 Task: Look for One-way flight tickets for 2 adults, in First from Abu Rudeis to Jerusalem to travel on 20-Nov-2023.  Stops: Any number of stops. Choice of flight is British Airways.  Submit feedback.
Action: Mouse moved to (385, 287)
Screenshot: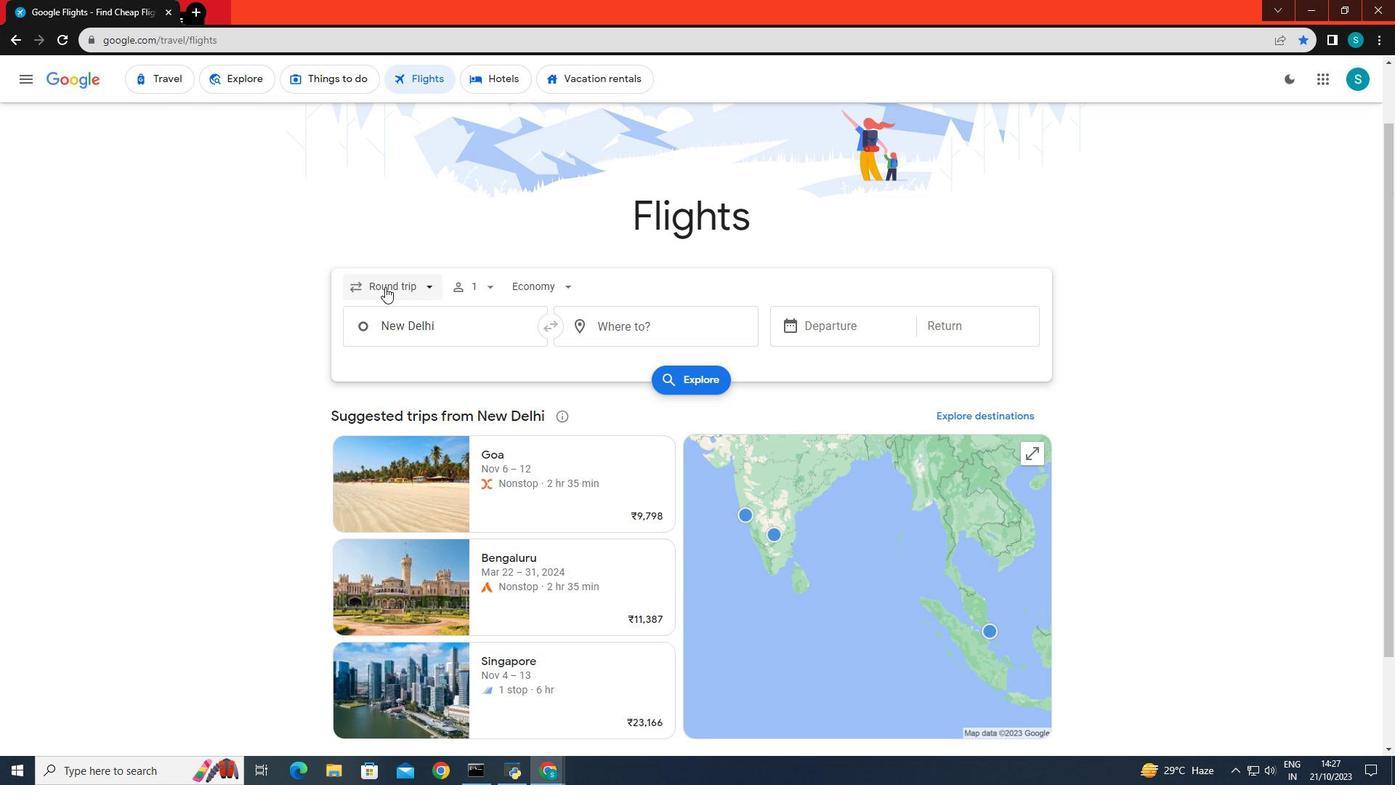 
Action: Mouse pressed left at (385, 287)
Screenshot: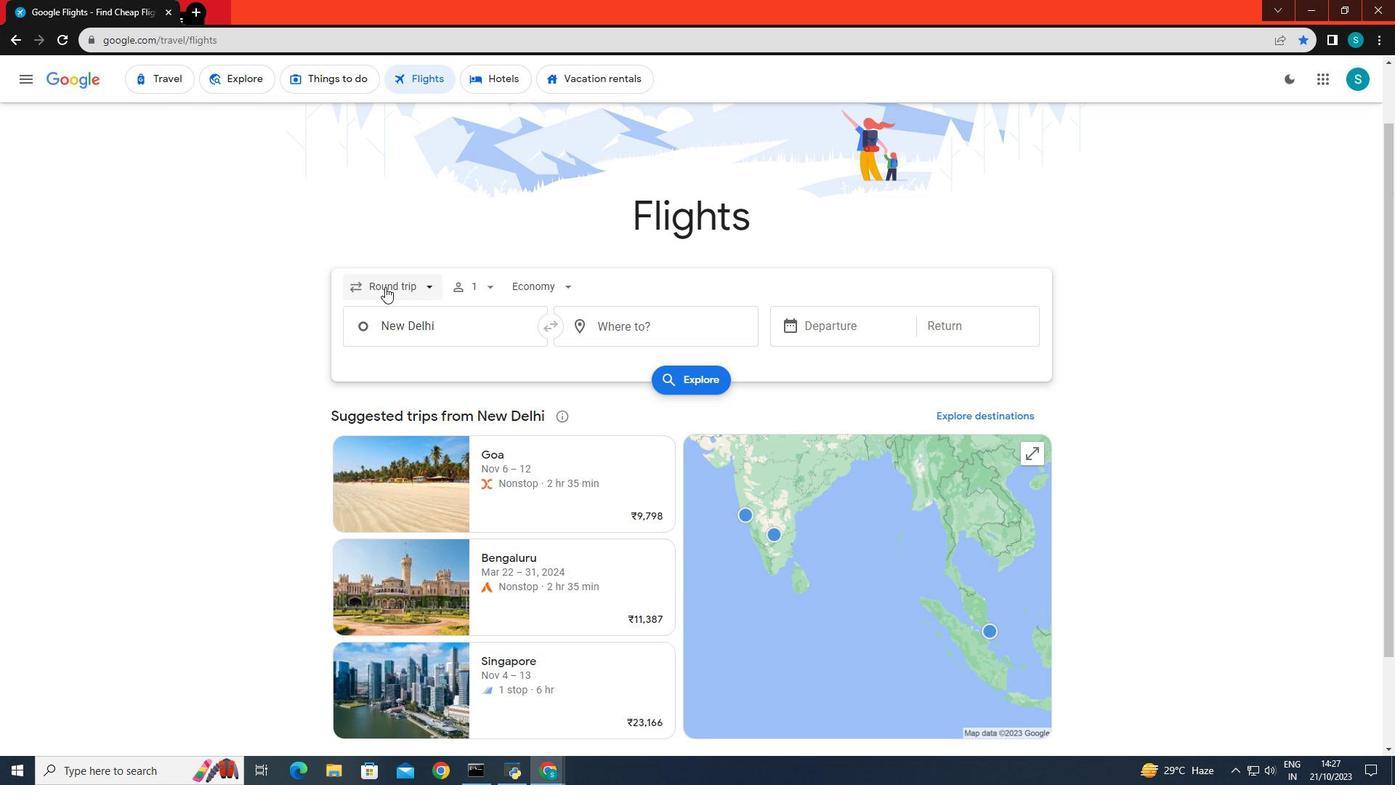 
Action: Mouse moved to (395, 359)
Screenshot: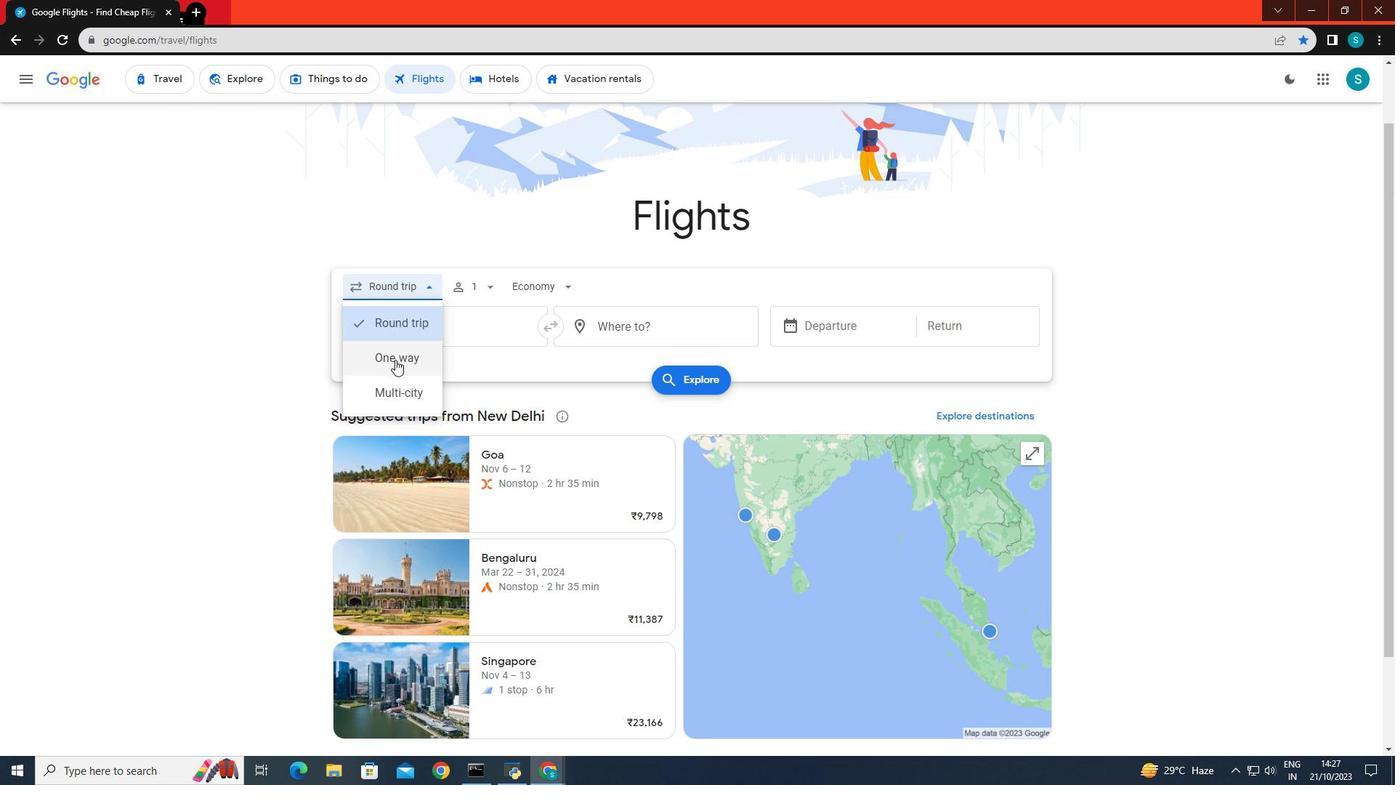 
Action: Mouse pressed left at (395, 359)
Screenshot: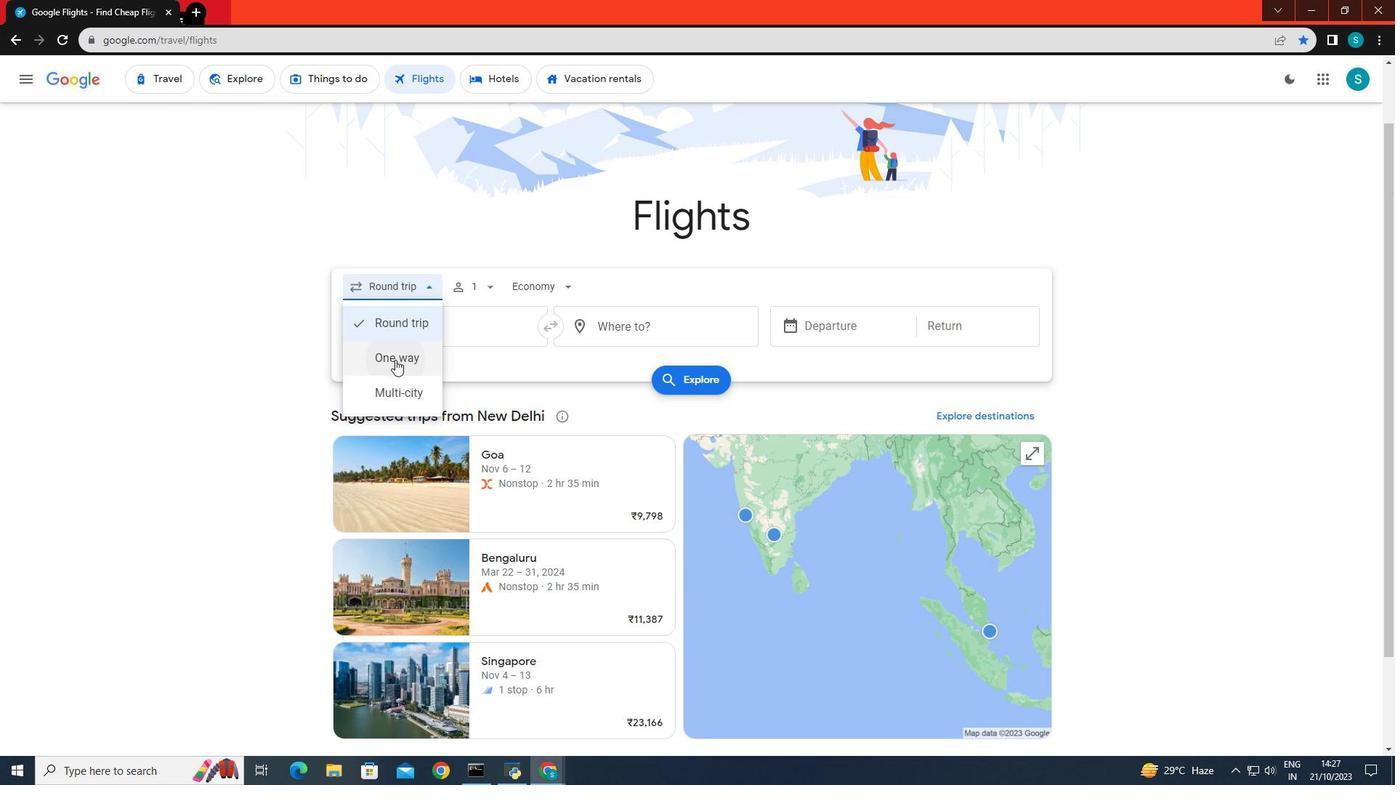 
Action: Mouse moved to (458, 288)
Screenshot: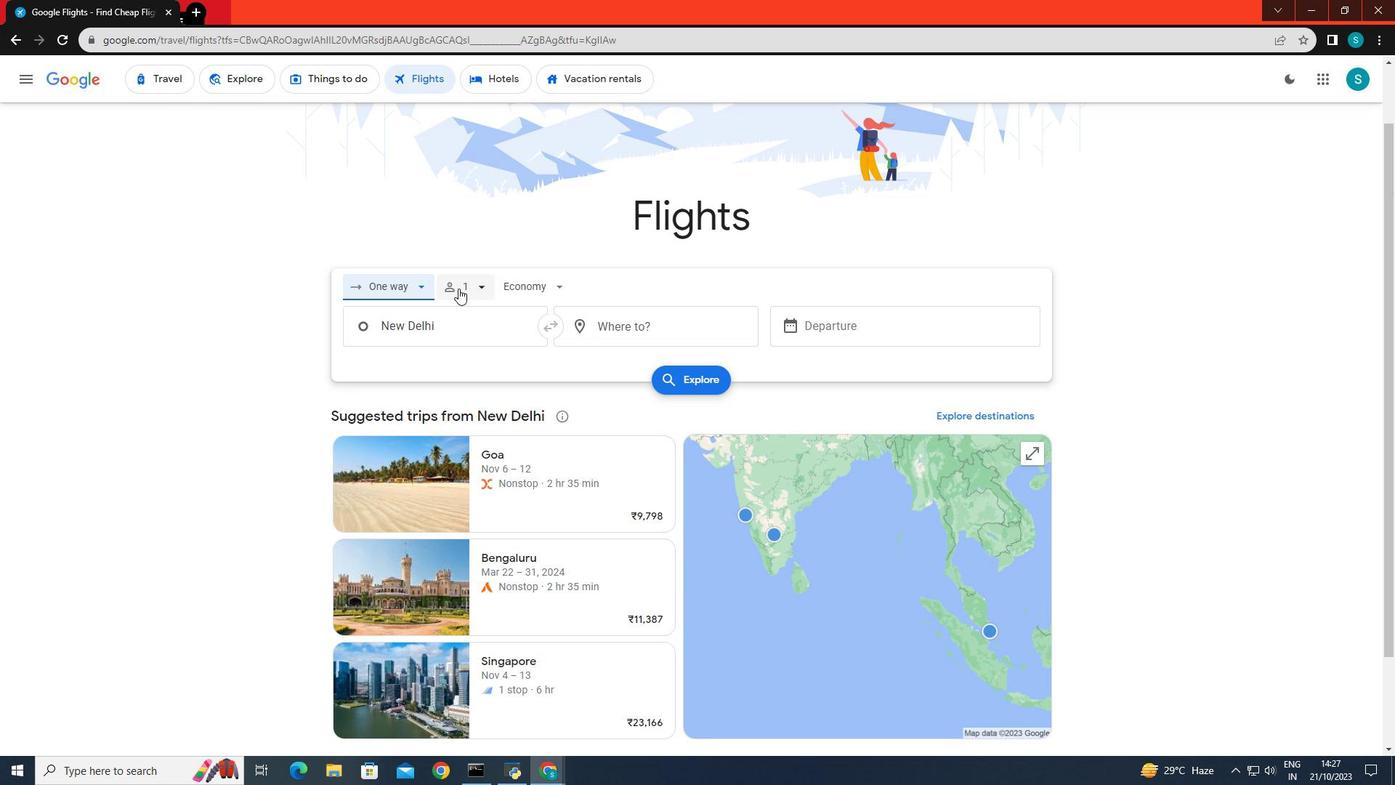 
Action: Mouse pressed left at (458, 288)
Screenshot: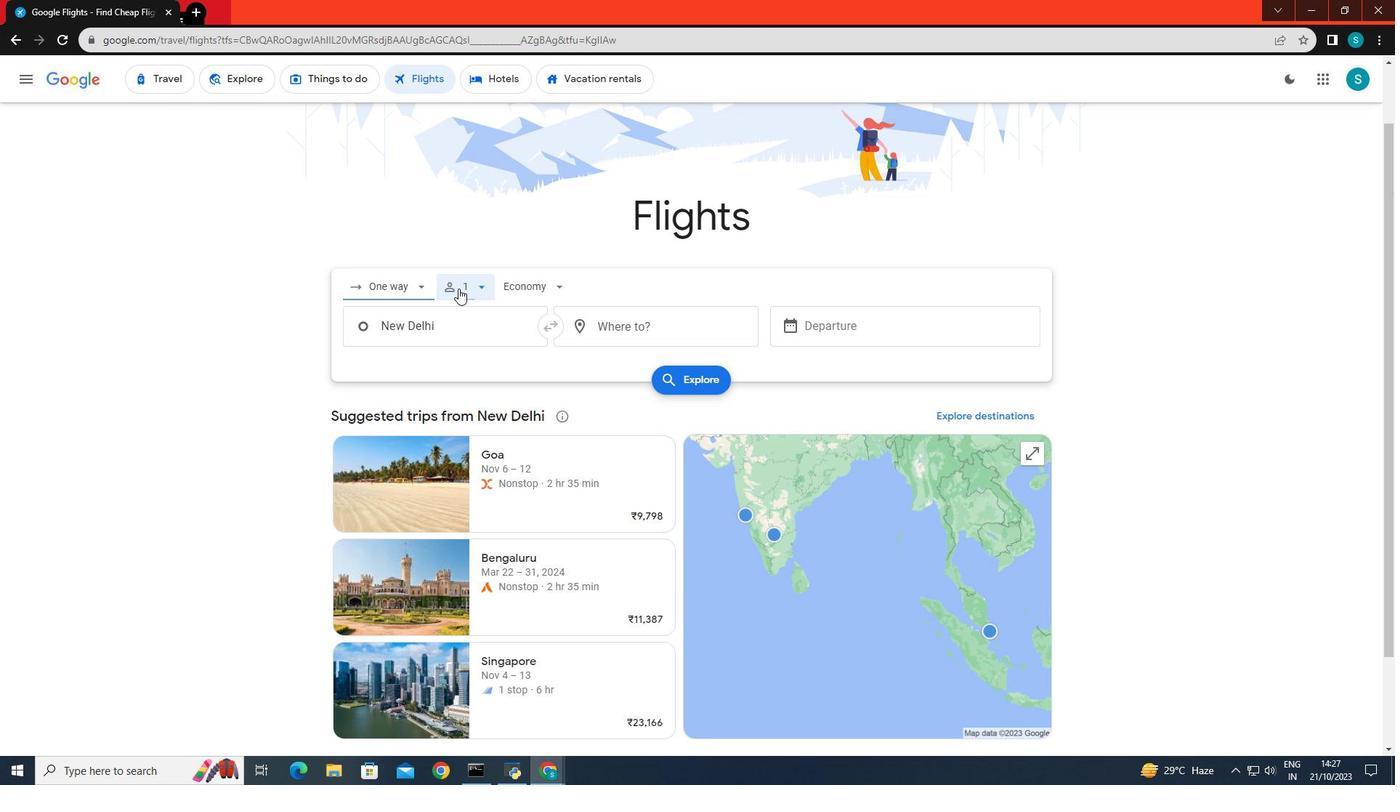 
Action: Mouse moved to (579, 323)
Screenshot: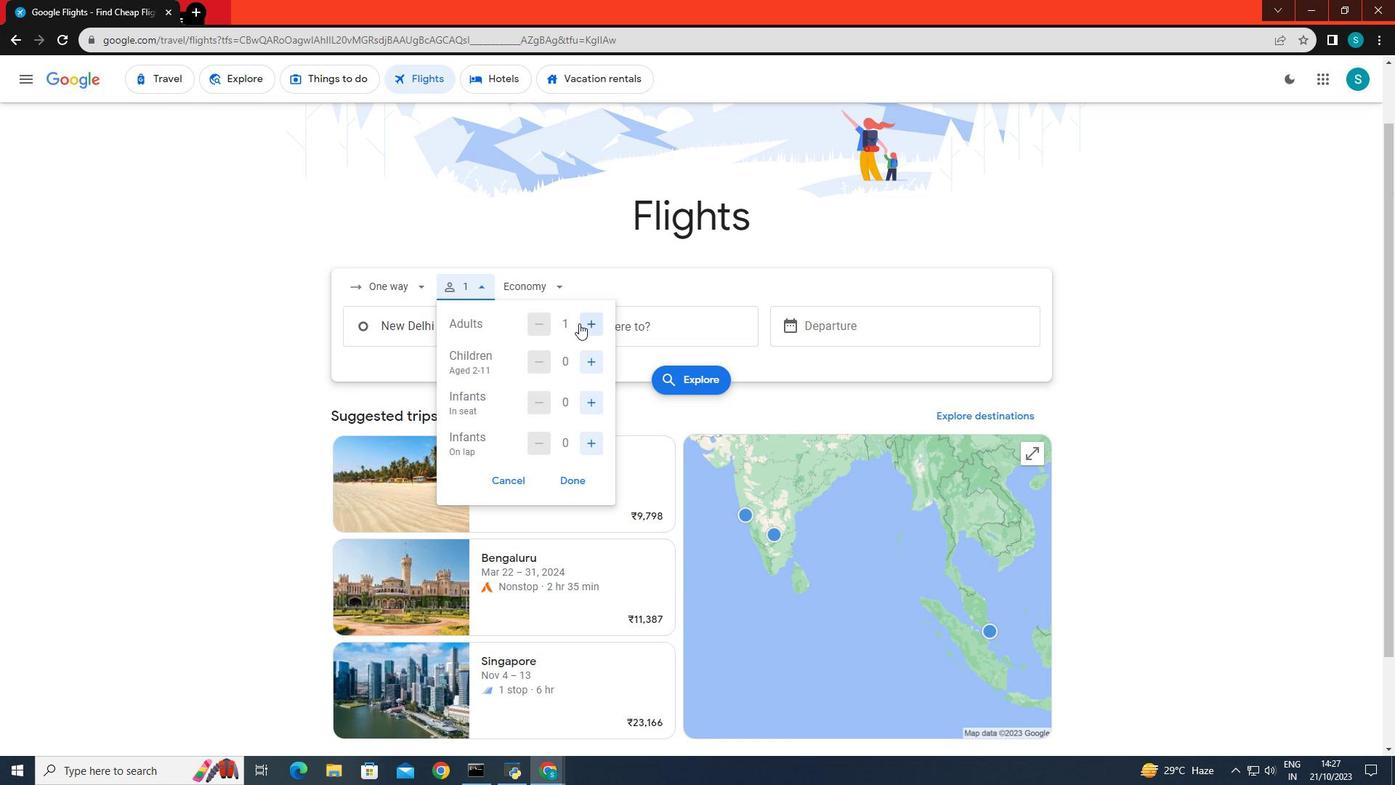 
Action: Mouse pressed left at (579, 323)
Screenshot: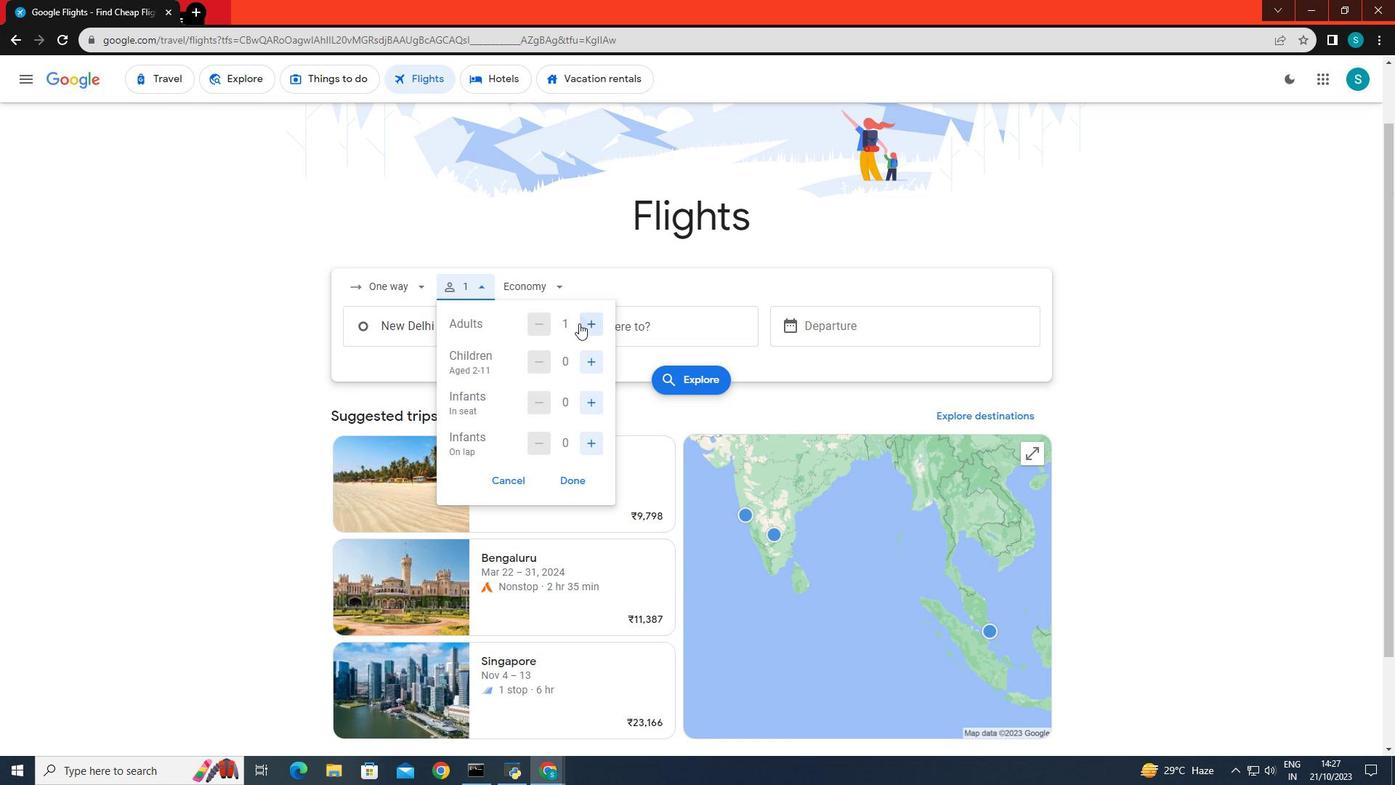 
Action: Mouse moved to (585, 479)
Screenshot: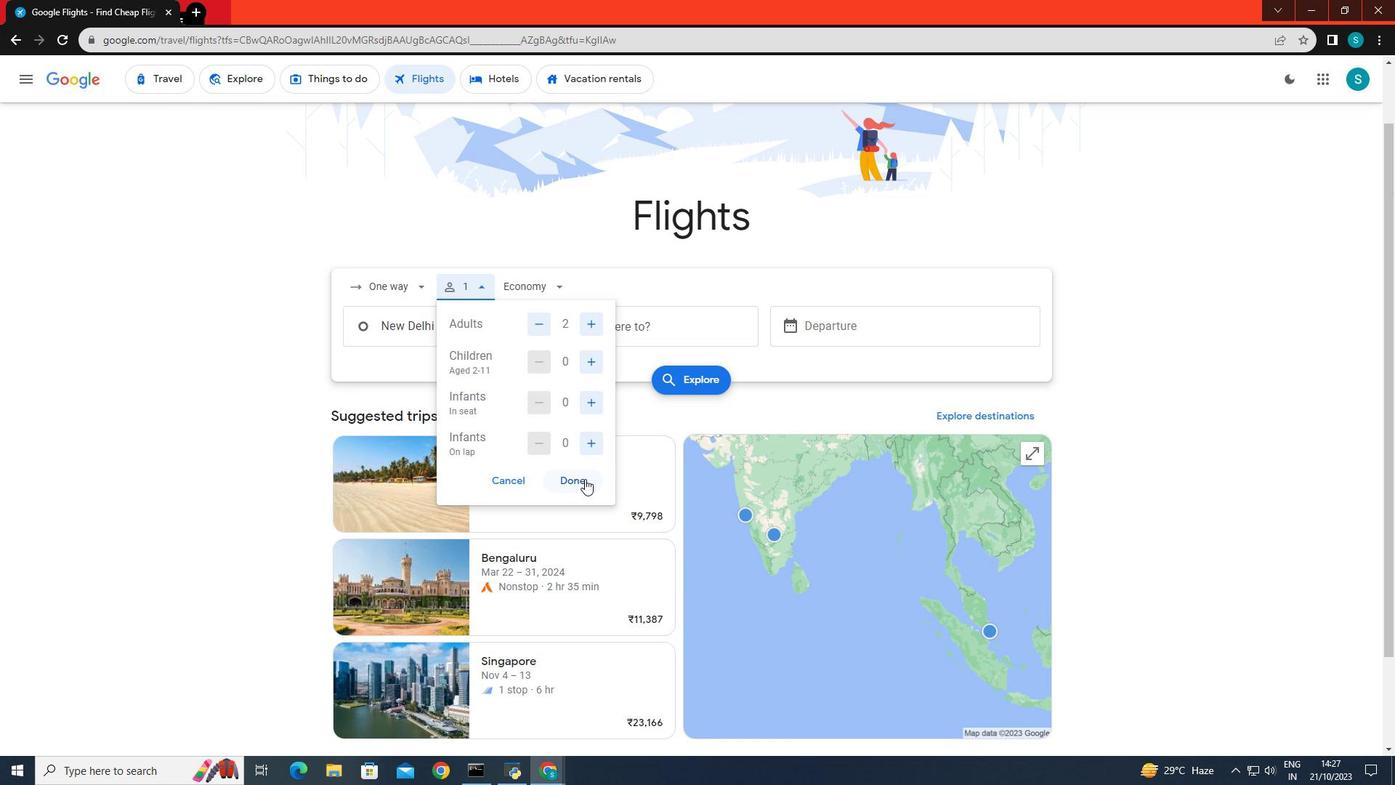 
Action: Mouse pressed left at (585, 479)
Screenshot: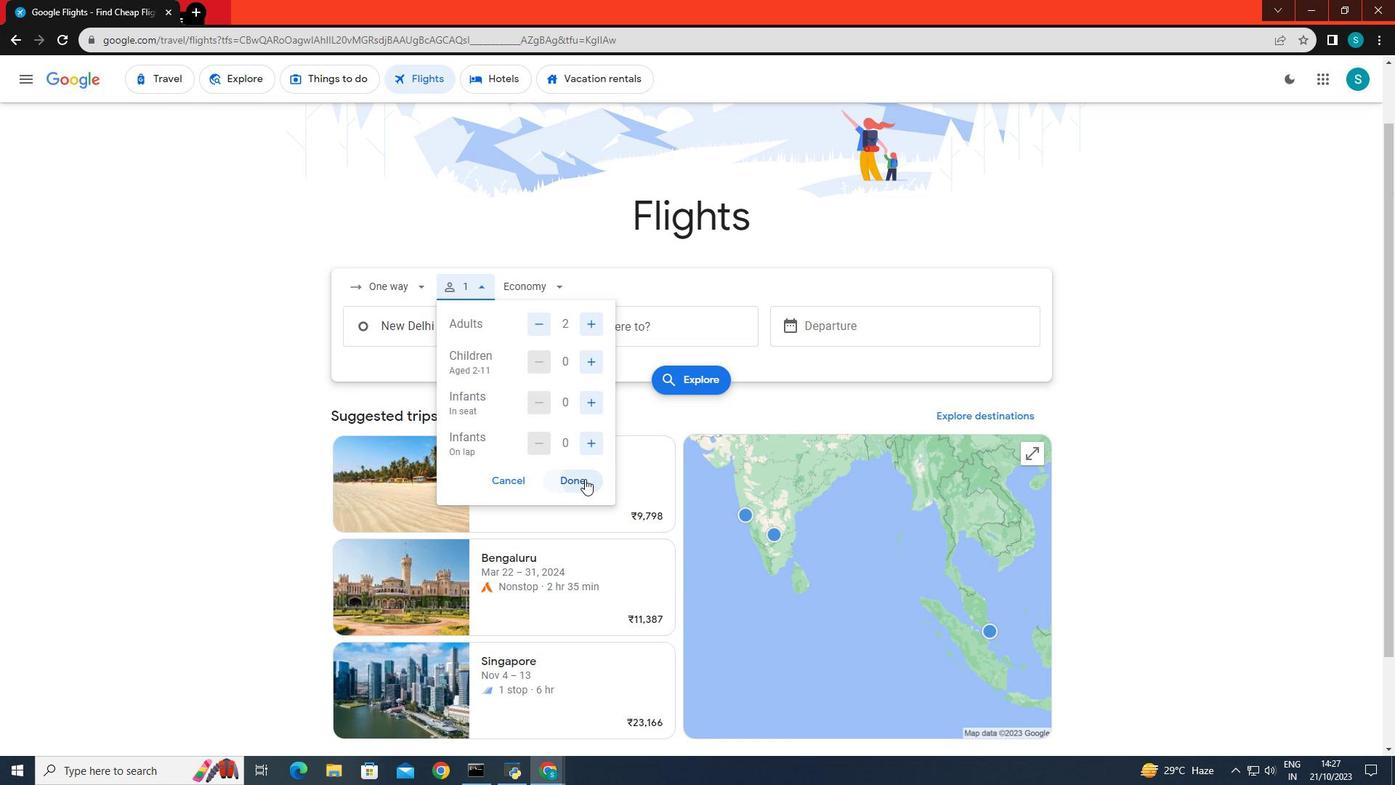 
Action: Mouse moved to (531, 287)
Screenshot: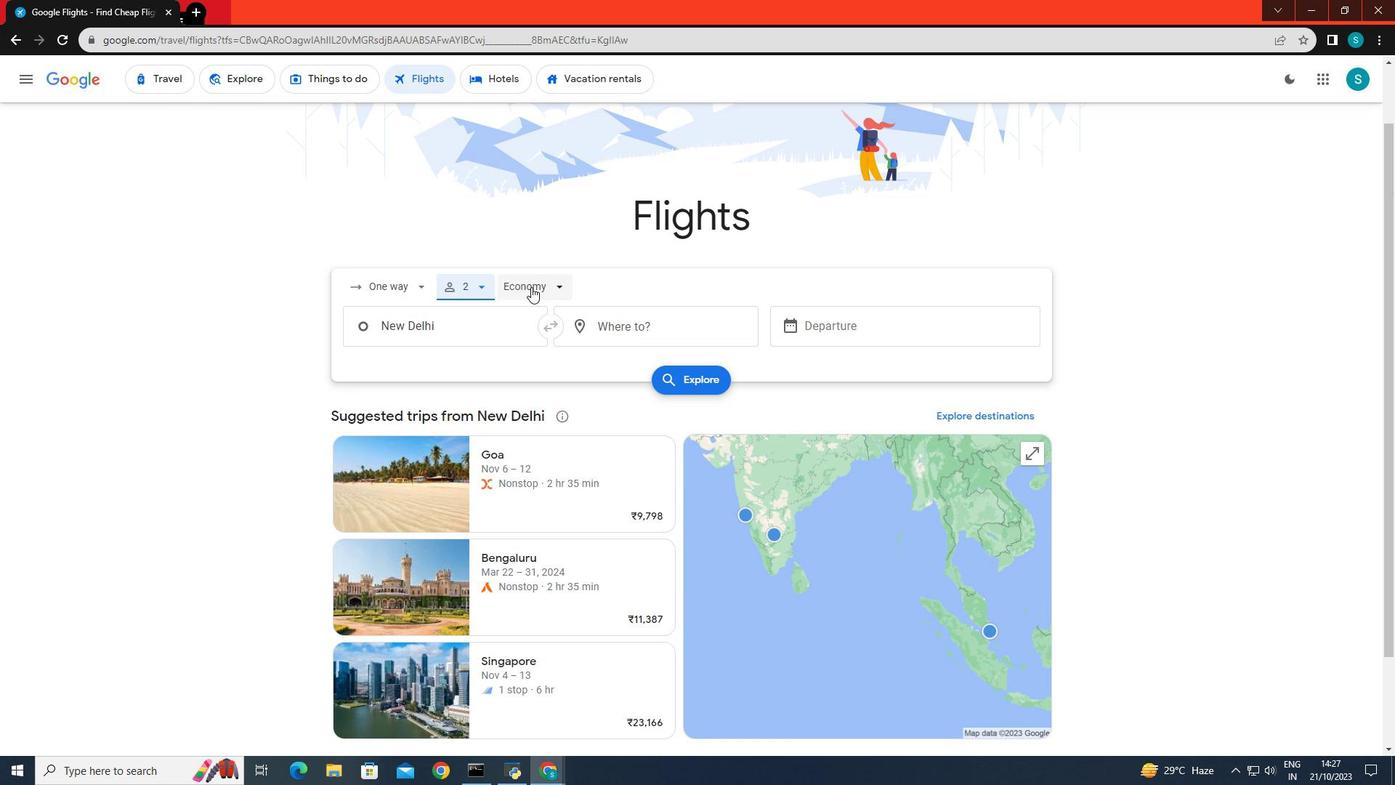 
Action: Mouse pressed left at (531, 287)
Screenshot: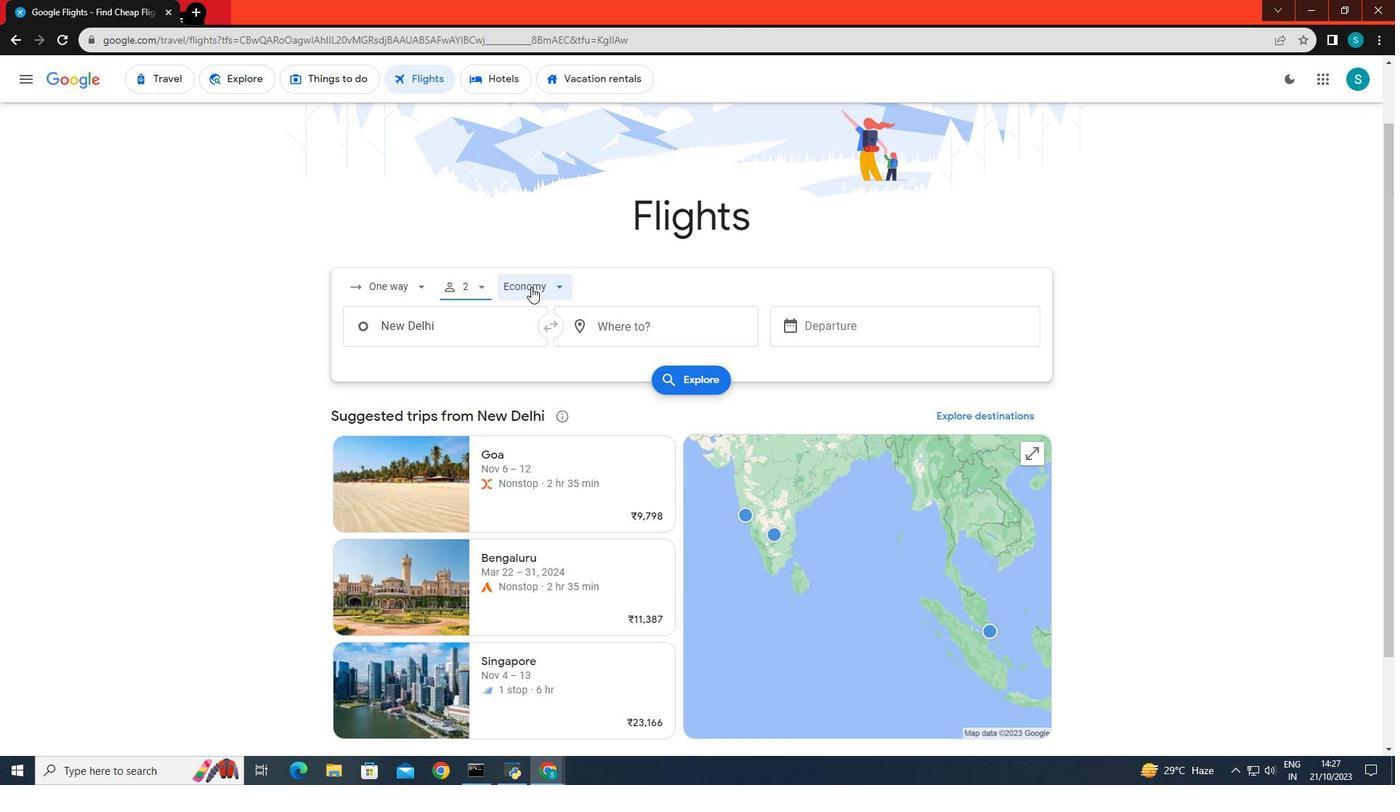 
Action: Mouse moved to (551, 431)
Screenshot: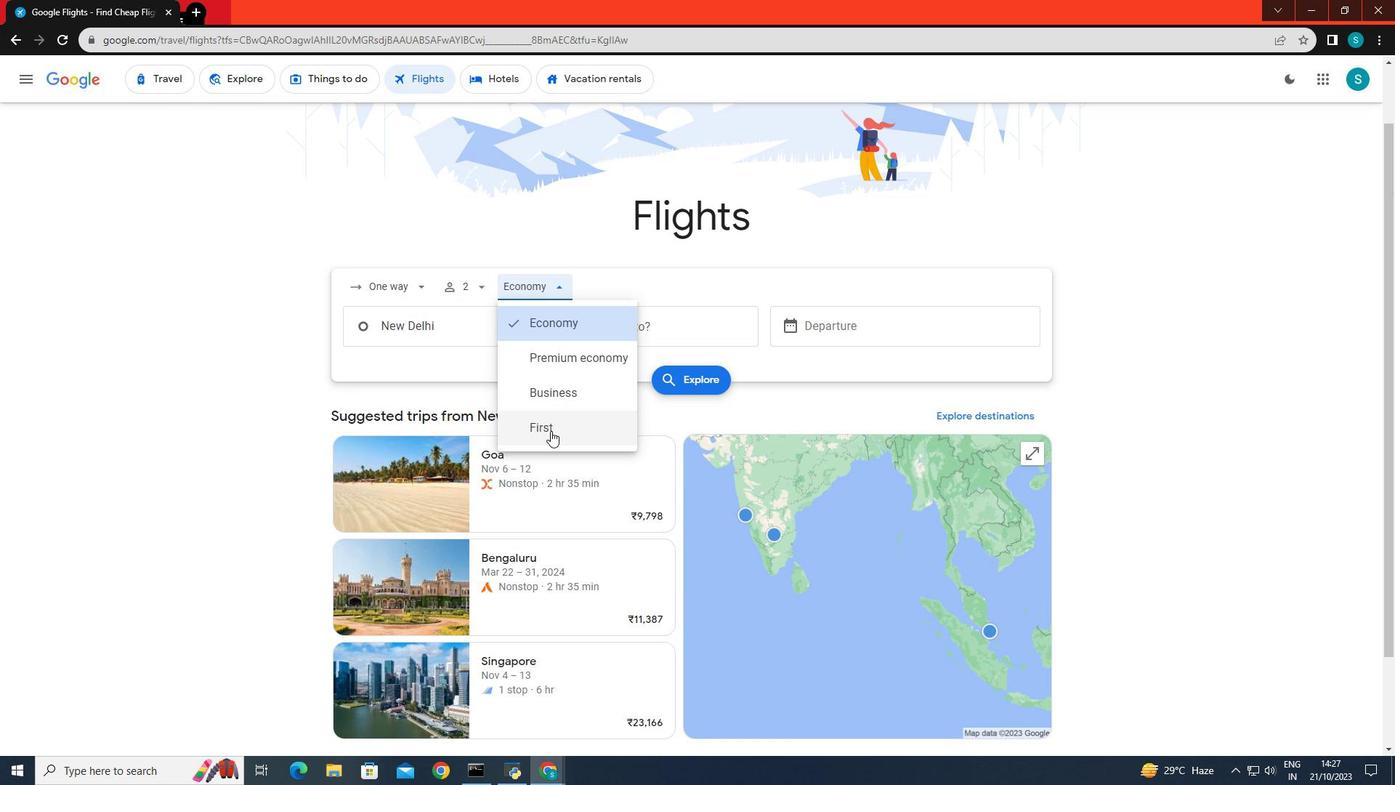 
Action: Mouse pressed left at (551, 431)
Screenshot: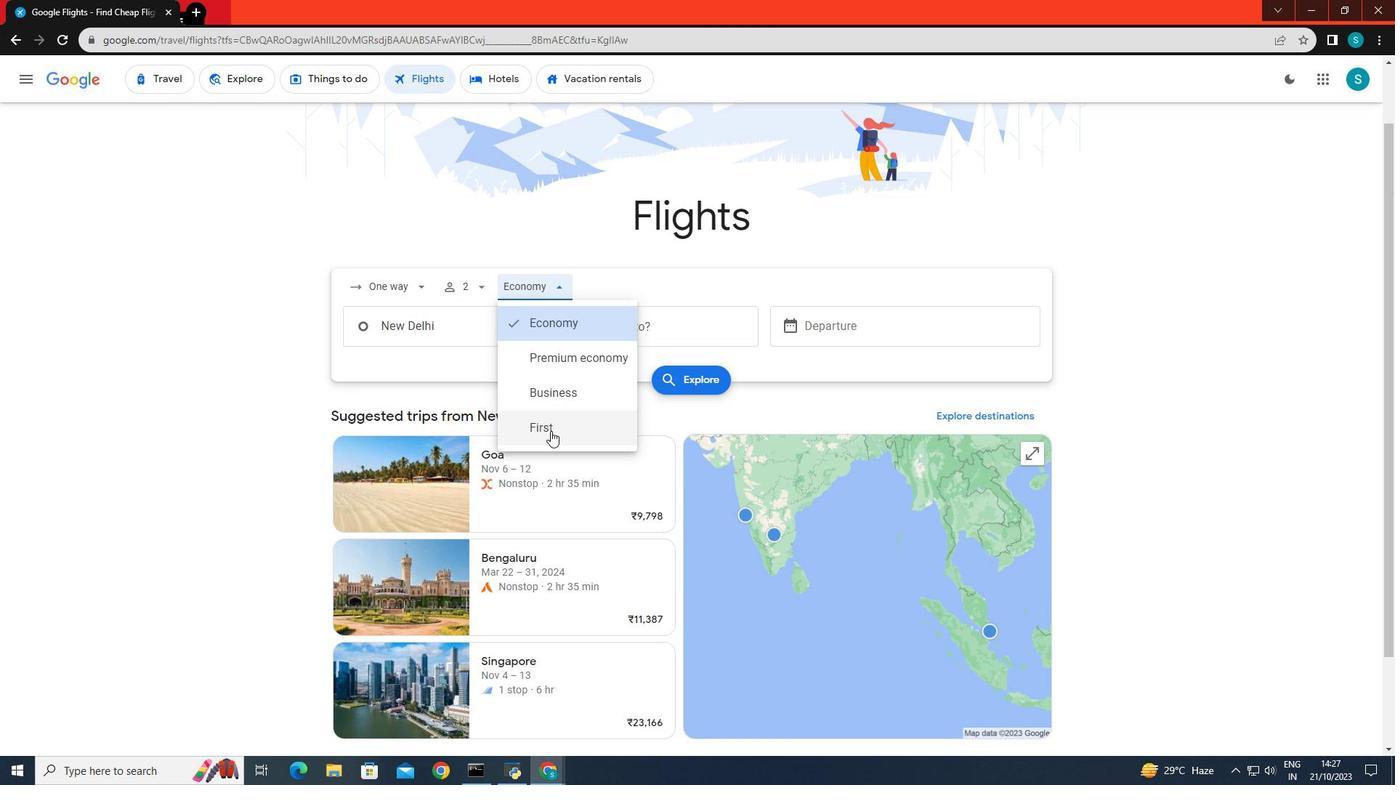 
Action: Mouse moved to (450, 323)
Screenshot: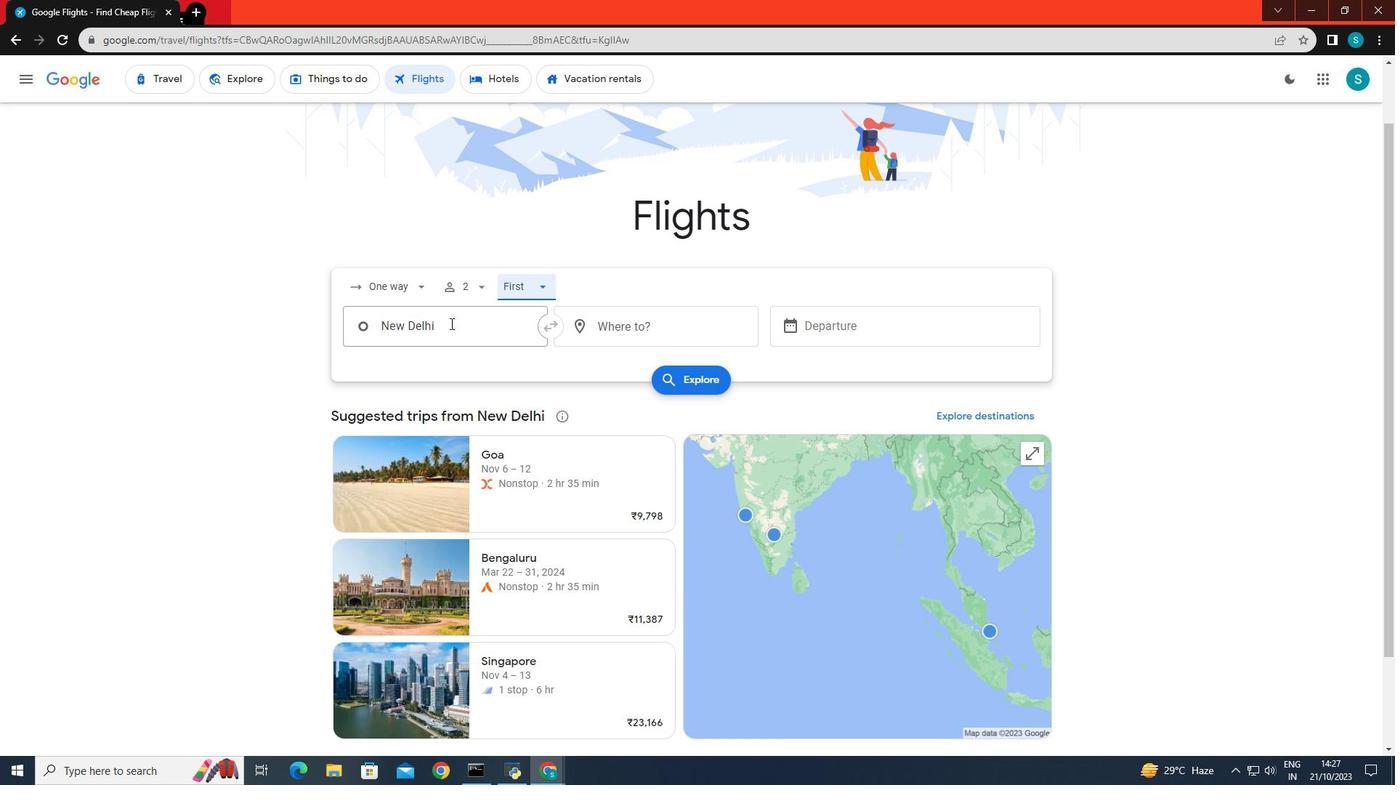 
Action: Mouse pressed left at (450, 323)
Screenshot: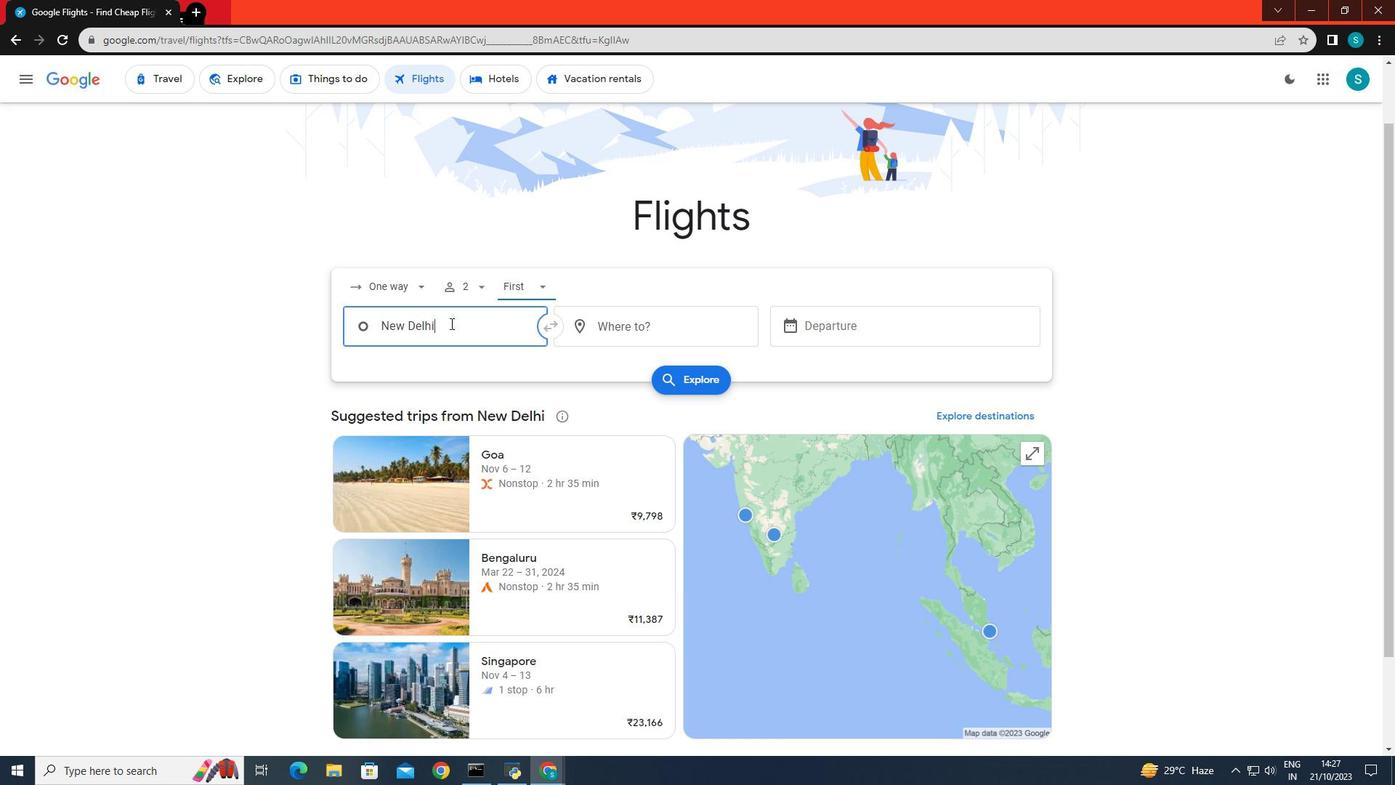 
Action: Key pressed <Key.backspace><Key.caps_lock>A<Key.caps_lock>bu<Key.space><Key.caps_lock>RU<Key.caps_lock><Key.backspace><Key.caps_lock>U<Key.backspace><Key.caps_lock>udes<Key.backspace>is
Screenshot: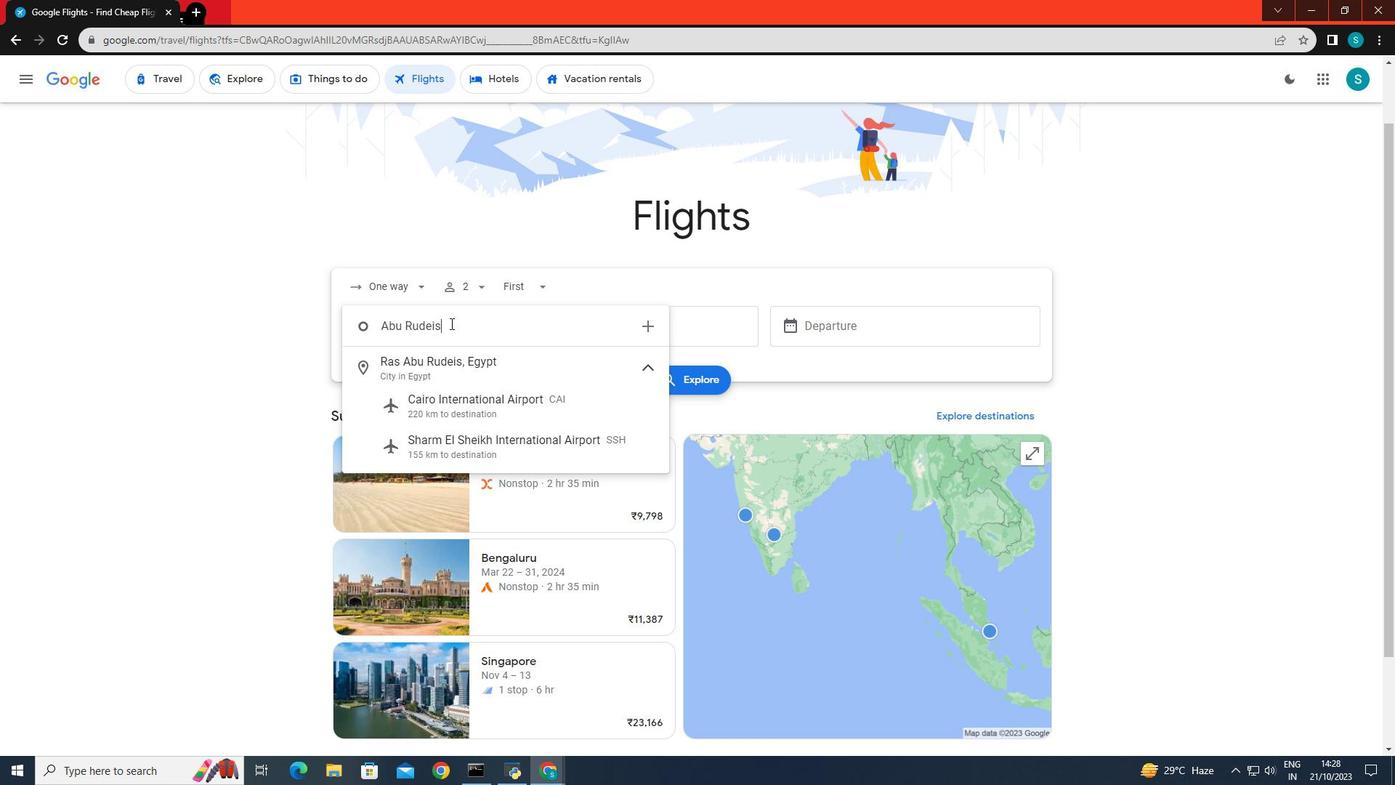 
Action: Mouse moved to (445, 441)
Screenshot: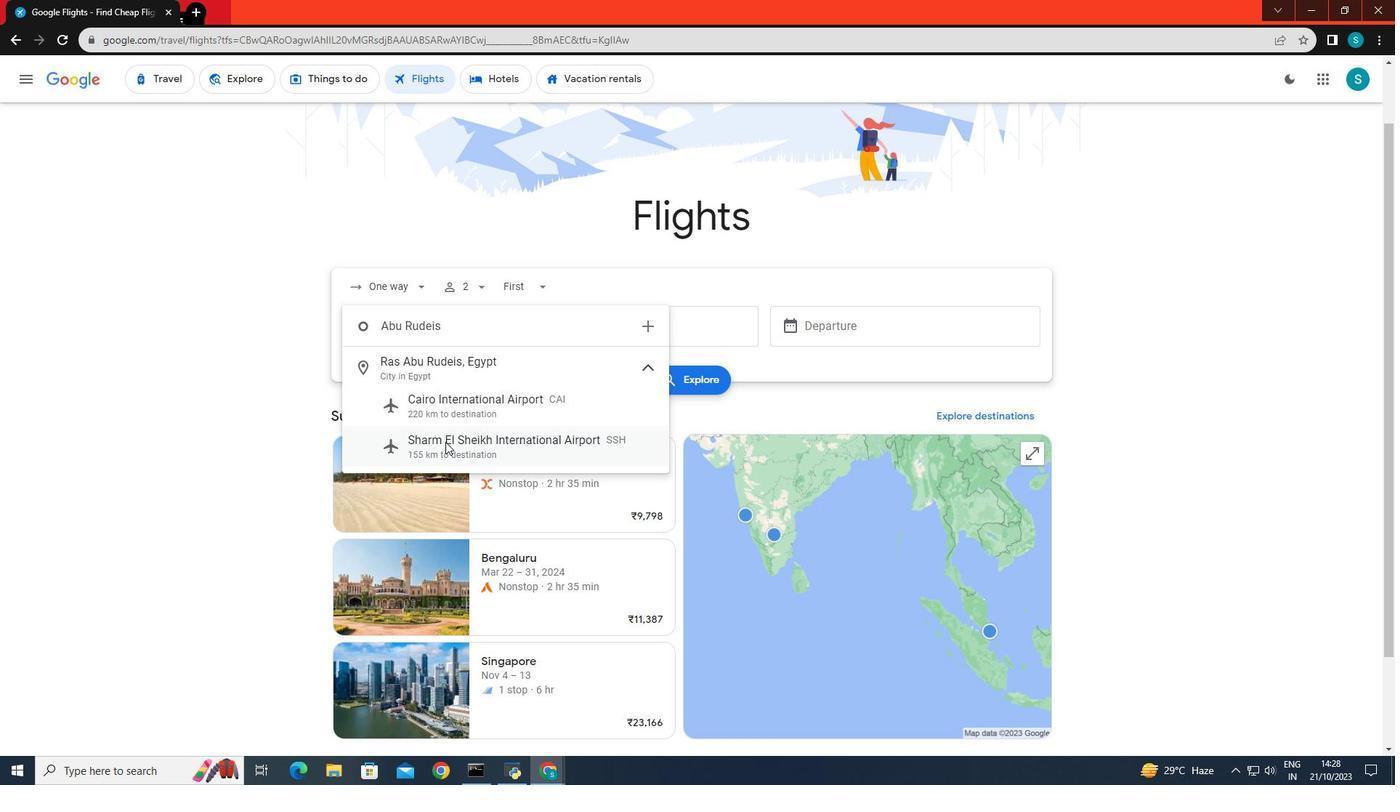 
Action: Mouse pressed left at (445, 441)
Screenshot: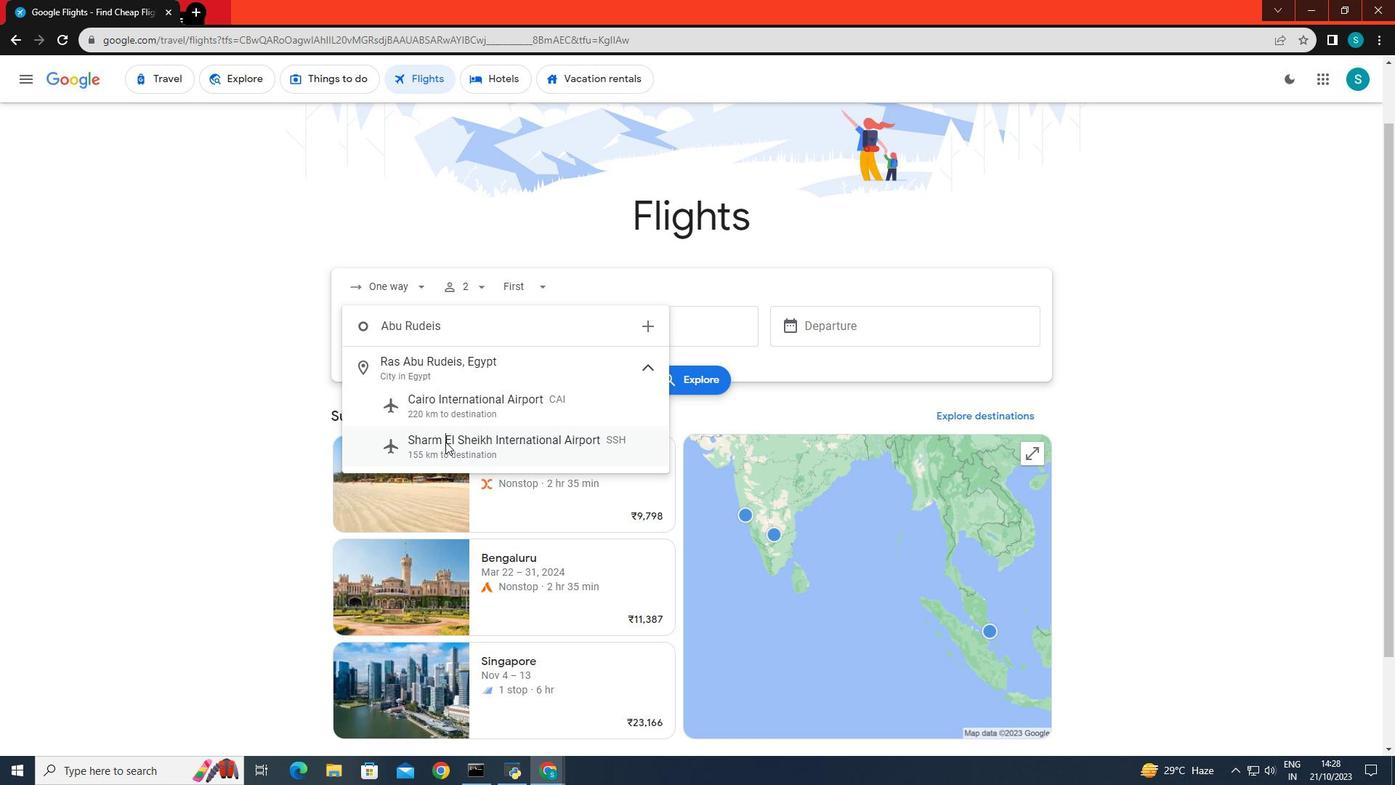 
Action: Mouse moved to (641, 322)
Screenshot: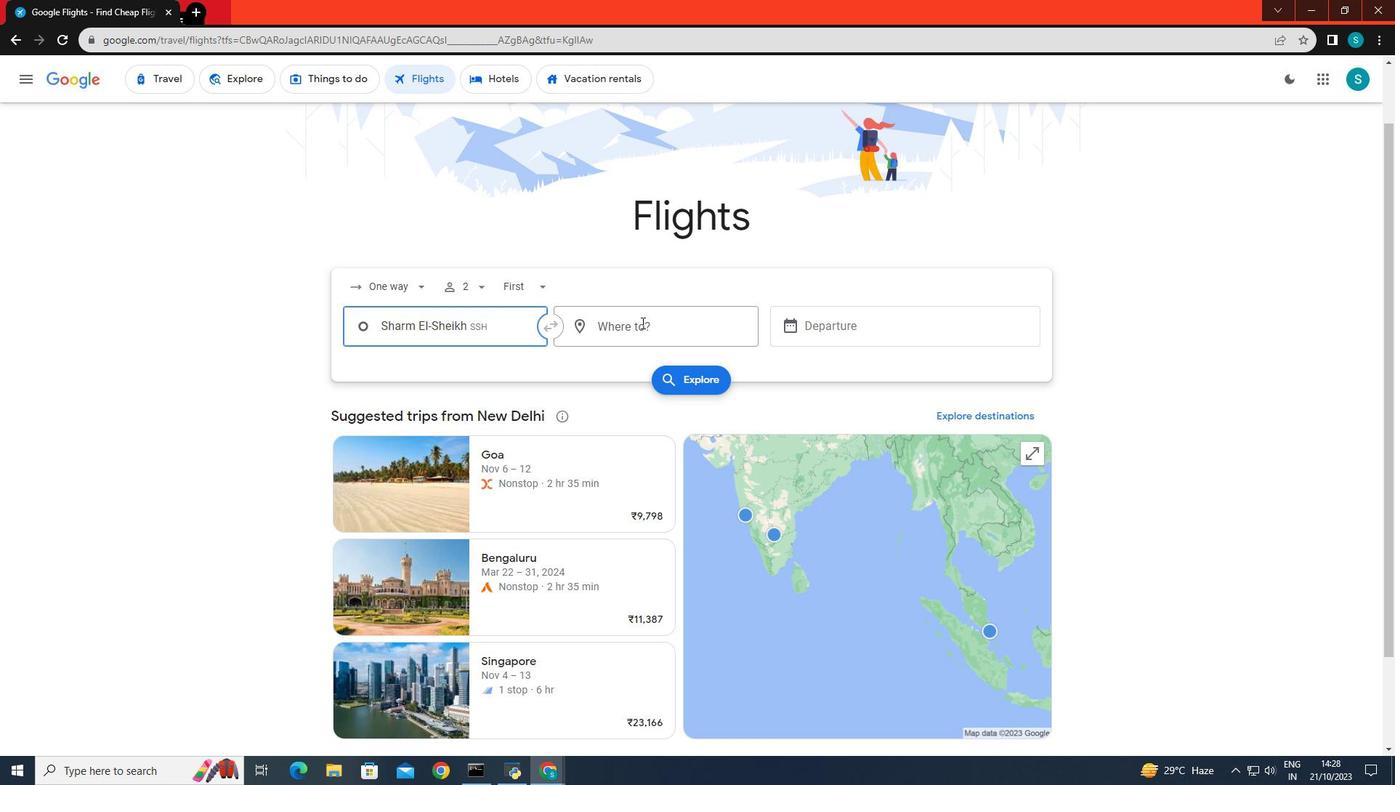 
Action: Mouse pressed left at (641, 322)
Screenshot: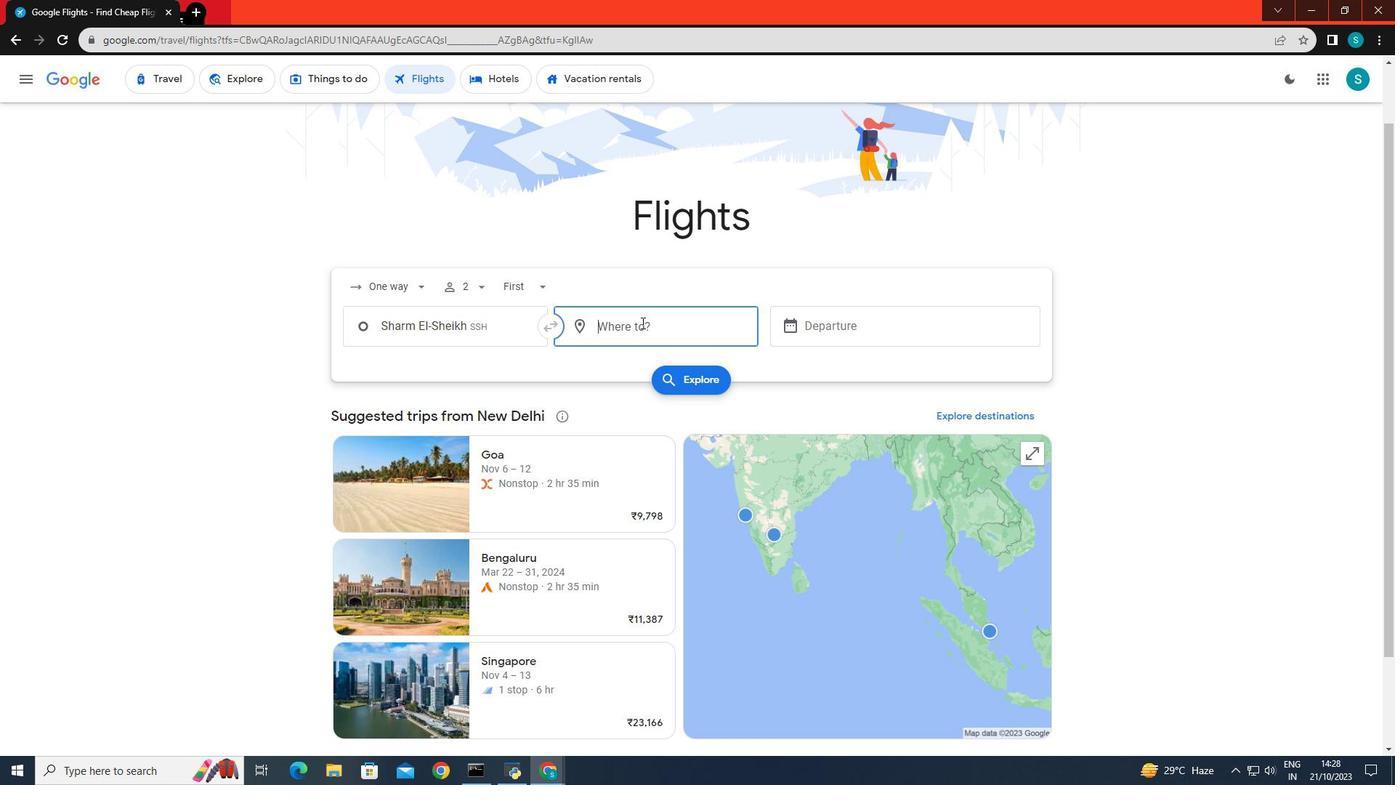 
Action: Key pressed <Key.caps_lock>J<Key.caps_lock>erusalem
Screenshot: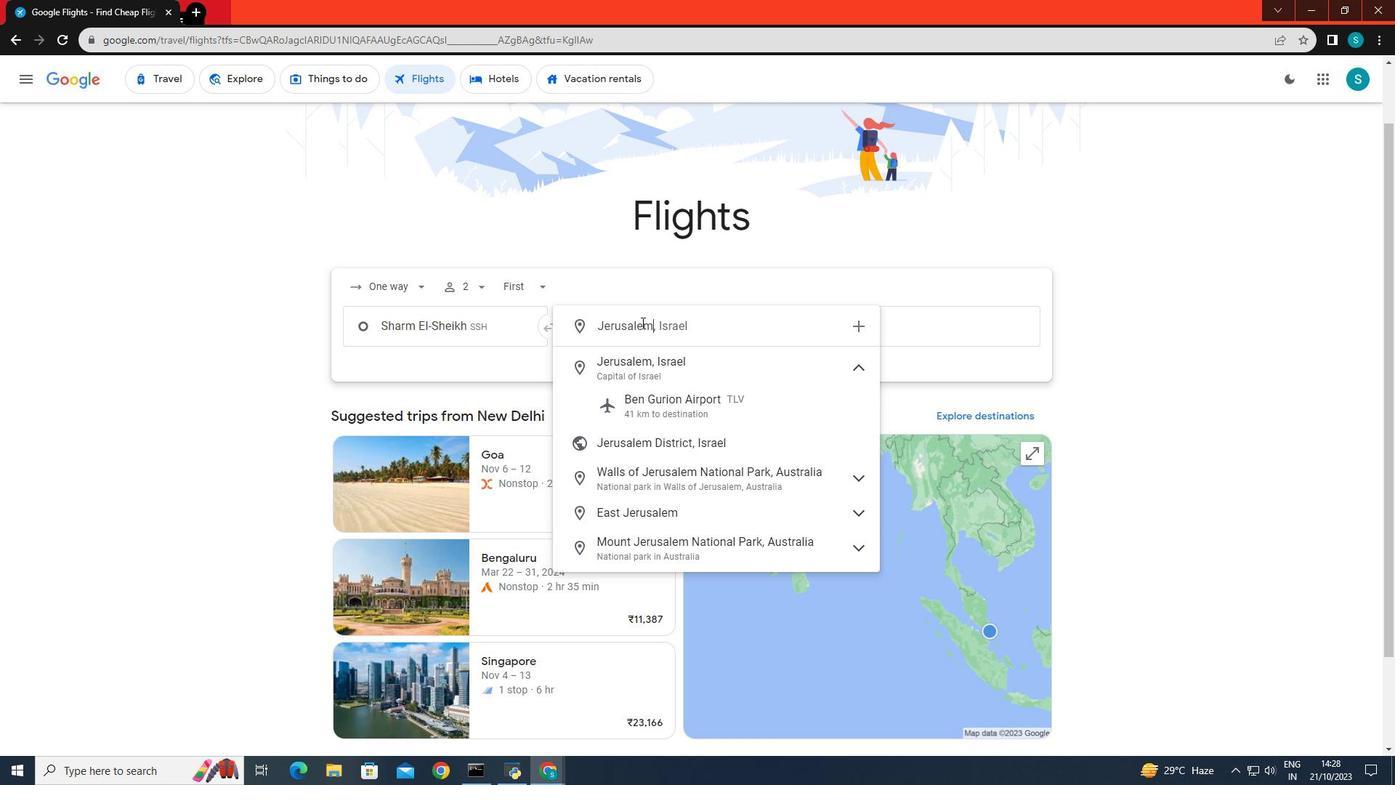 
Action: Mouse moved to (641, 398)
Screenshot: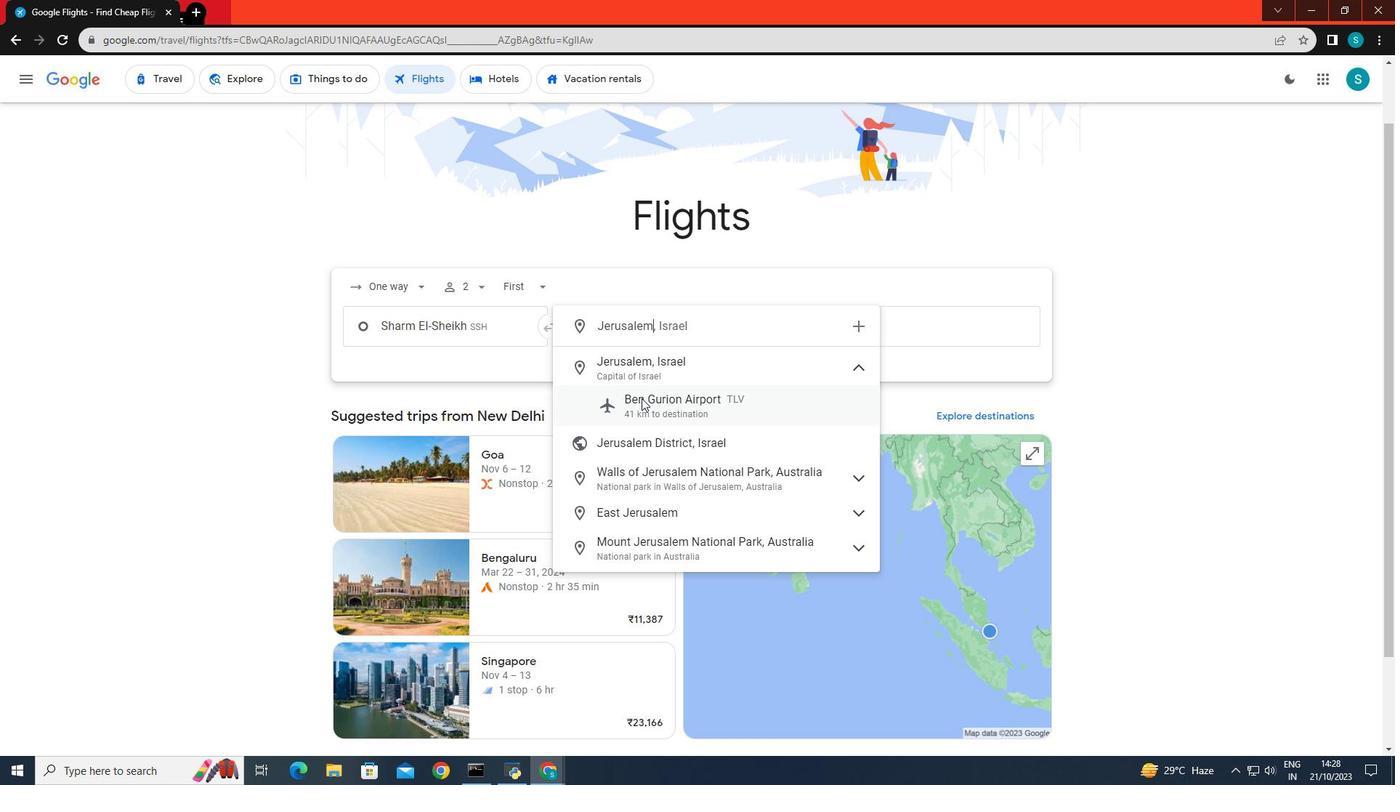 
Action: Mouse pressed left at (641, 398)
Screenshot: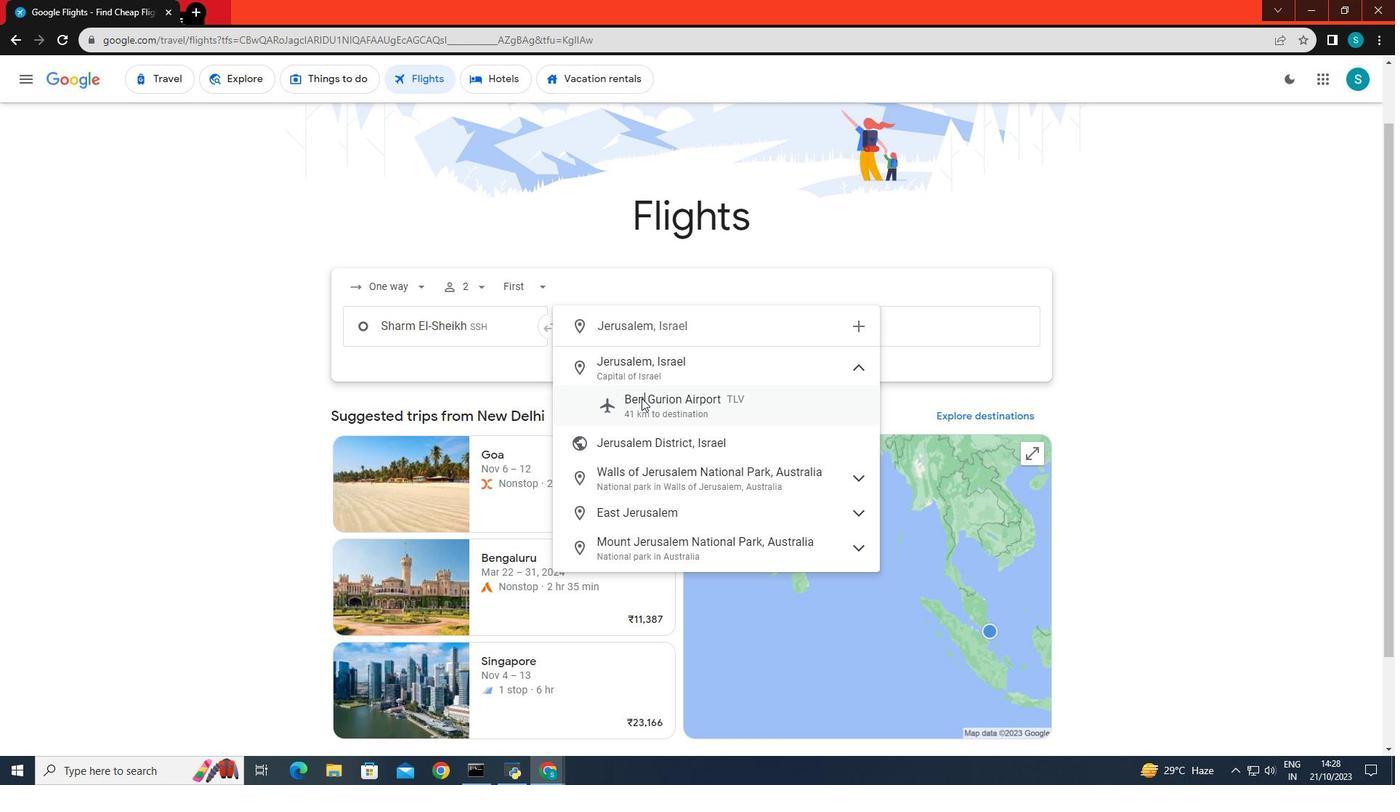 
Action: Mouse moved to (812, 330)
Screenshot: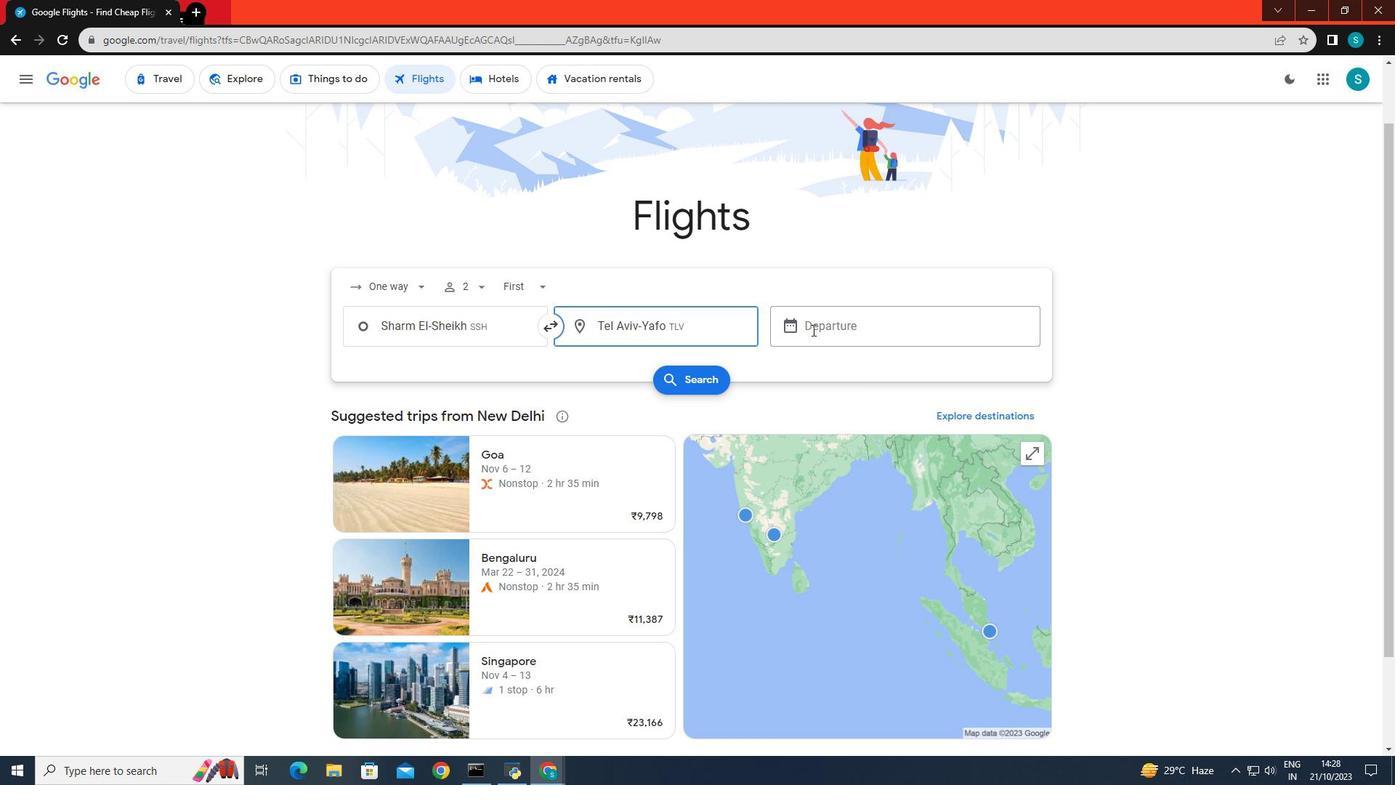 
Action: Mouse pressed left at (812, 330)
Screenshot: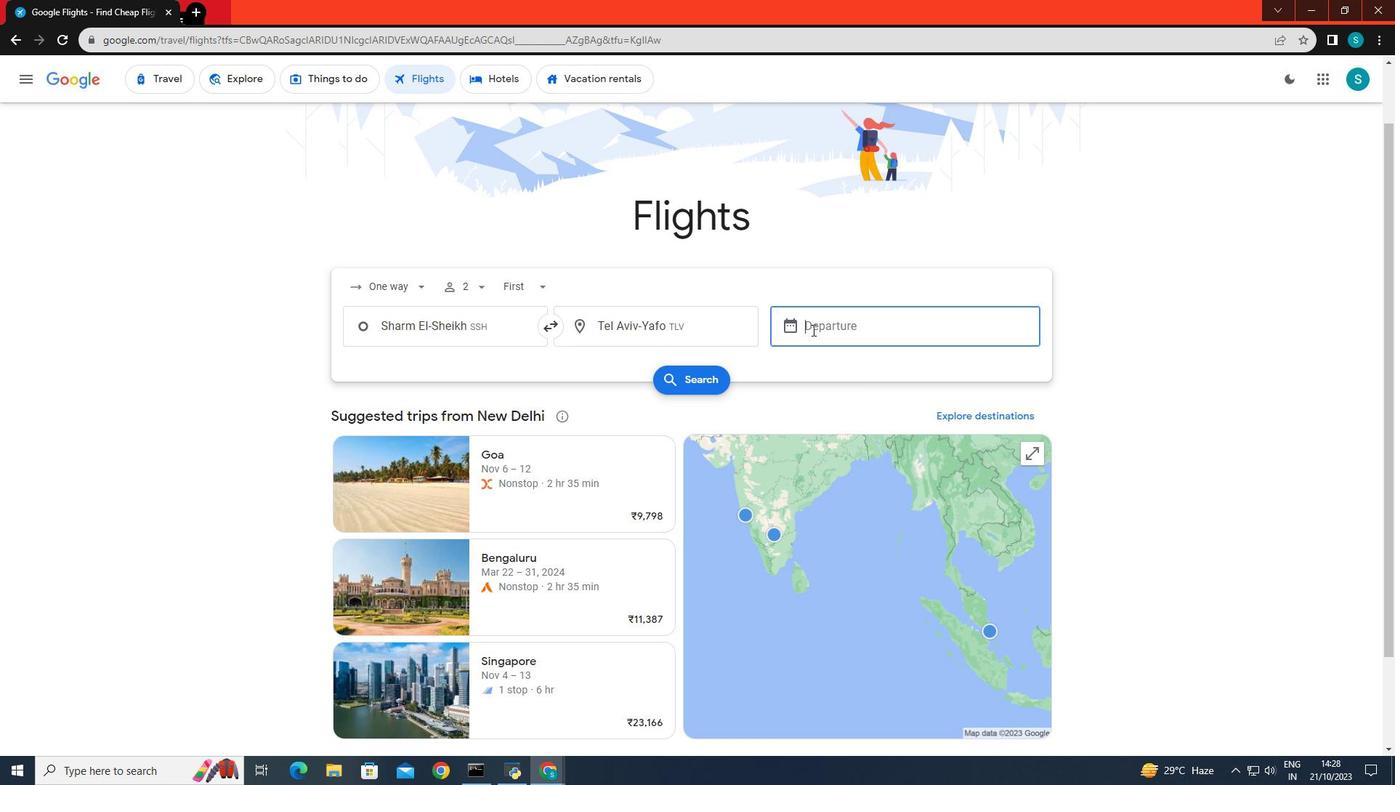 
Action: Mouse moved to (833, 556)
Screenshot: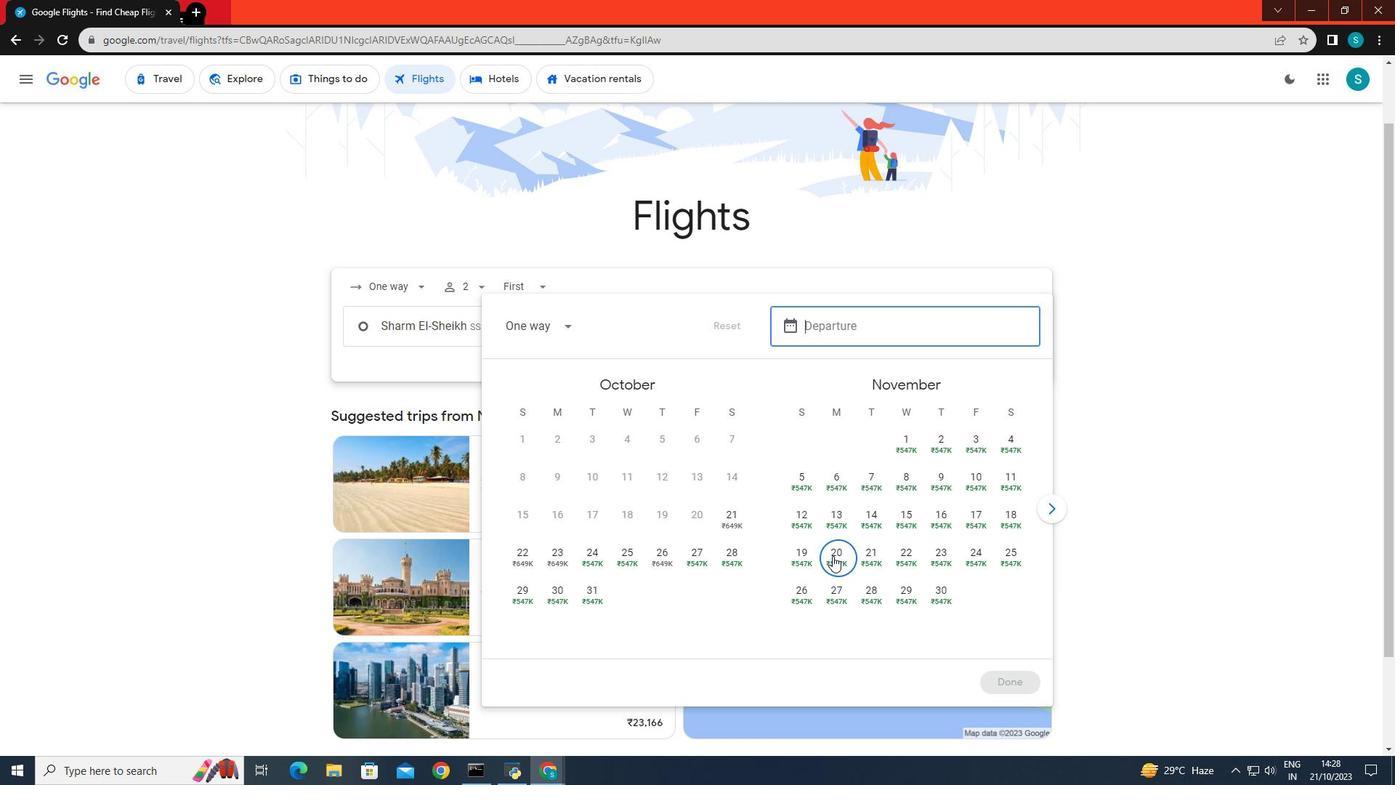 
Action: Mouse pressed left at (833, 556)
Screenshot: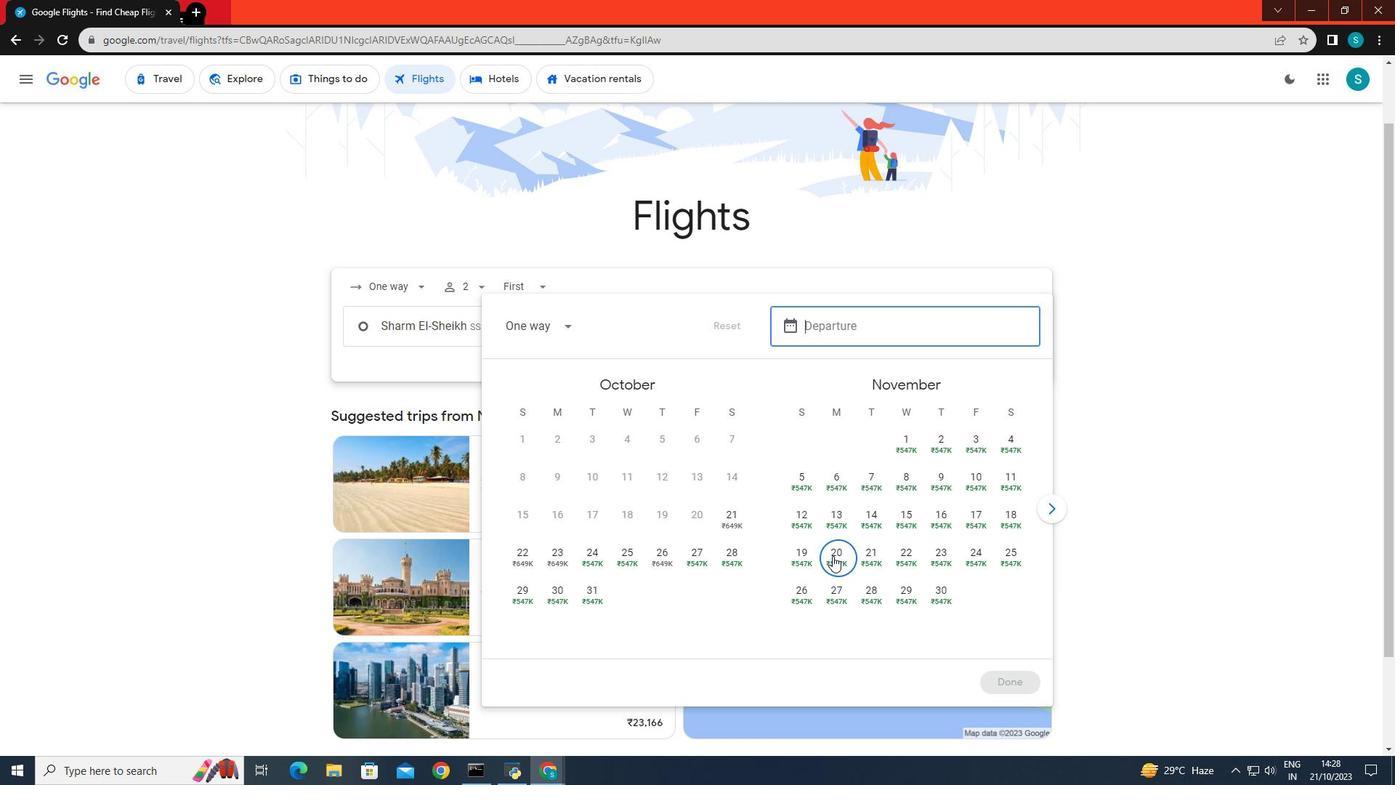 
Action: Mouse moved to (1014, 685)
Screenshot: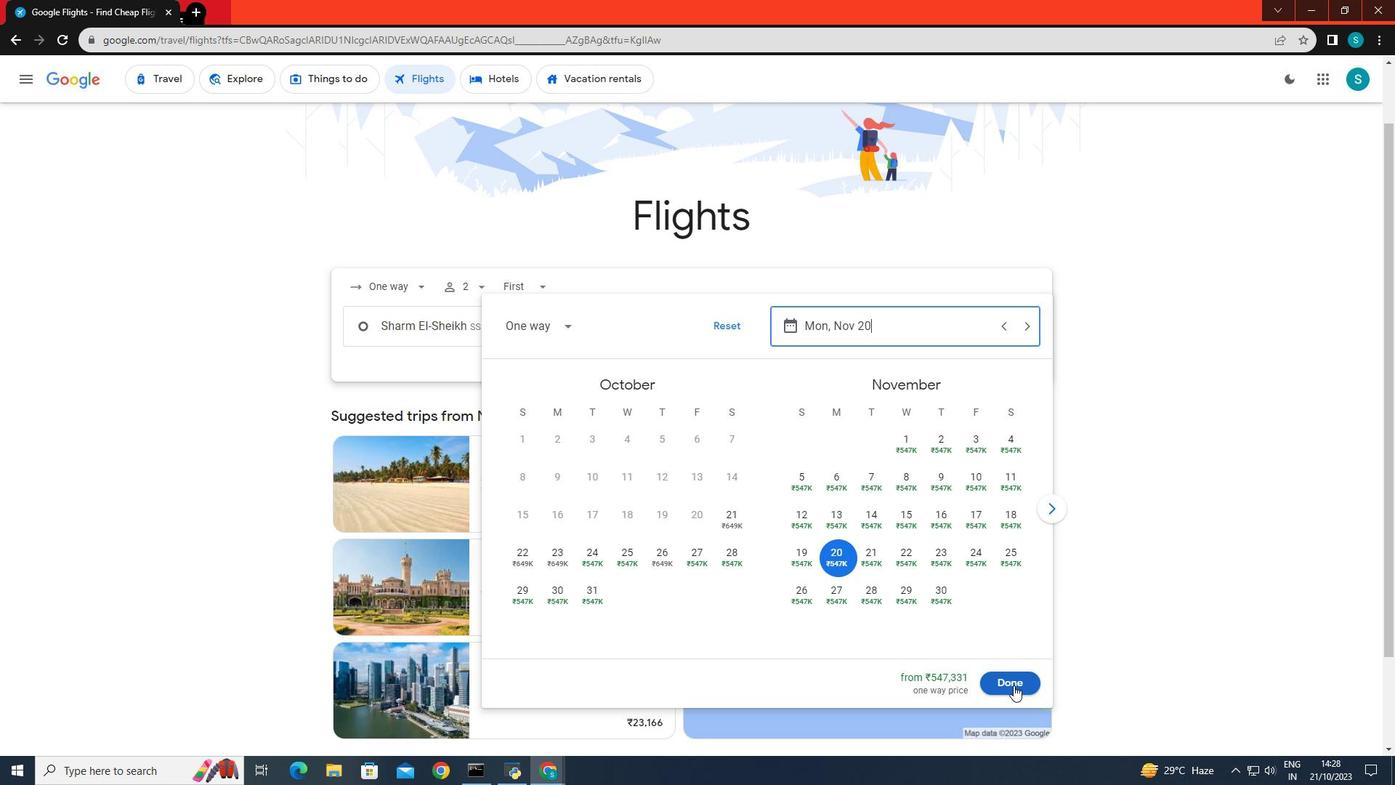 
Action: Mouse pressed left at (1014, 685)
Screenshot: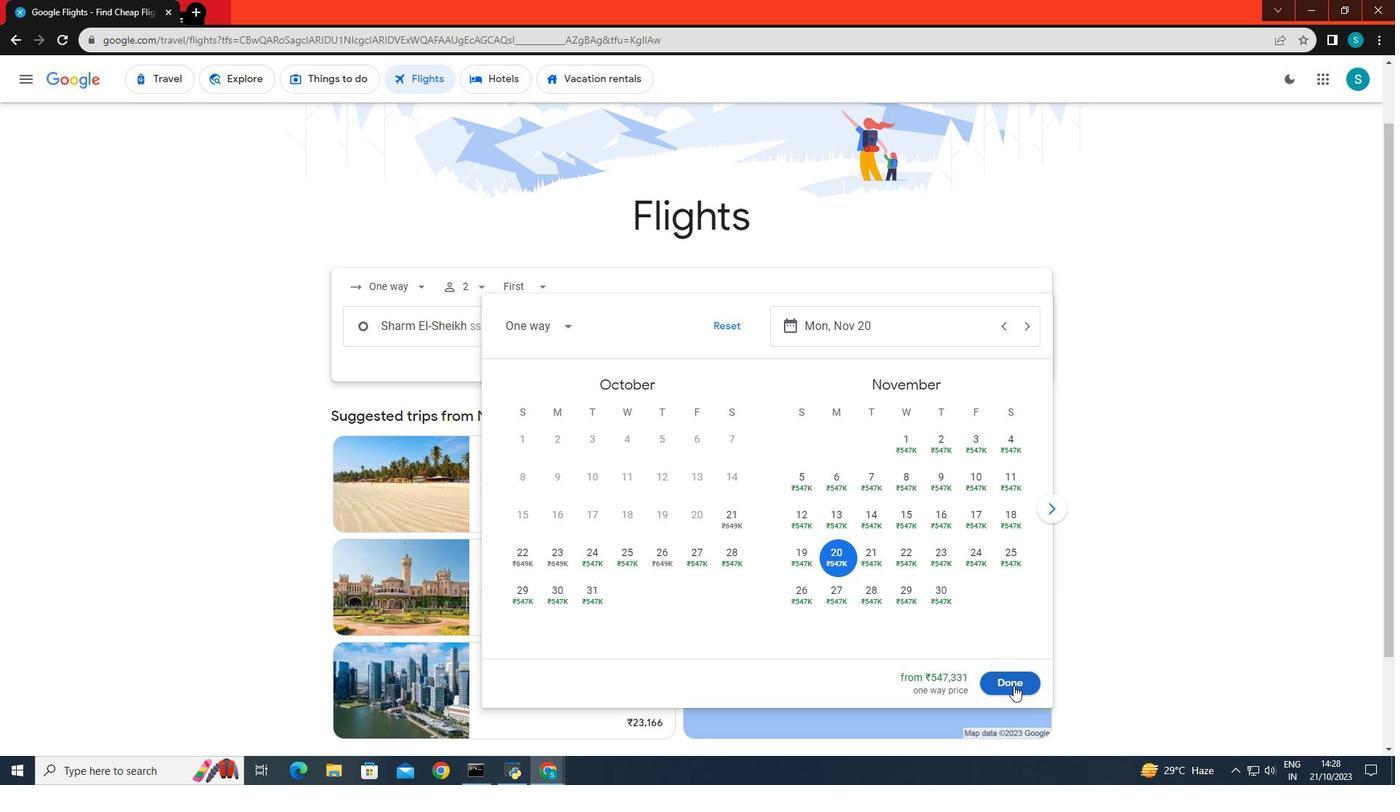 
Action: Mouse moved to (676, 380)
Screenshot: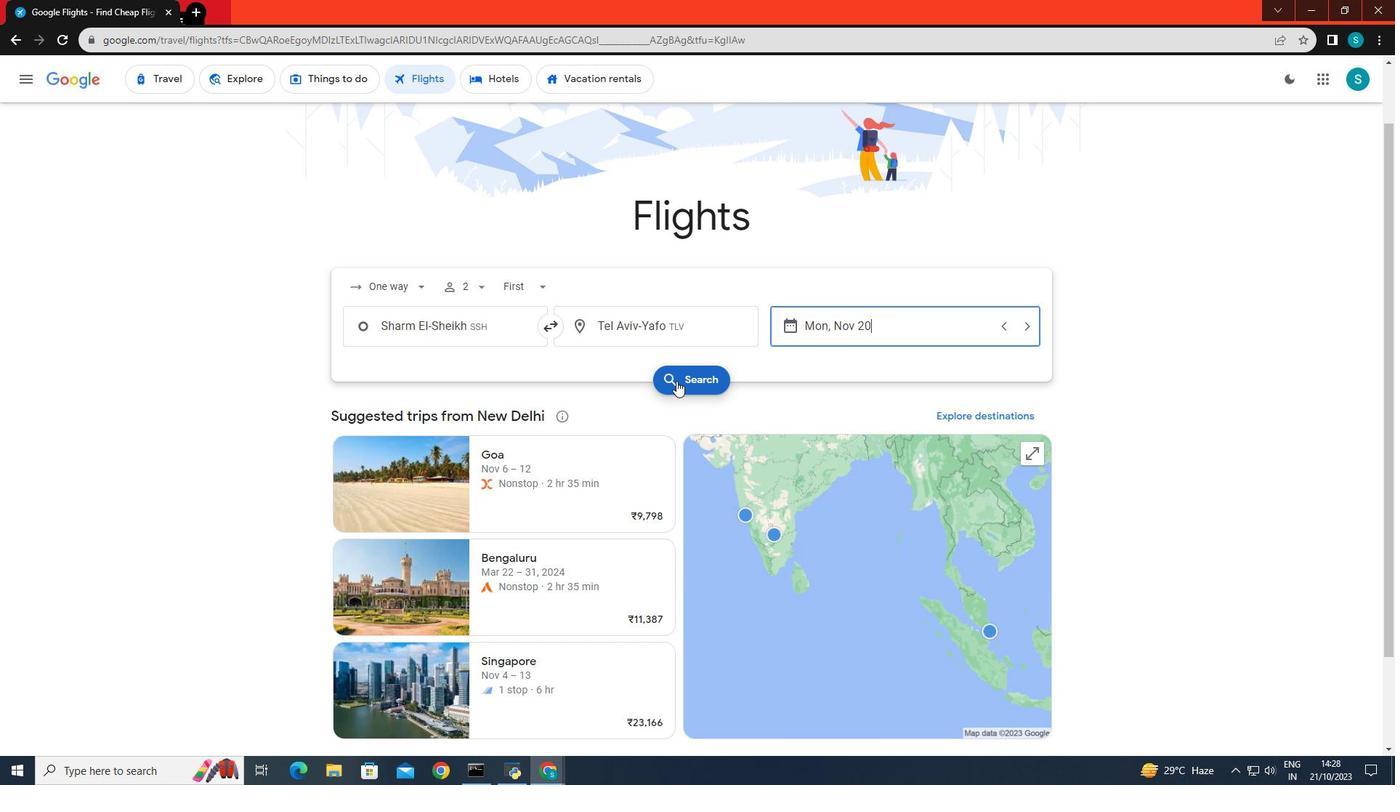 
Action: Mouse pressed left at (676, 380)
Screenshot: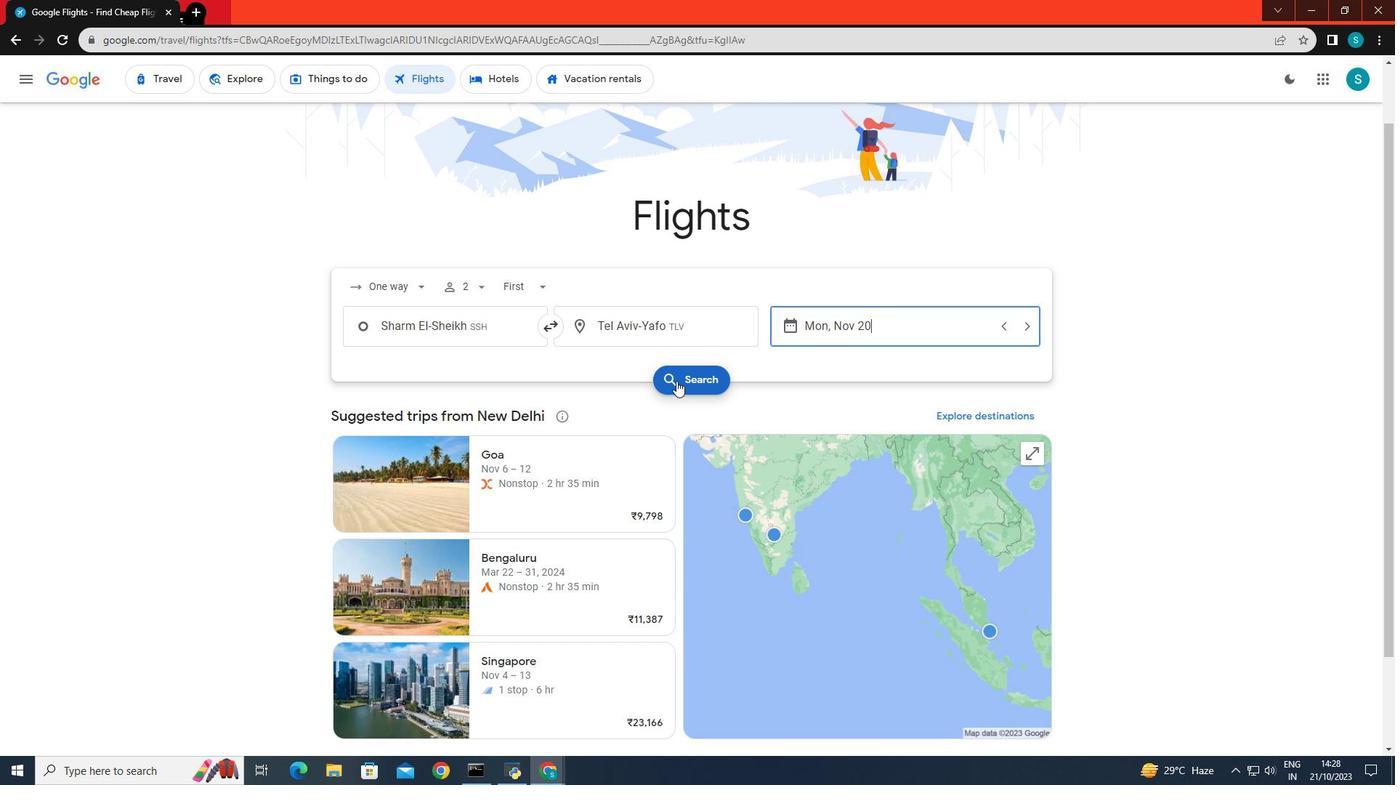 
Action: Mouse moved to (434, 213)
Screenshot: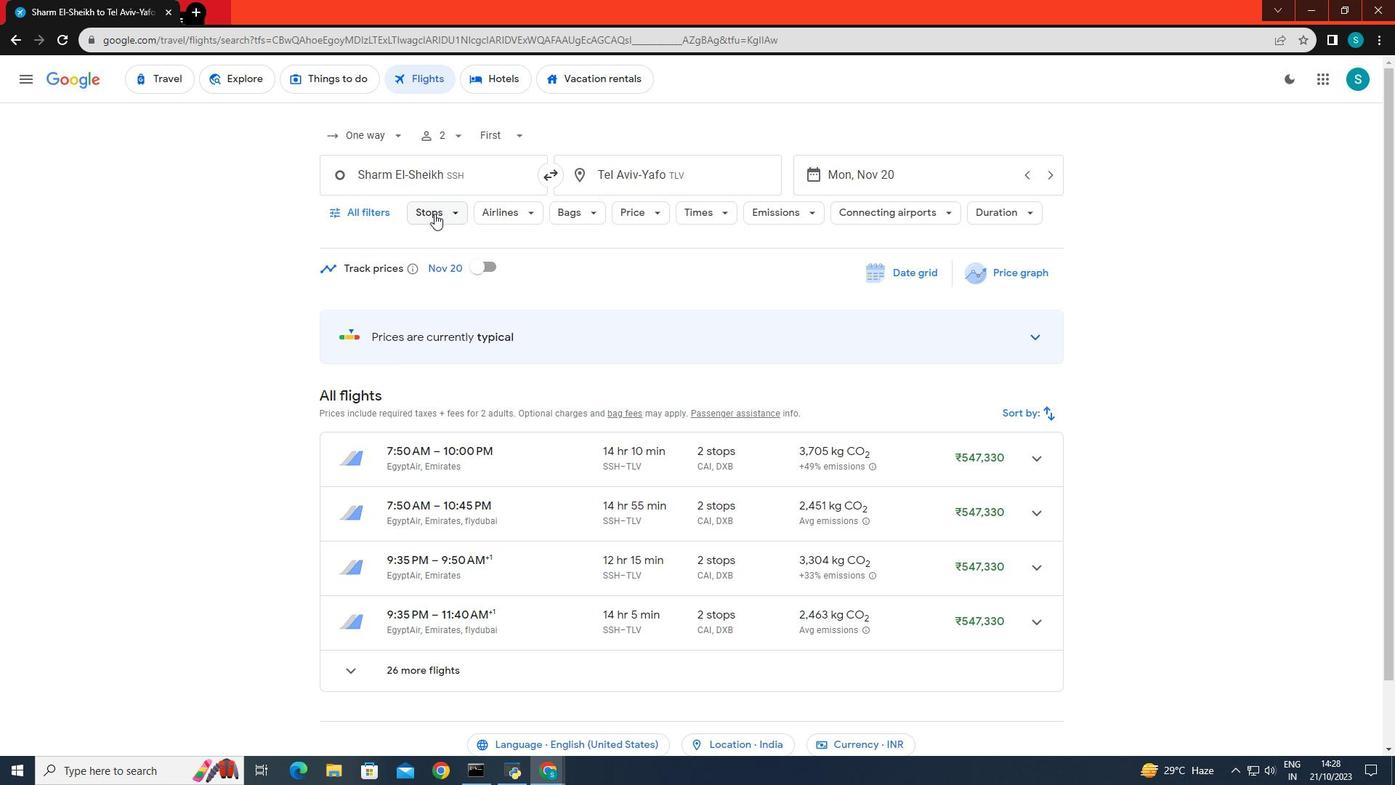 
Action: Mouse pressed left at (434, 213)
Screenshot: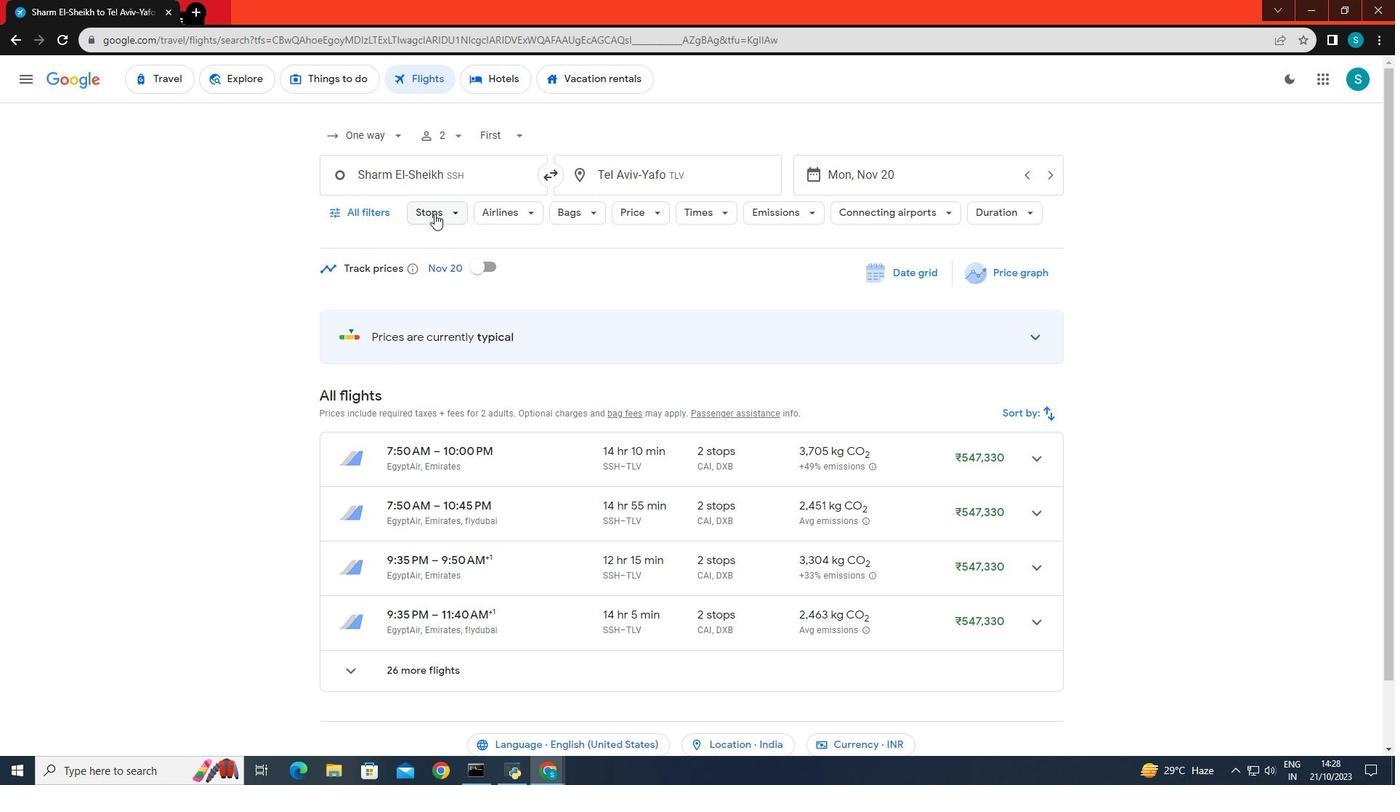 
Action: Mouse moved to (463, 290)
Screenshot: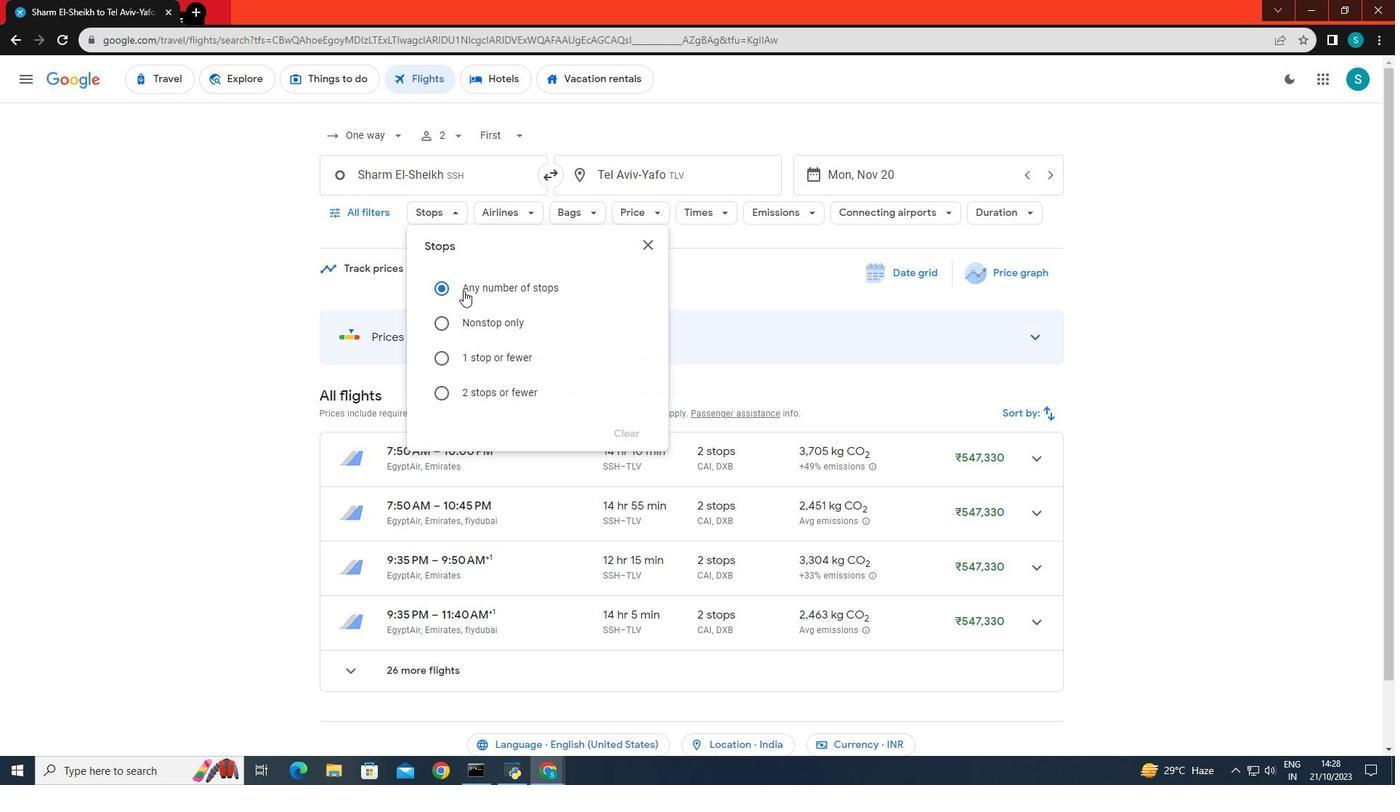 
Action: Mouse pressed left at (463, 290)
Screenshot: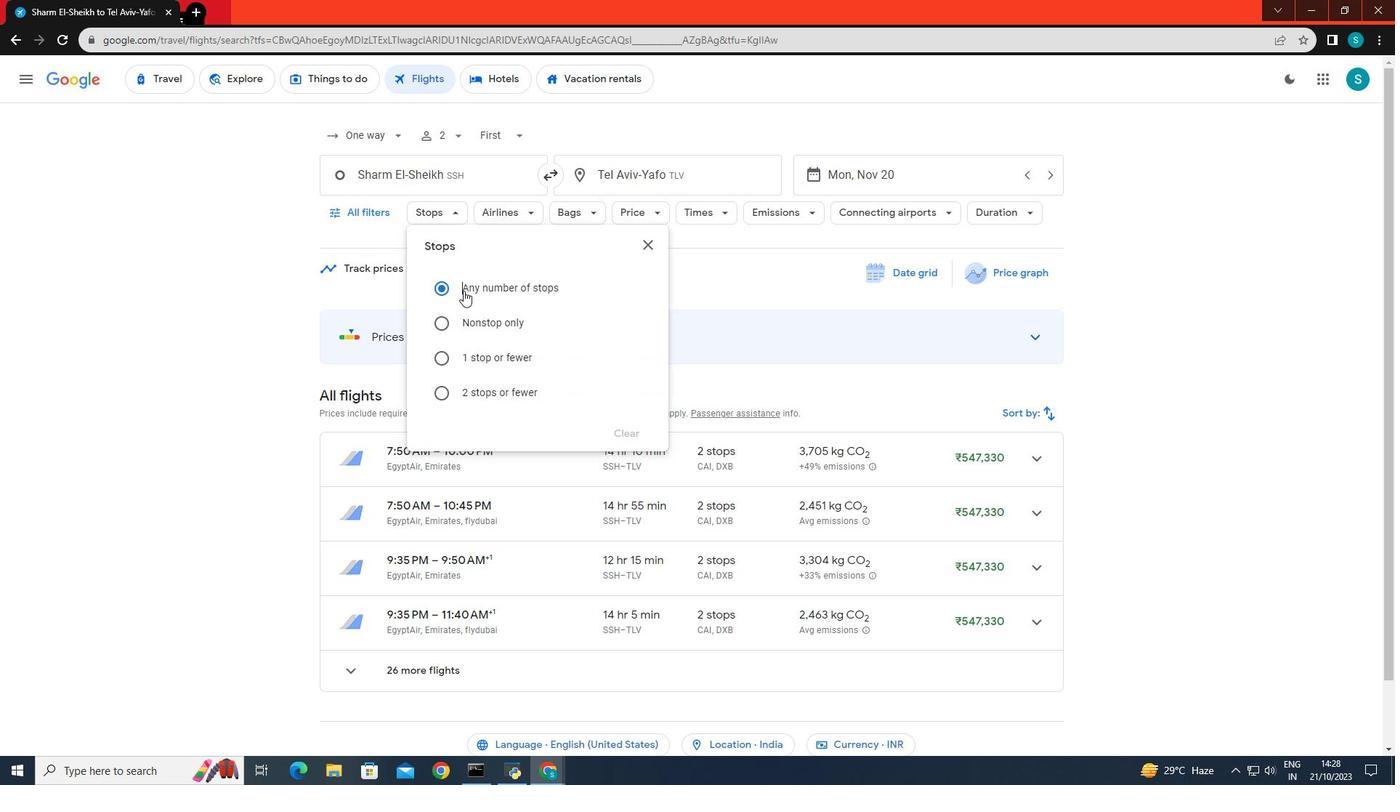 
Action: Mouse moved to (444, 288)
Screenshot: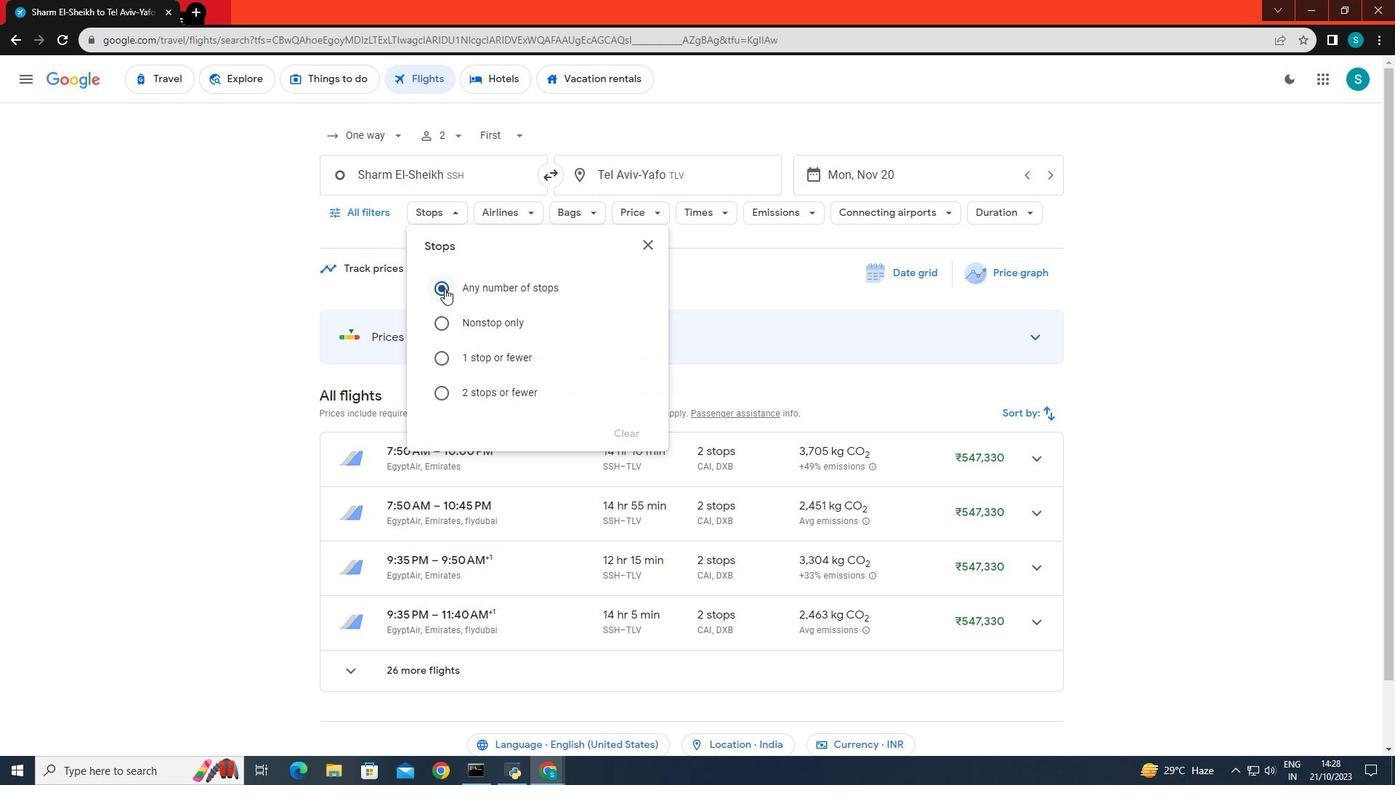 
Action: Mouse pressed left at (444, 288)
Screenshot: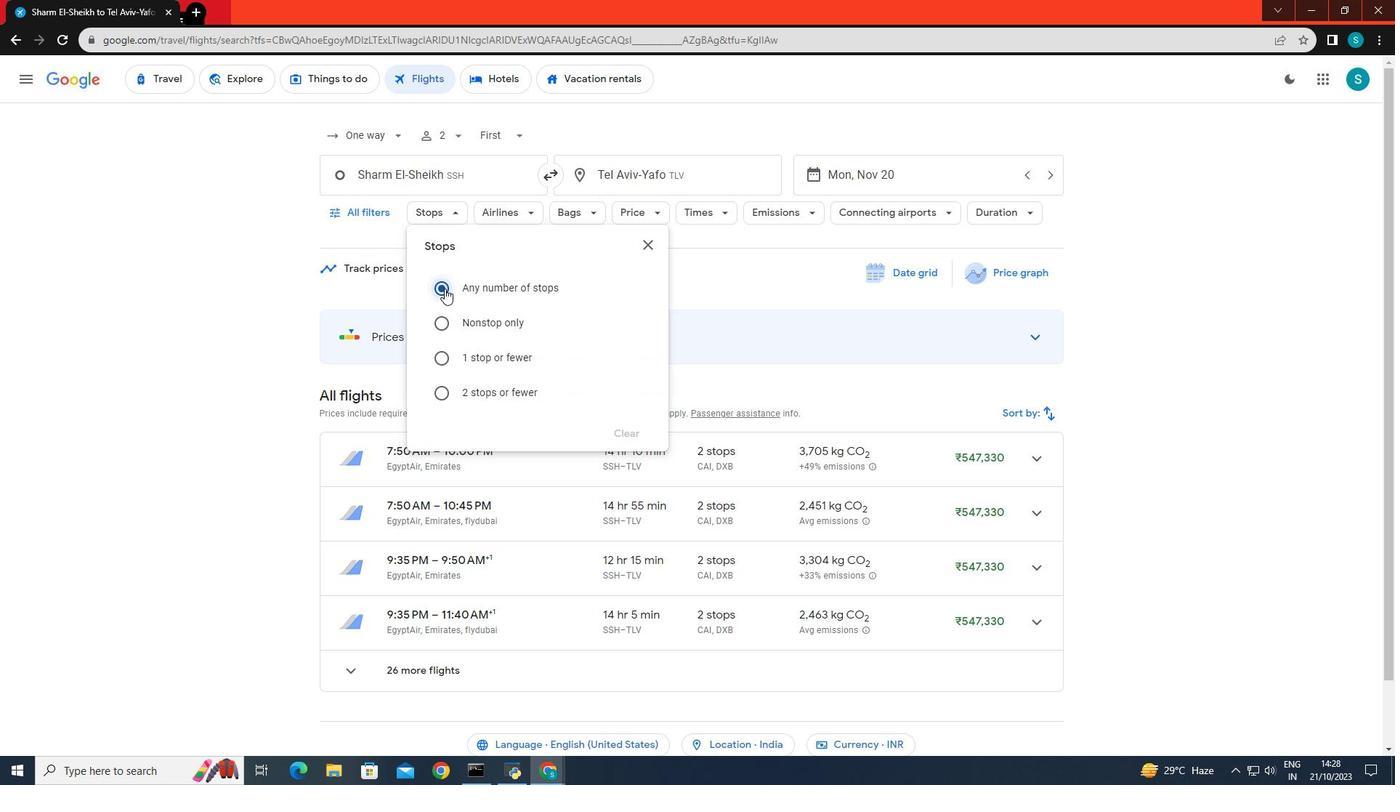 
Action: Mouse moved to (338, 303)
Screenshot: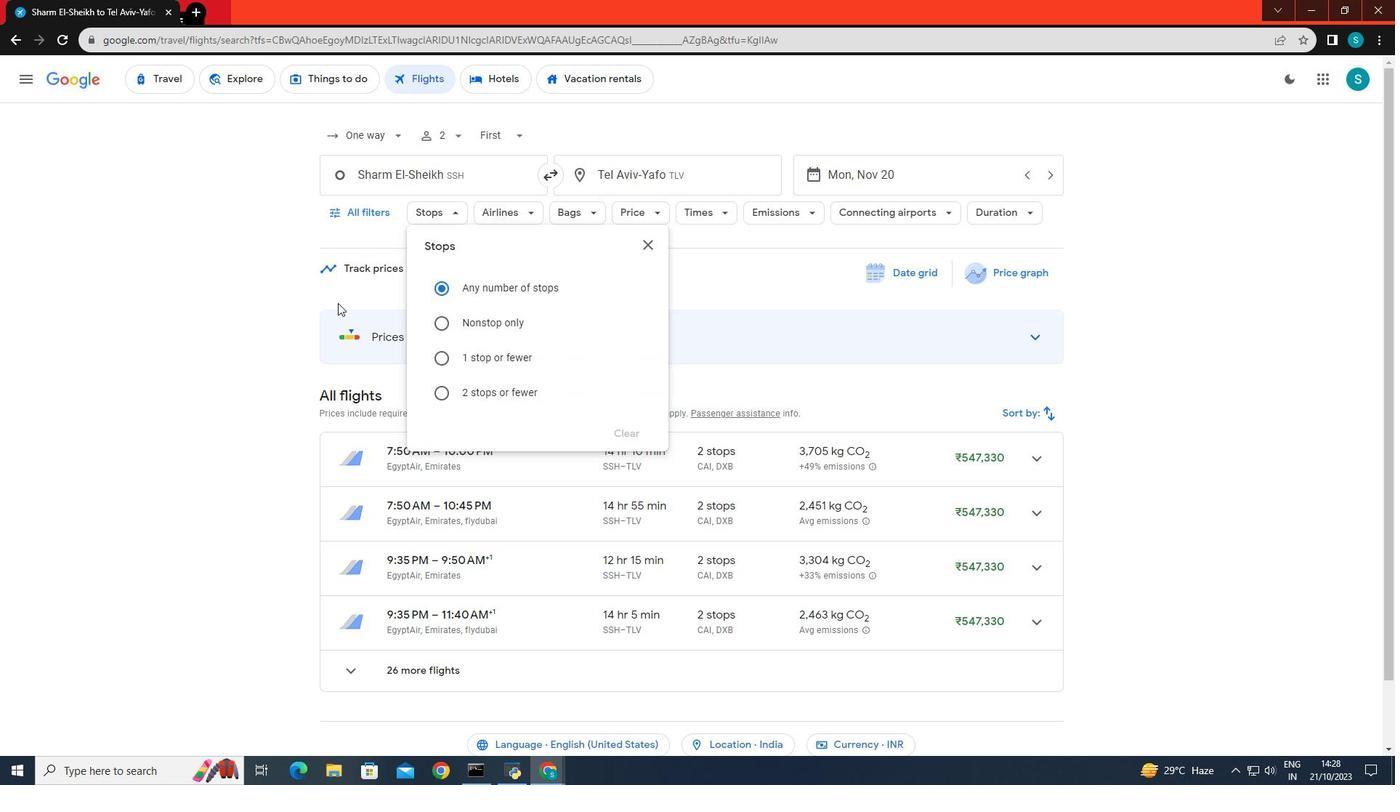 
Action: Mouse pressed left at (338, 303)
Screenshot: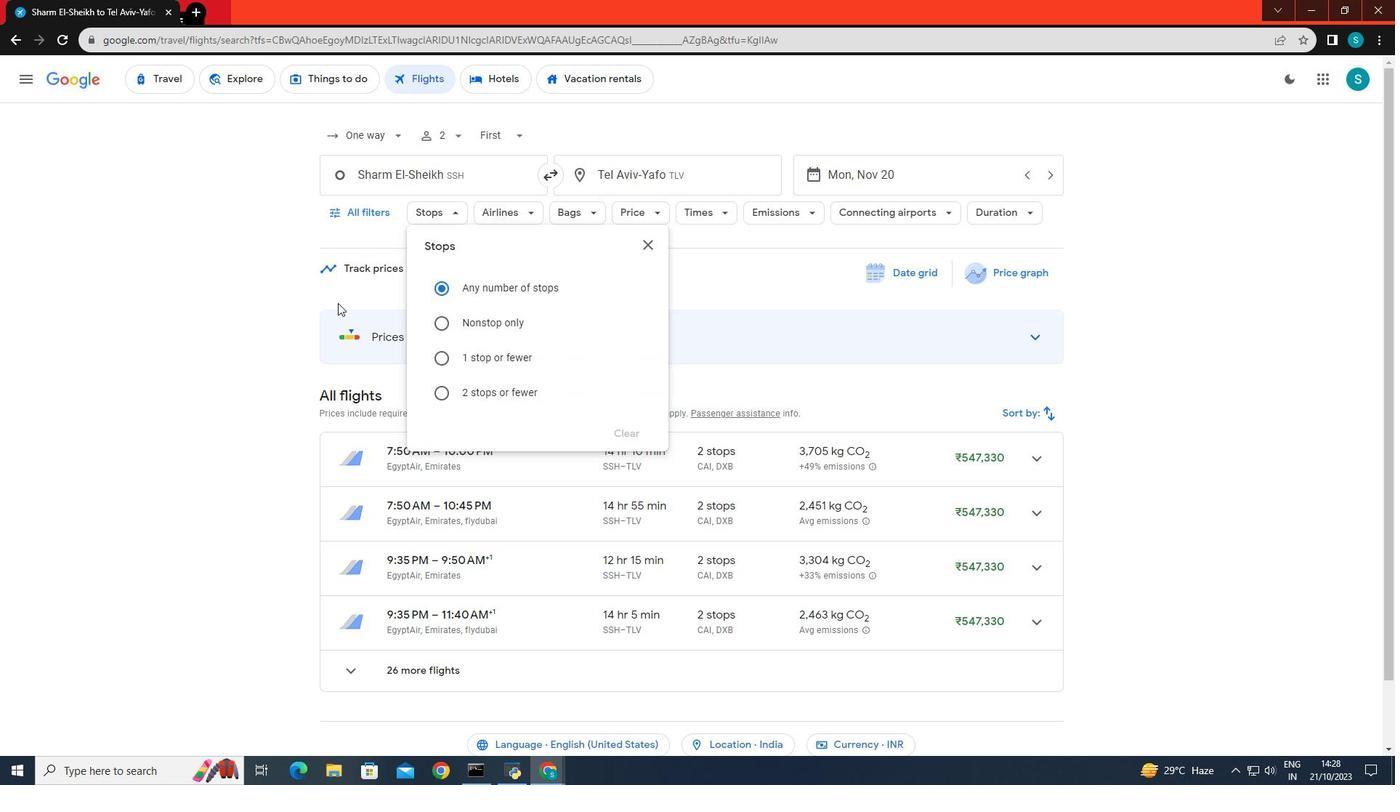 
Action: Mouse moved to (511, 213)
Screenshot: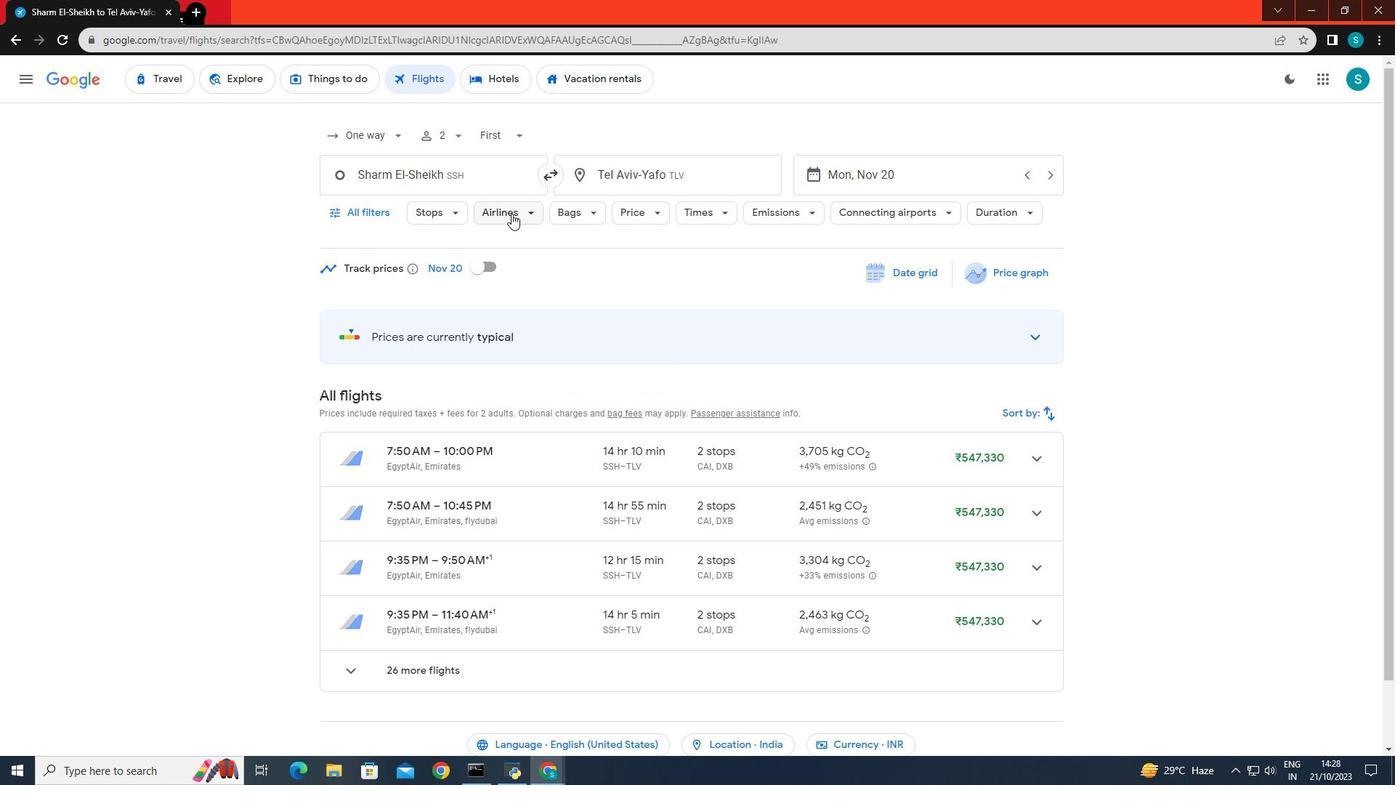 
Action: Mouse pressed left at (511, 213)
Screenshot: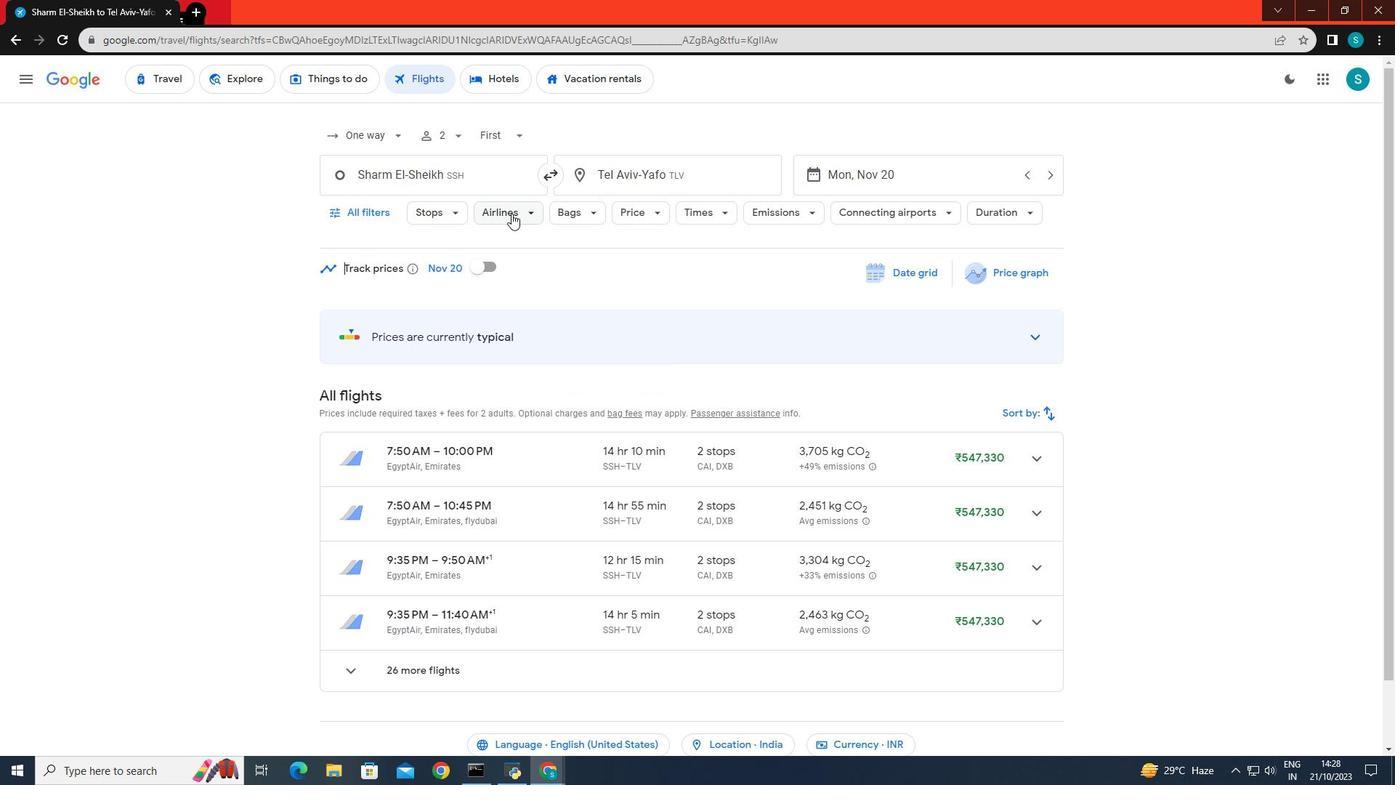 
Action: Mouse moved to (553, 436)
Screenshot: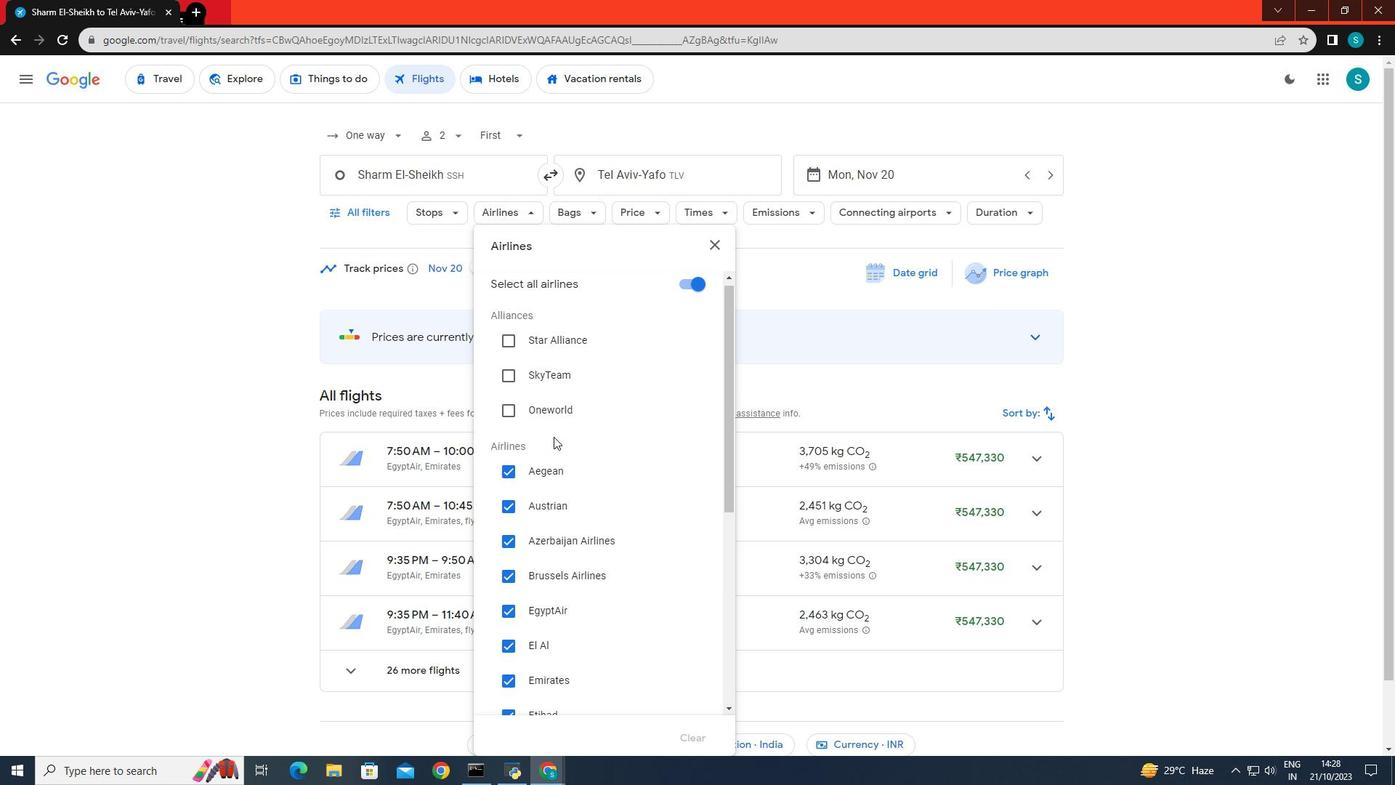 
Action: Mouse scrolled (553, 436) with delta (0, 0)
Screenshot: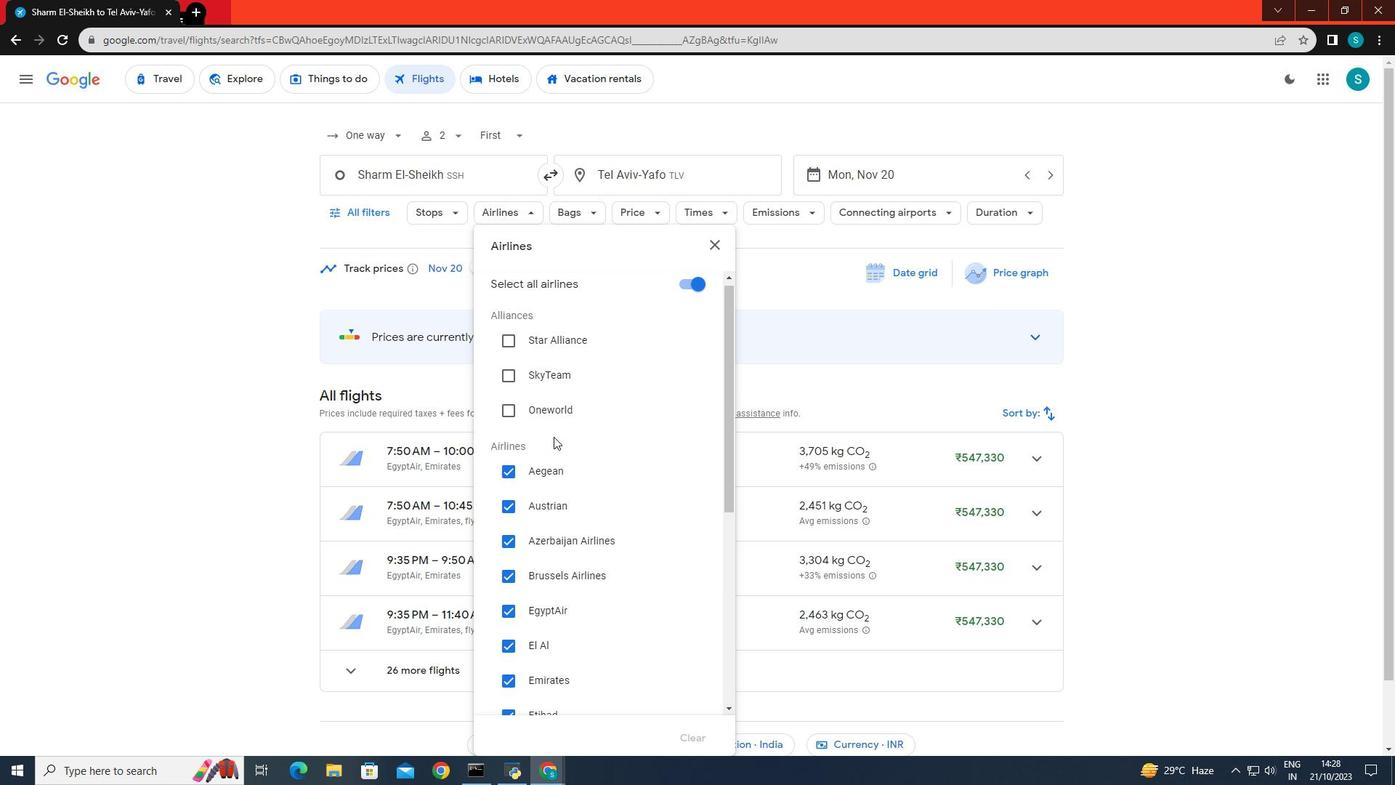 
Action: Mouse moved to (554, 438)
Screenshot: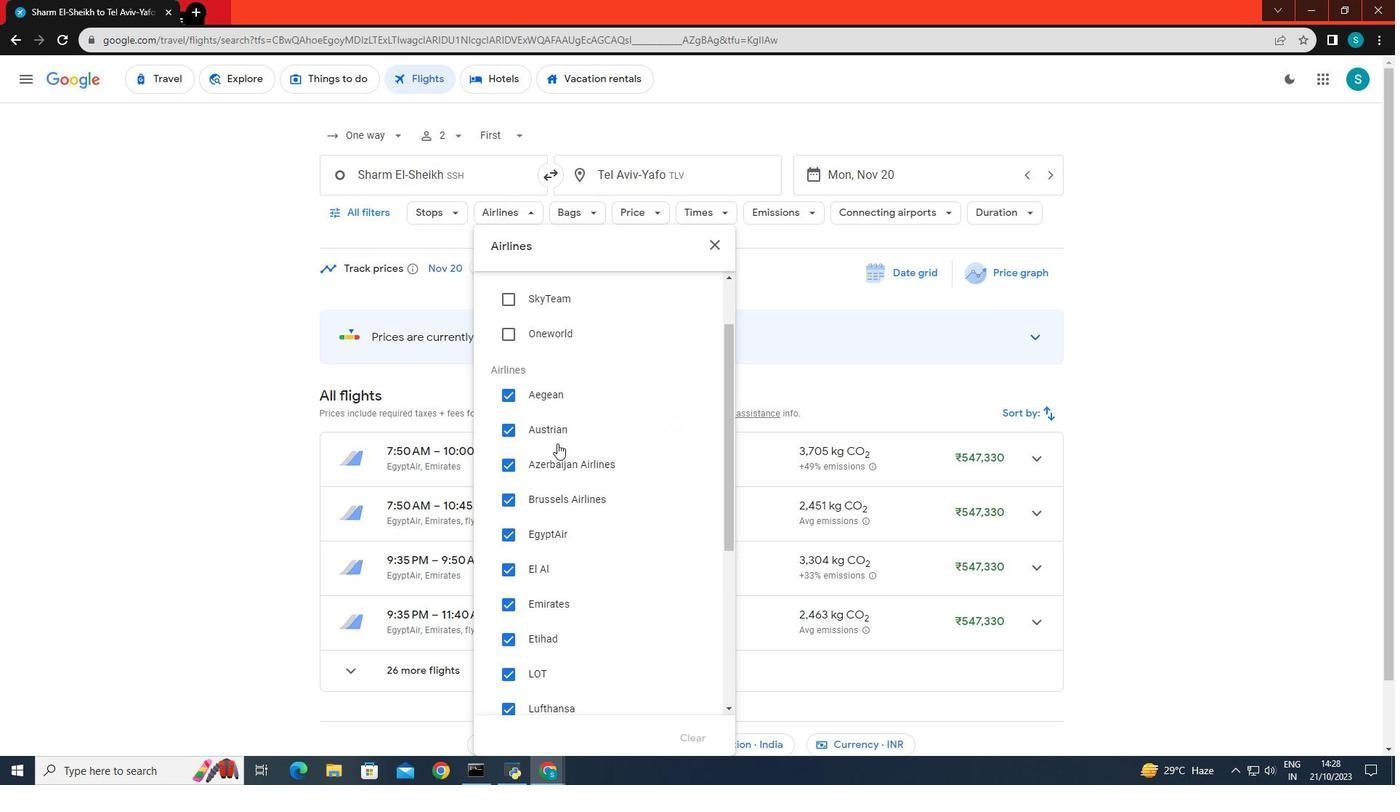 
Action: Mouse scrolled (554, 437) with delta (0, 0)
Screenshot: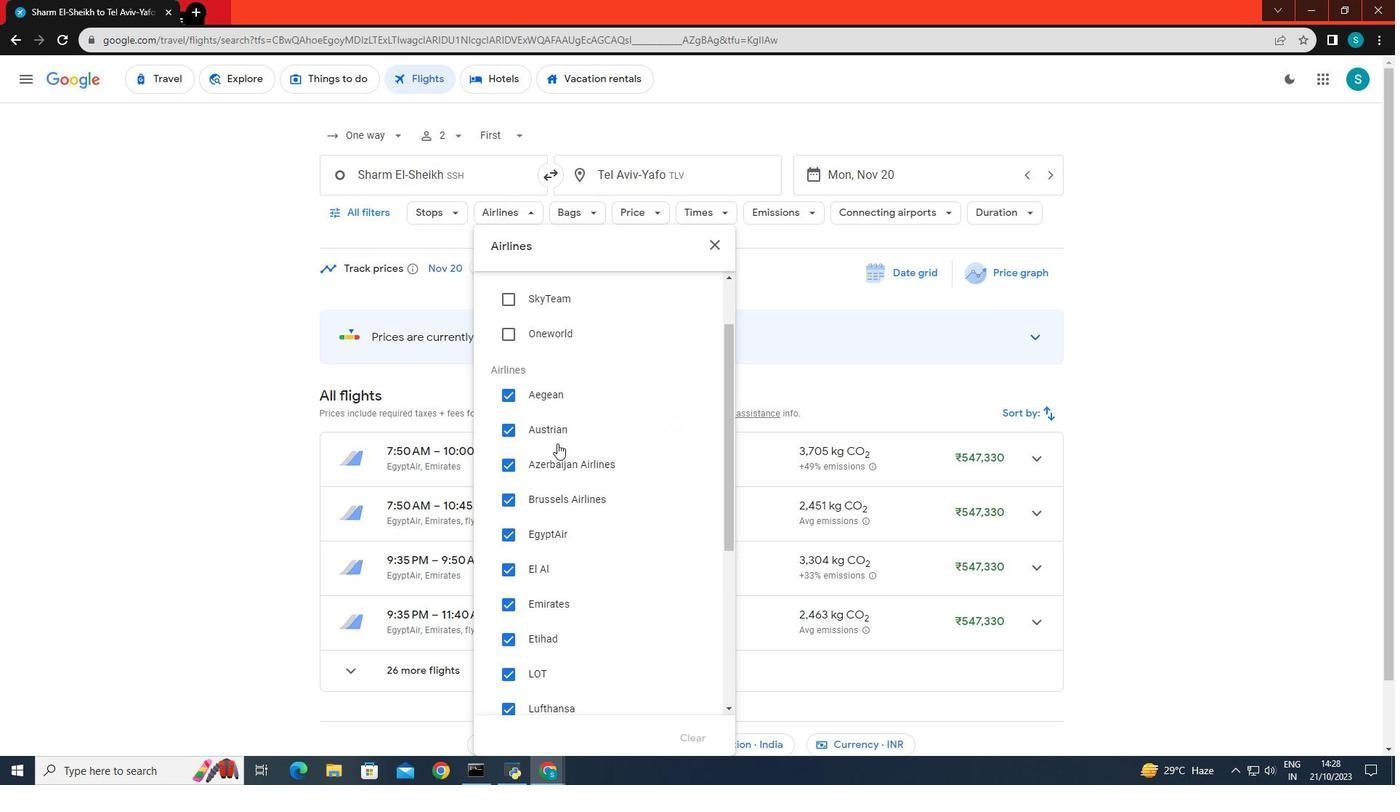 
Action: Mouse moved to (686, 542)
Screenshot: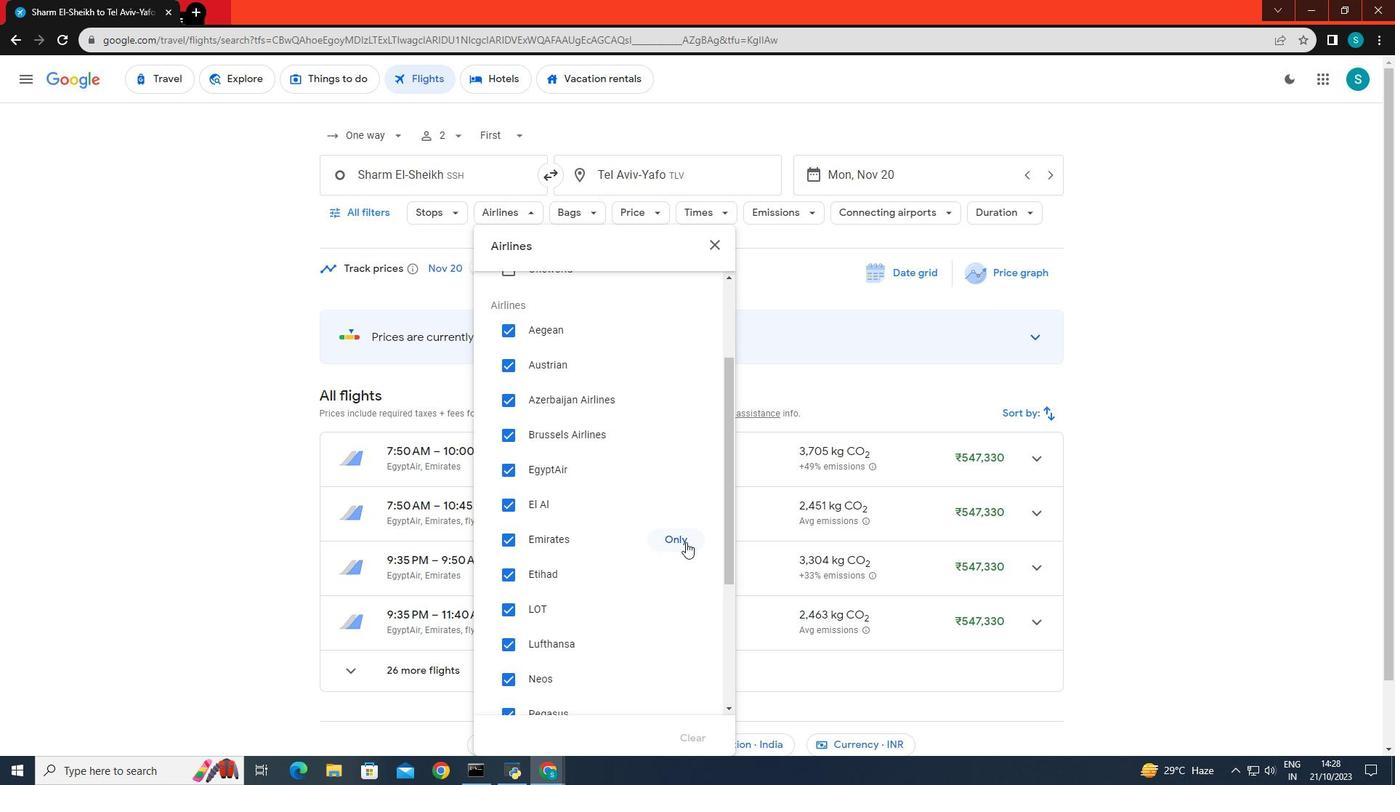 
Action: Mouse pressed left at (686, 542)
Screenshot: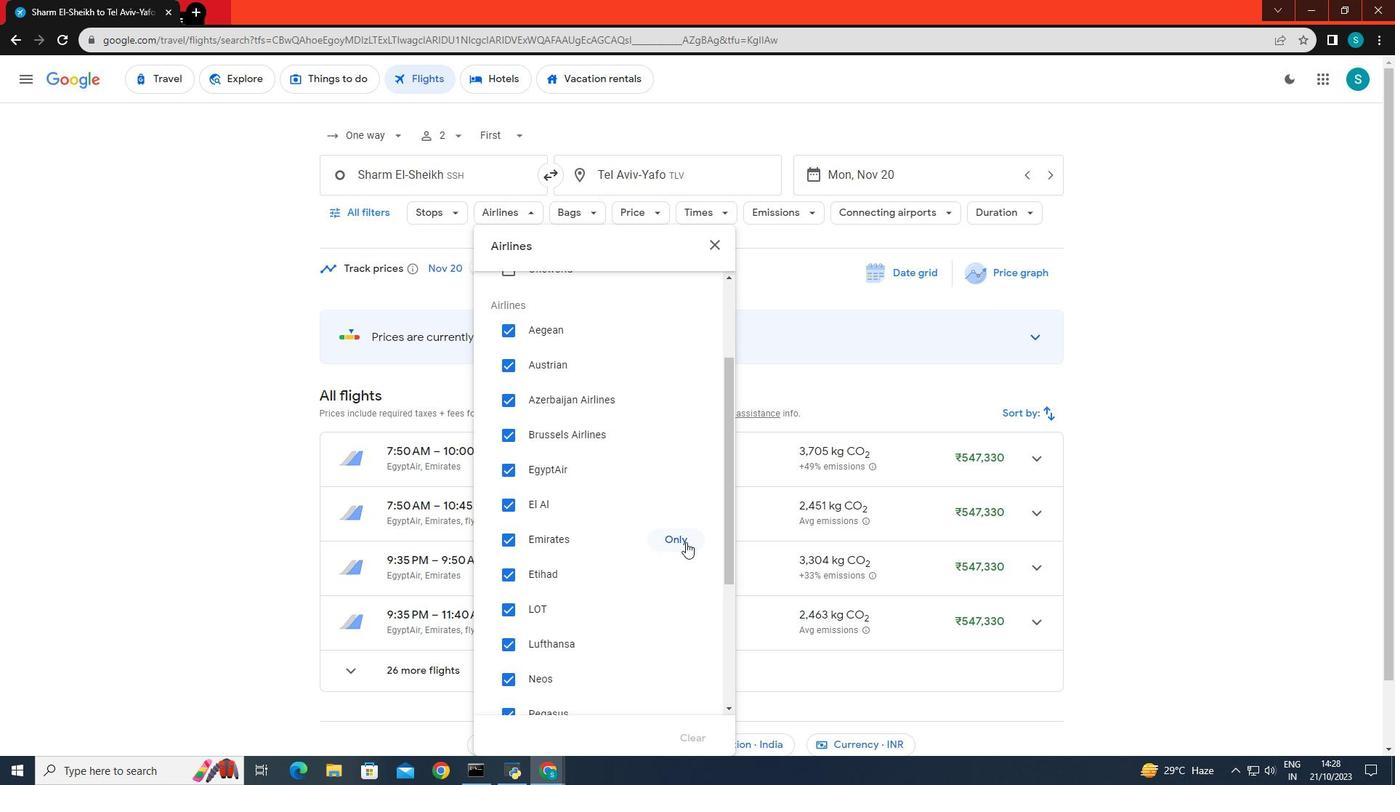 
Action: Mouse moved to (217, 444)
Screenshot: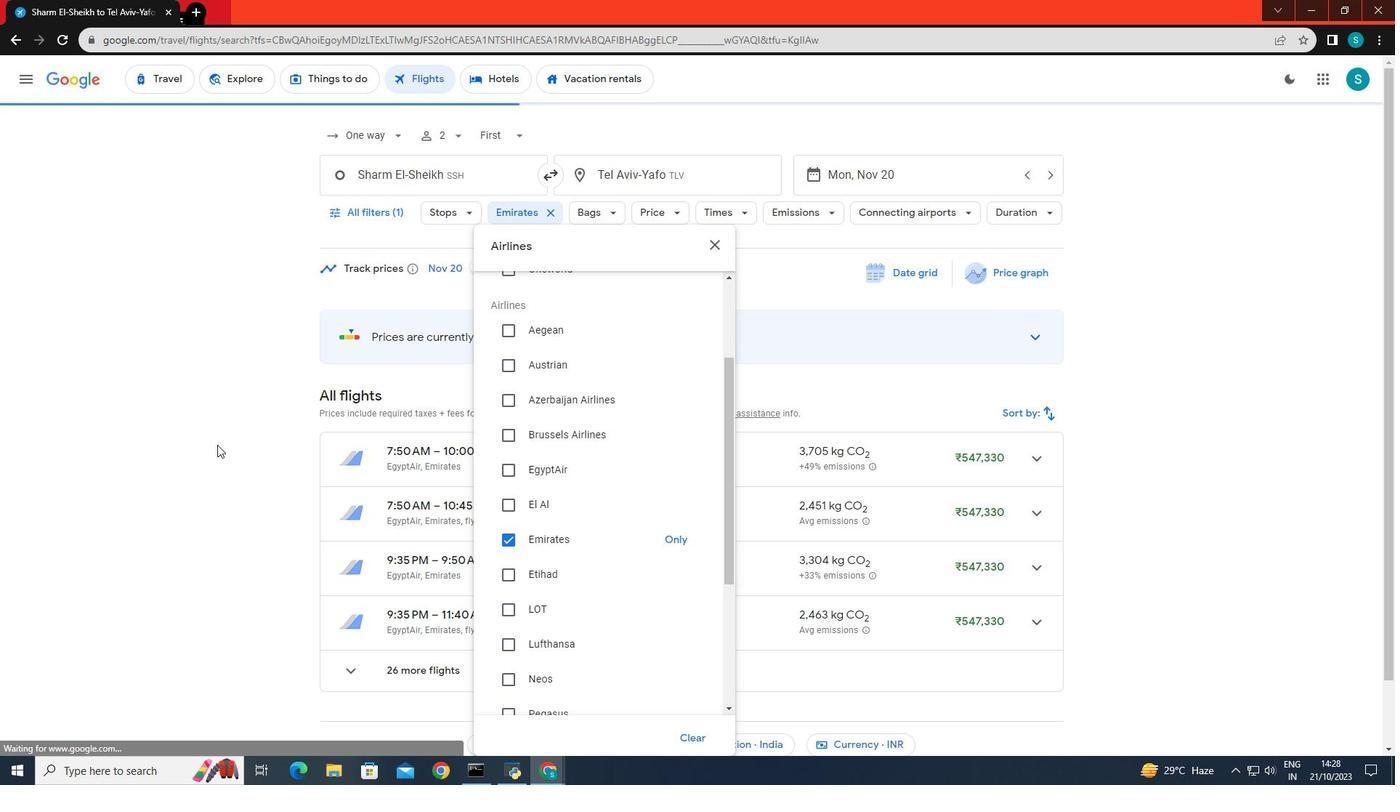 
Action: Mouse pressed left at (217, 444)
Screenshot: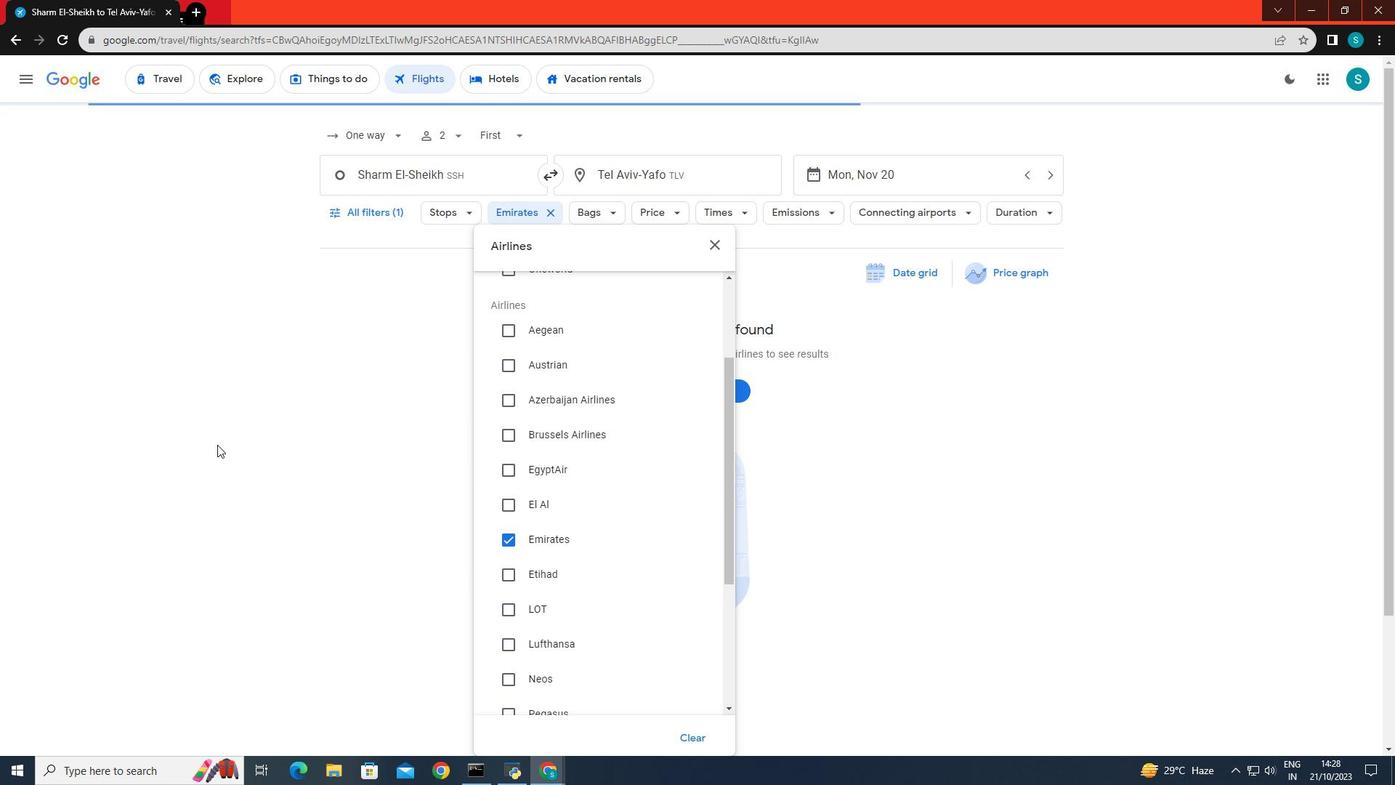 
Action: Mouse moved to (1155, 290)
Screenshot: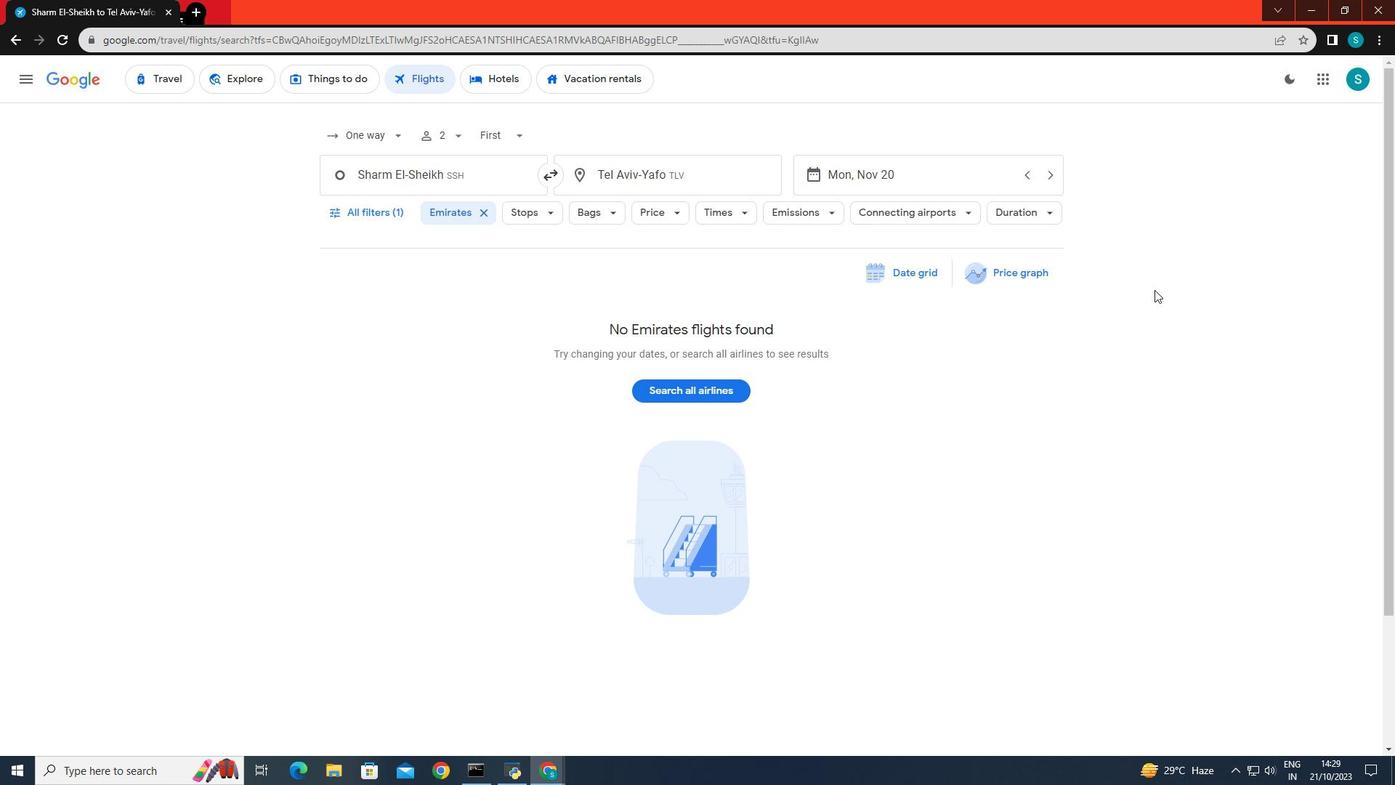 
Action: Mouse scrolled (1155, 289) with delta (0, 0)
Screenshot: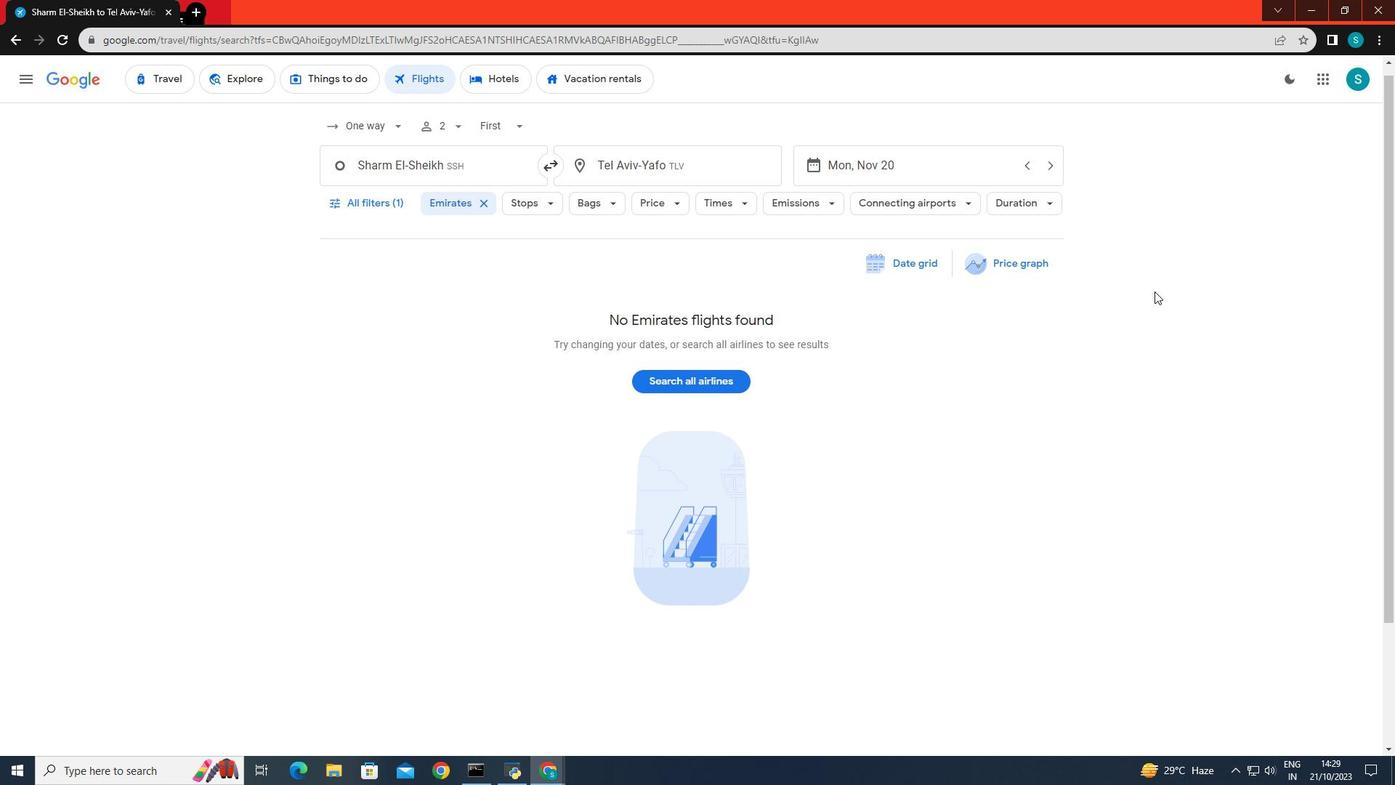 
Action: Mouse scrolled (1155, 289) with delta (0, 0)
Screenshot: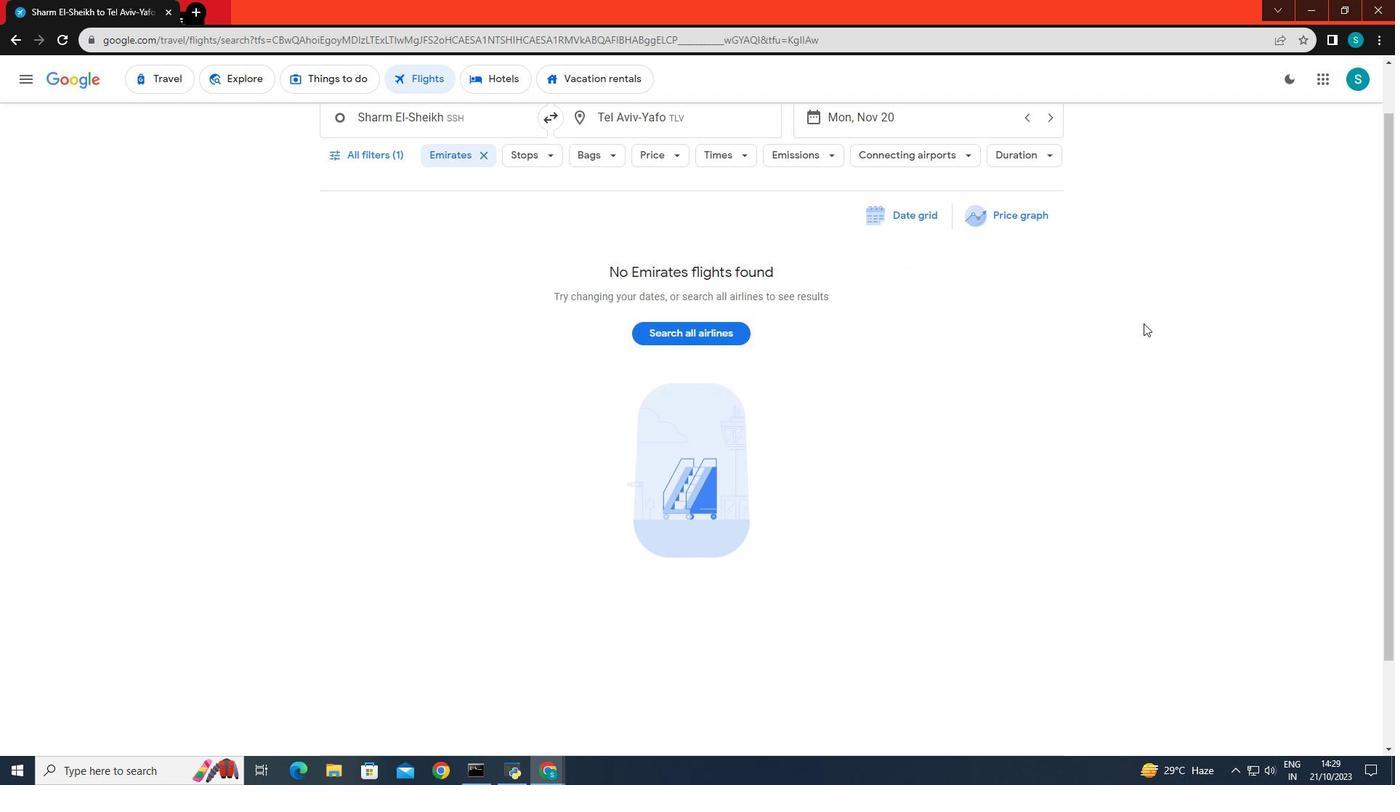
Action: Mouse moved to (1152, 296)
Screenshot: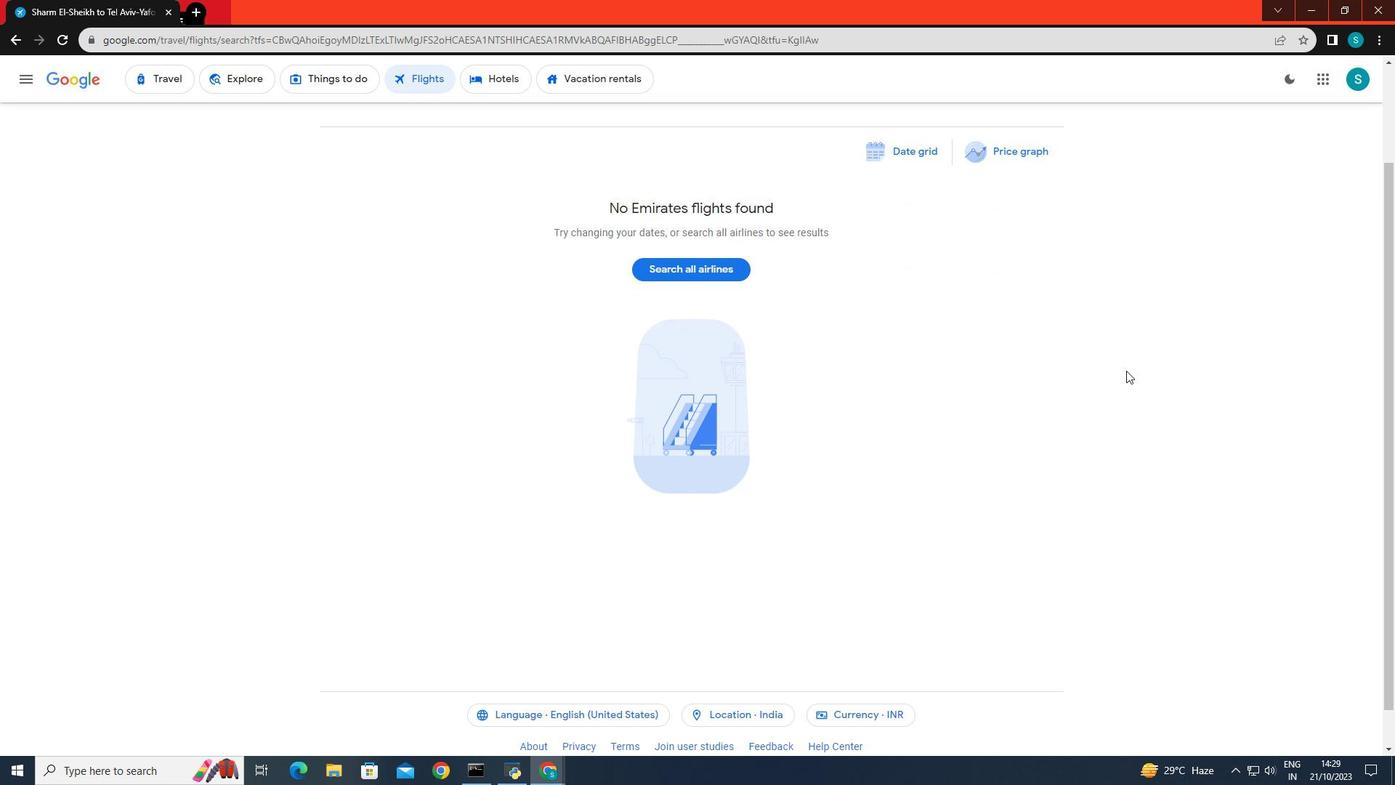 
Action: Mouse scrolled (1152, 295) with delta (0, 0)
Screenshot: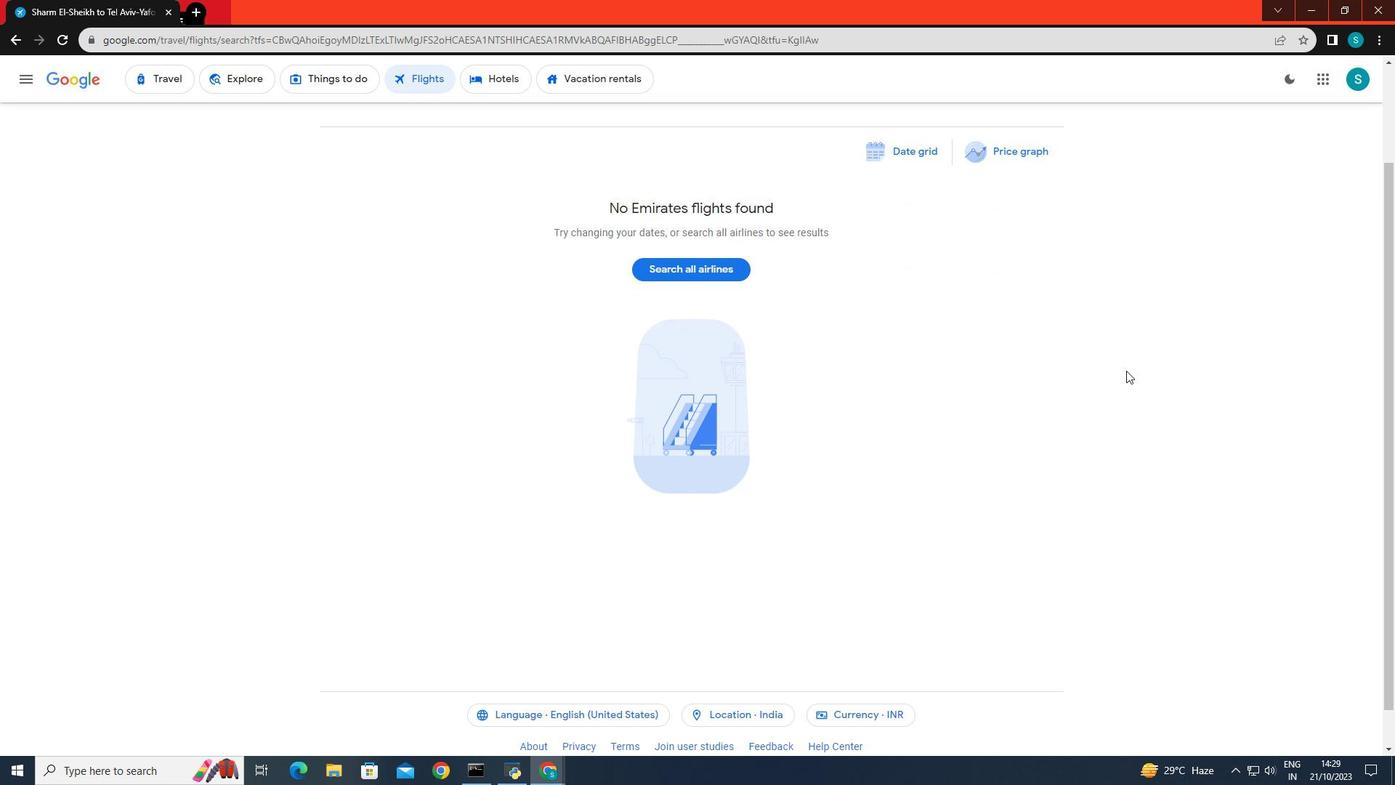 
Action: Mouse moved to (1111, 404)
Screenshot: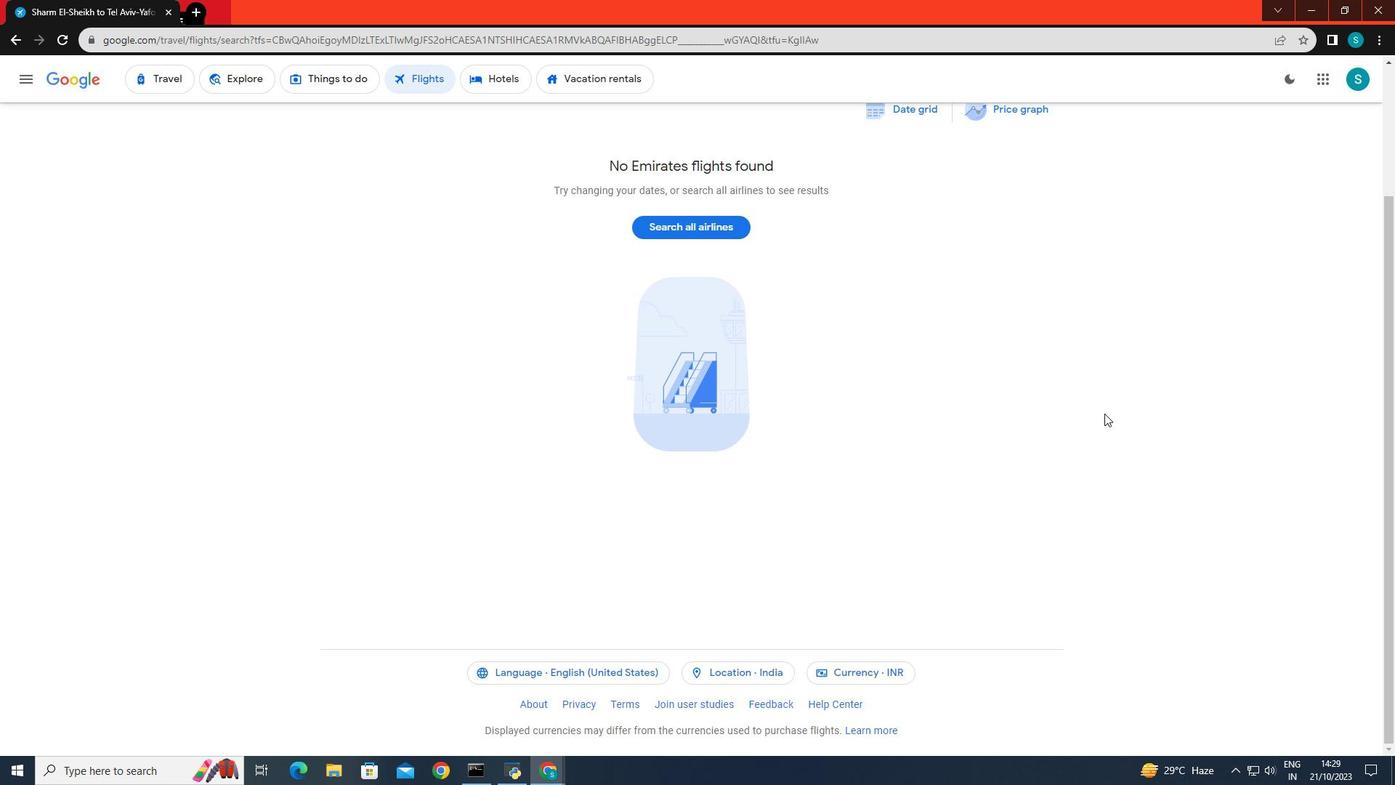 
Action: Mouse scrolled (1111, 404) with delta (0, 0)
Screenshot: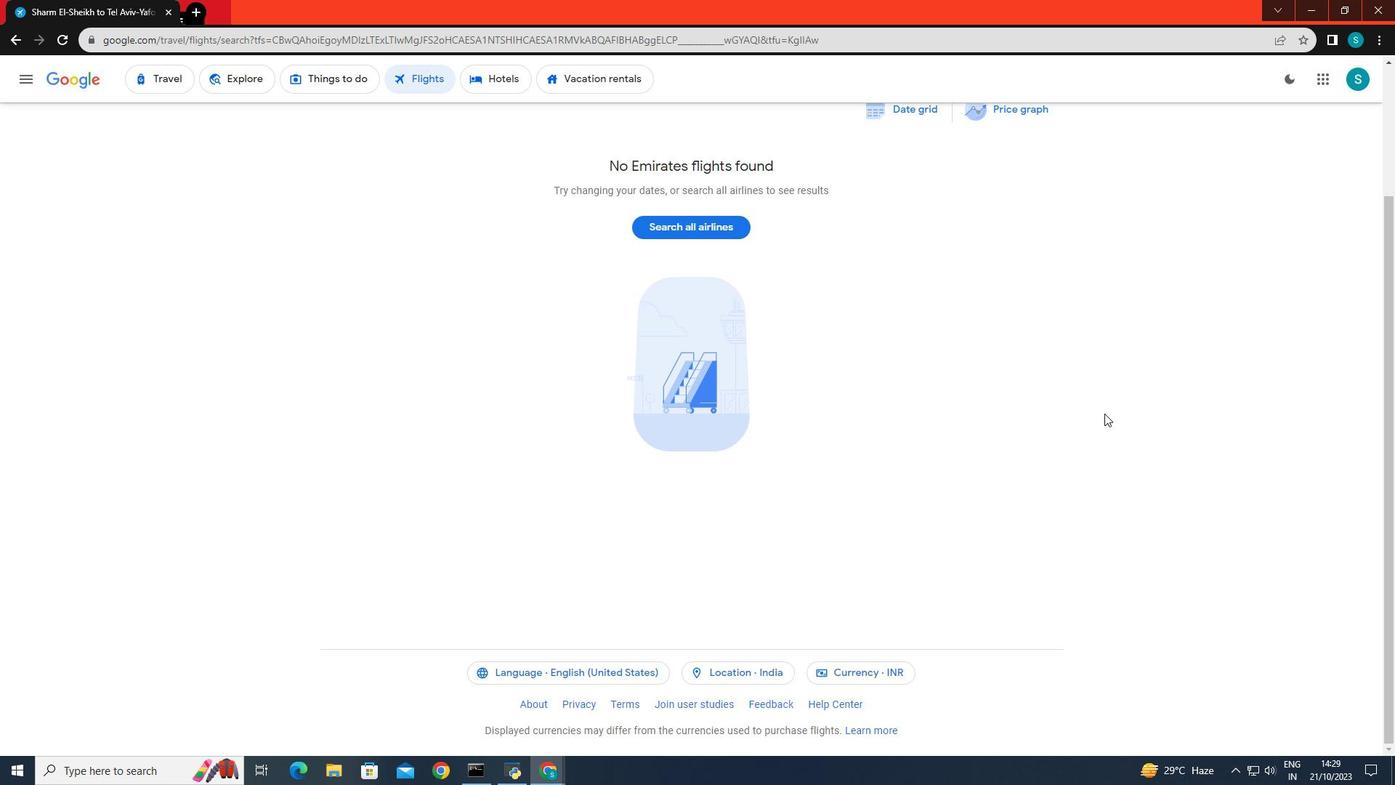 
Action: Mouse moved to (1107, 409)
Screenshot: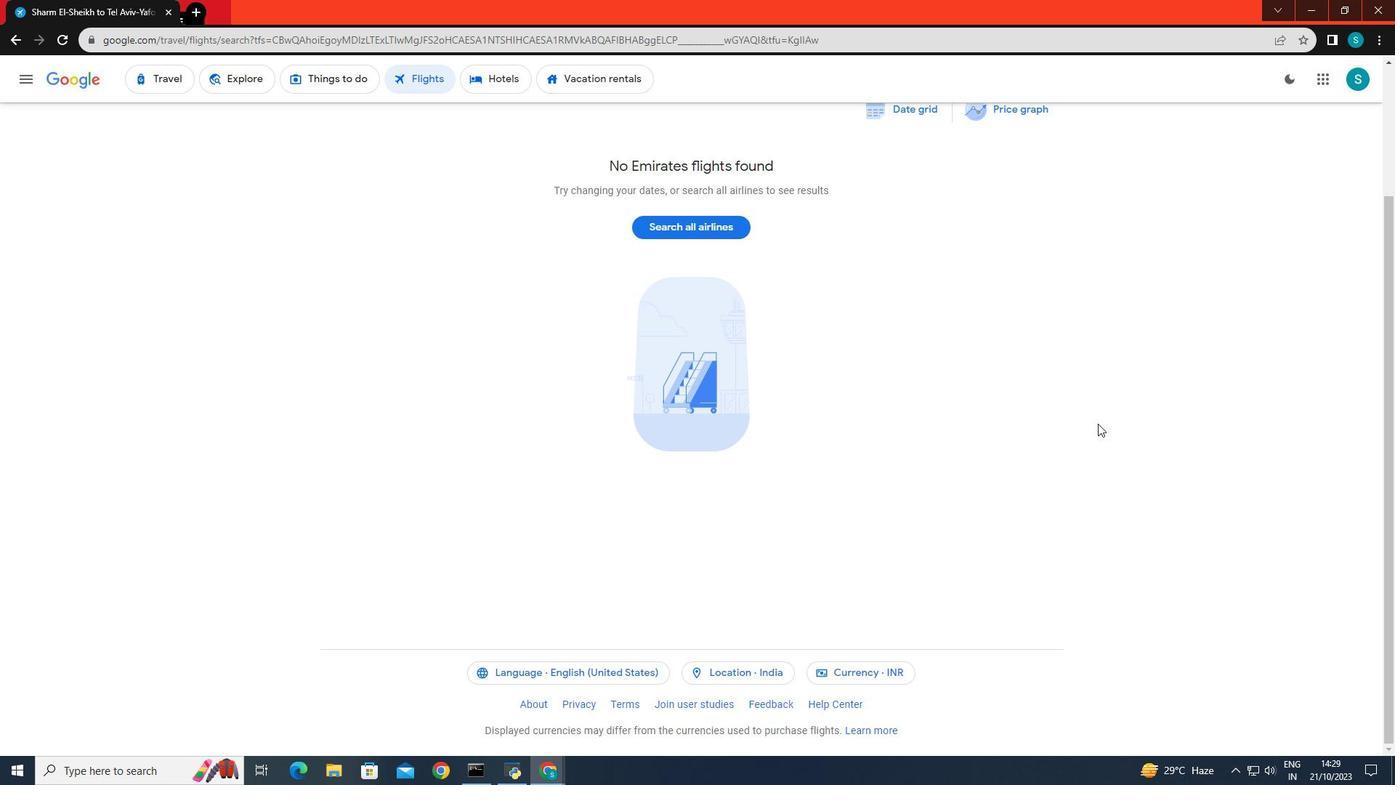 
Action: Mouse scrolled (1107, 408) with delta (0, 0)
Screenshot: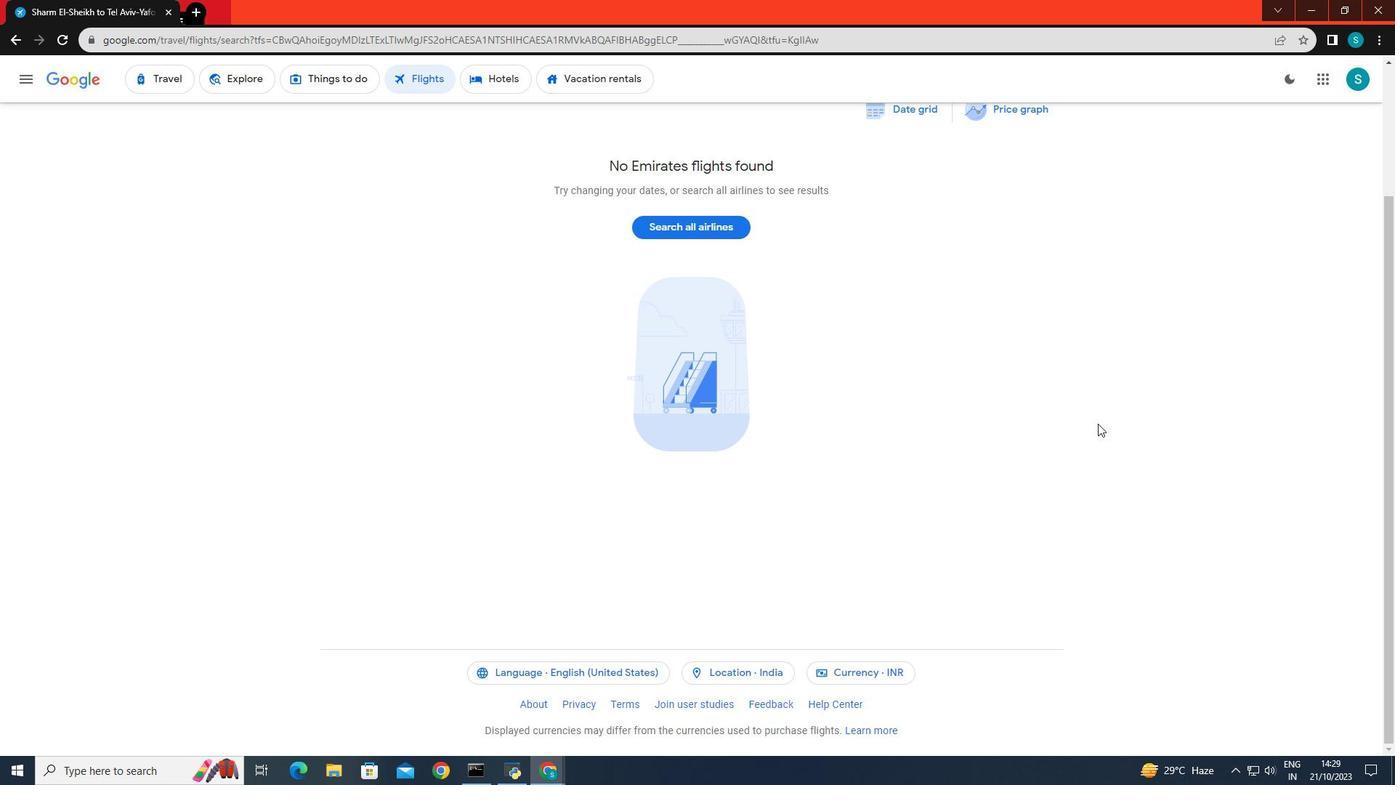 
Action: Mouse moved to (1106, 411)
Screenshot: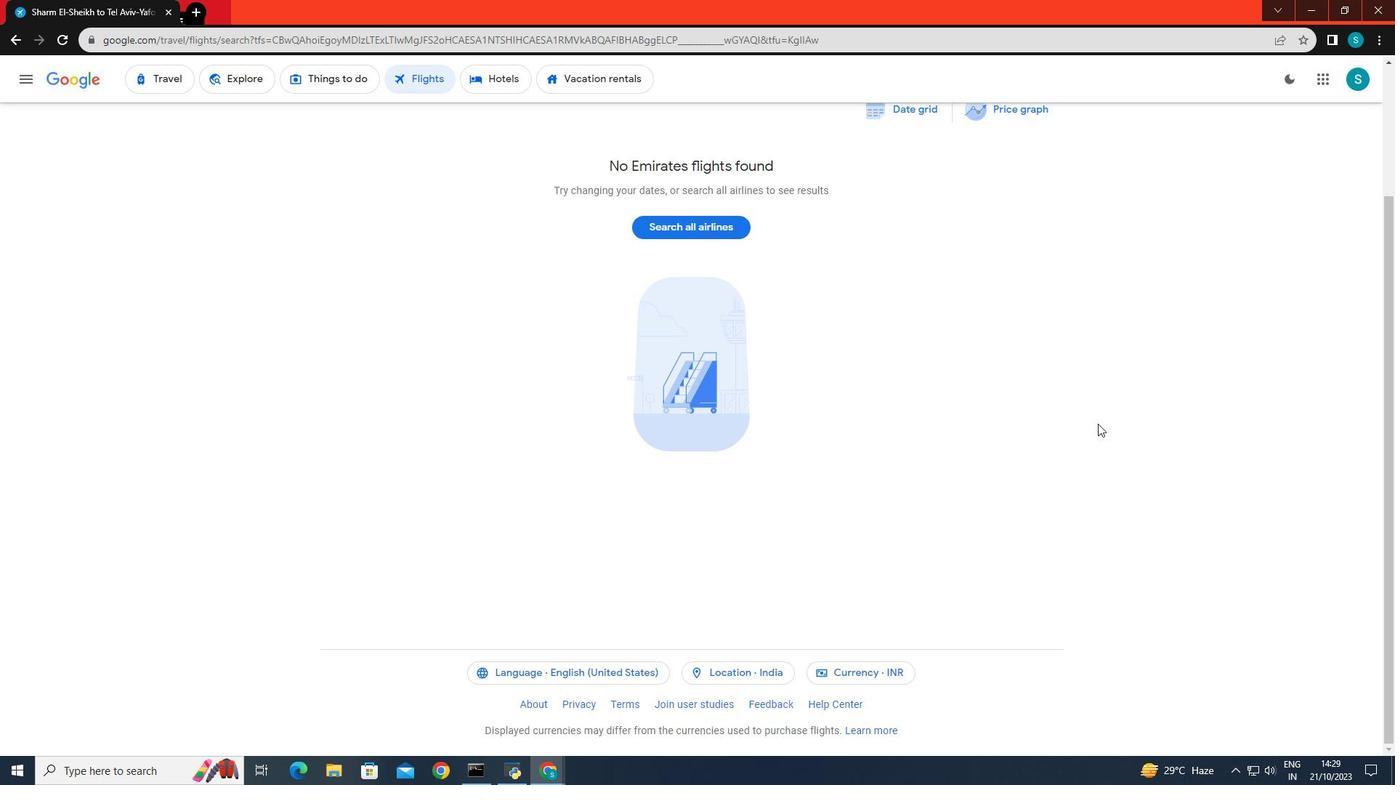 
Action: Mouse scrolled (1106, 410) with delta (0, 0)
Screenshot: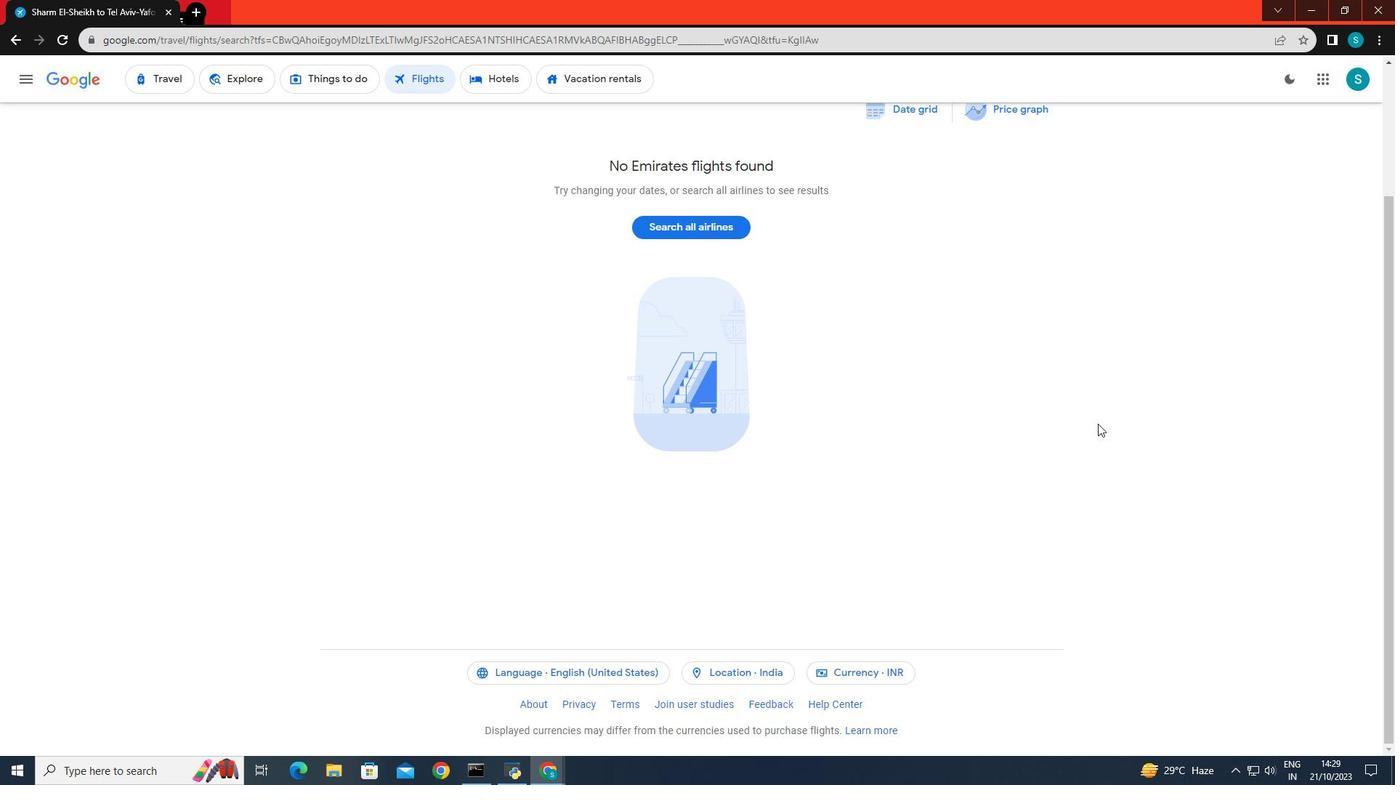 
Action: Mouse moved to (1103, 414)
Screenshot: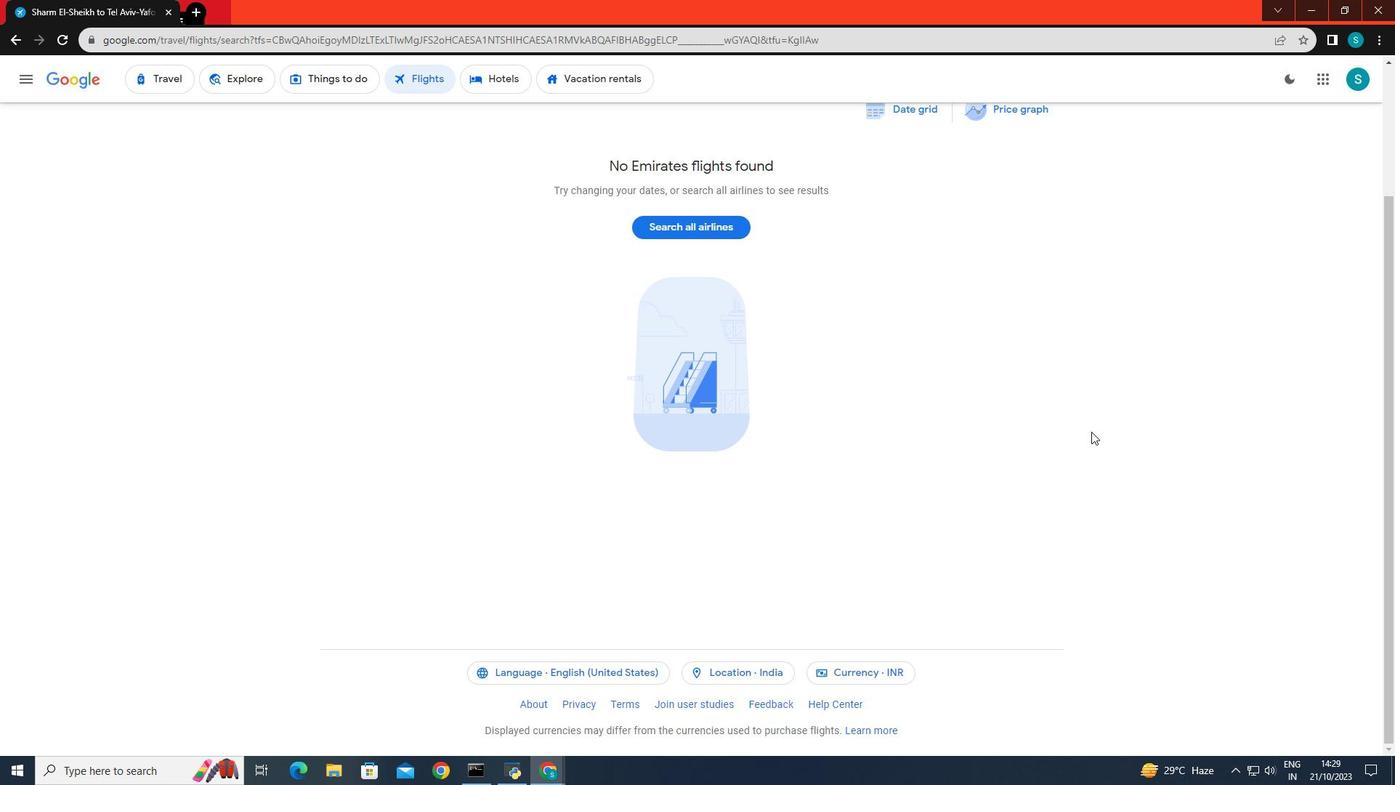 
Action: Mouse scrolled (1103, 413) with delta (0, 0)
Screenshot: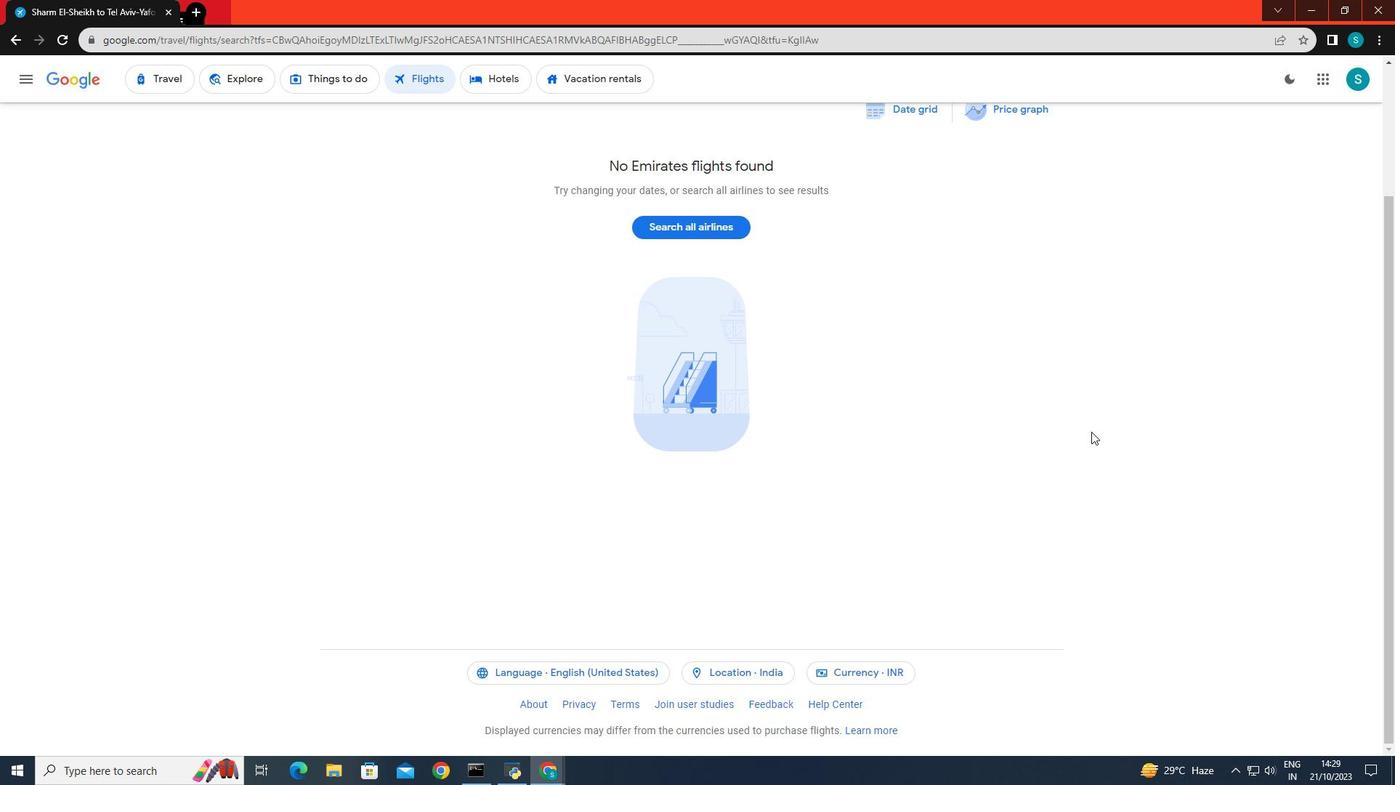 
Action: Mouse moved to (757, 702)
Screenshot: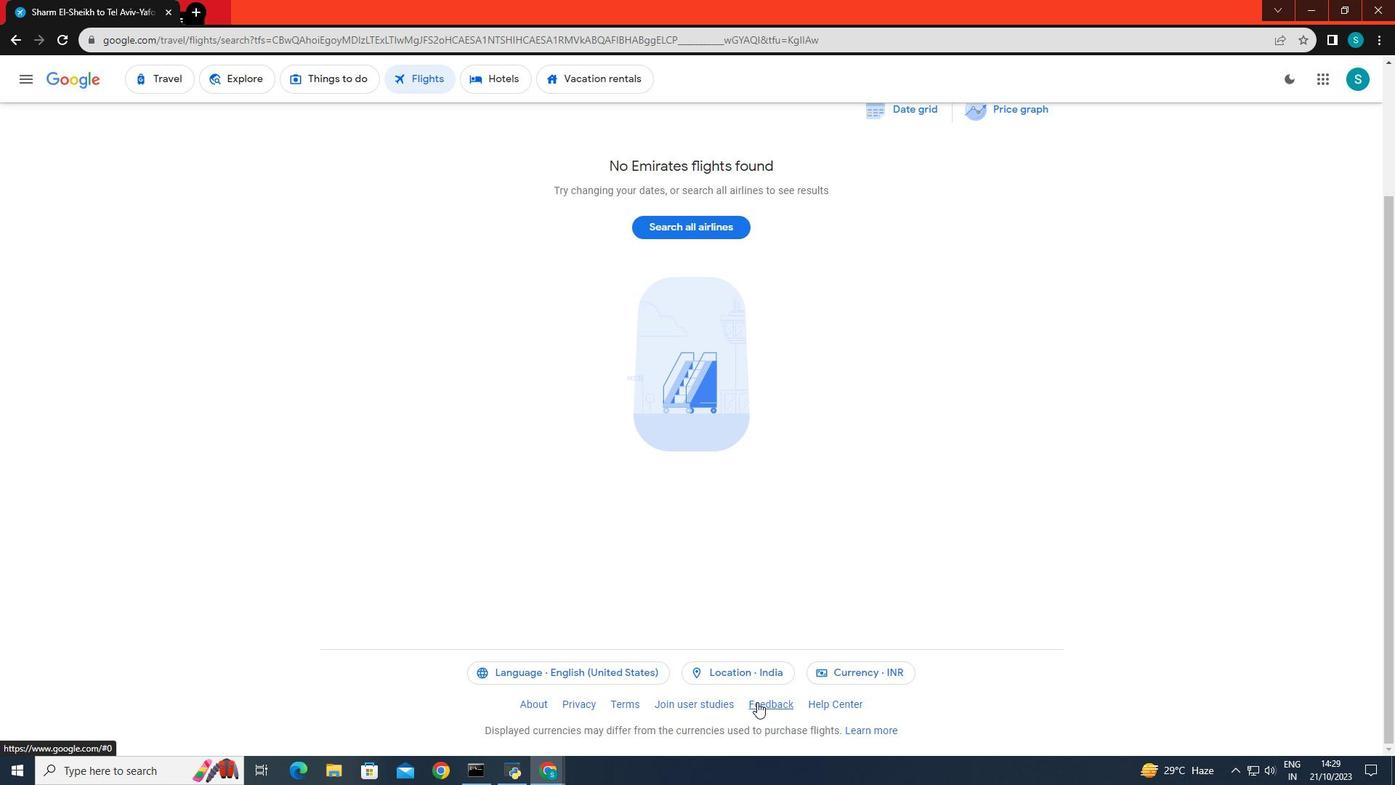 
Action: Mouse pressed left at (757, 702)
Screenshot: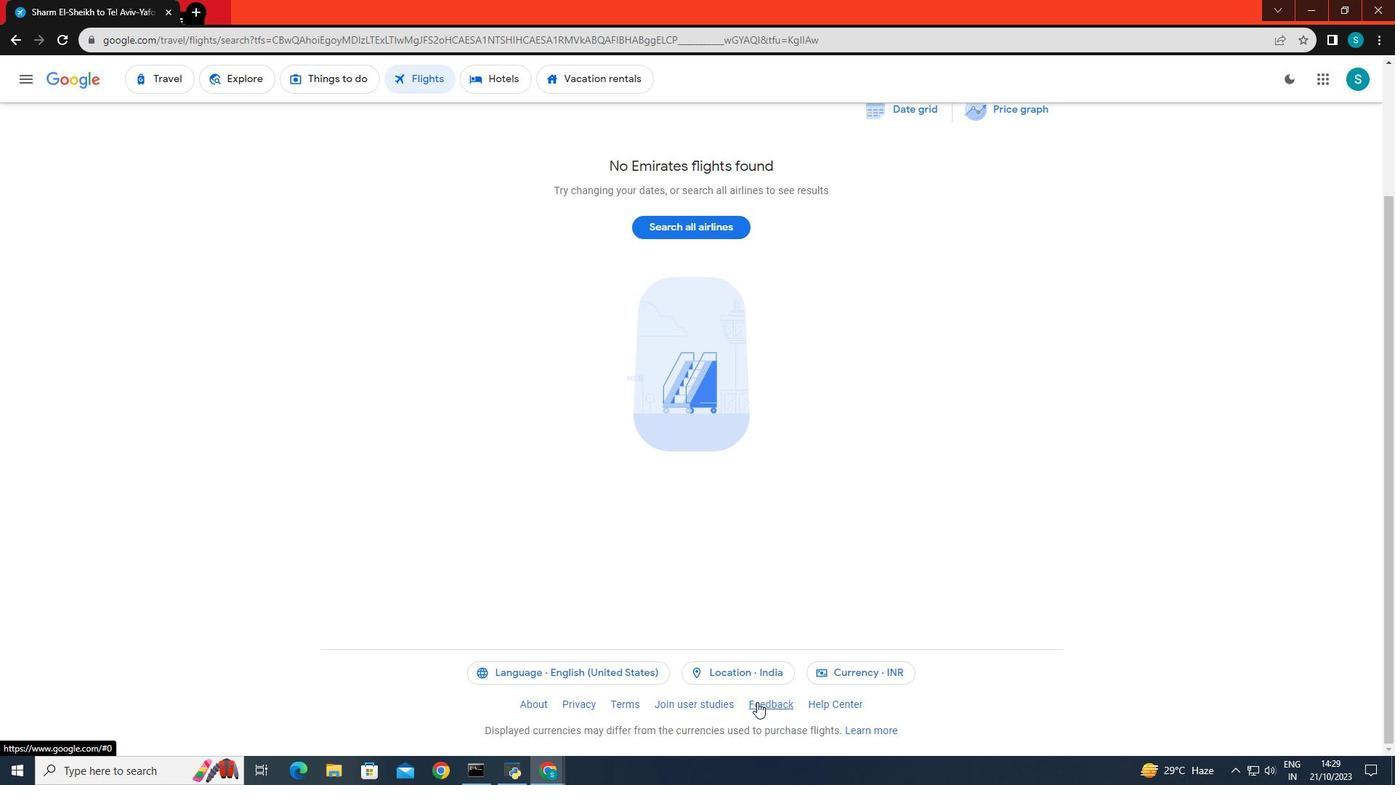 
Action: Mouse moved to (1201, 185)
Screenshot: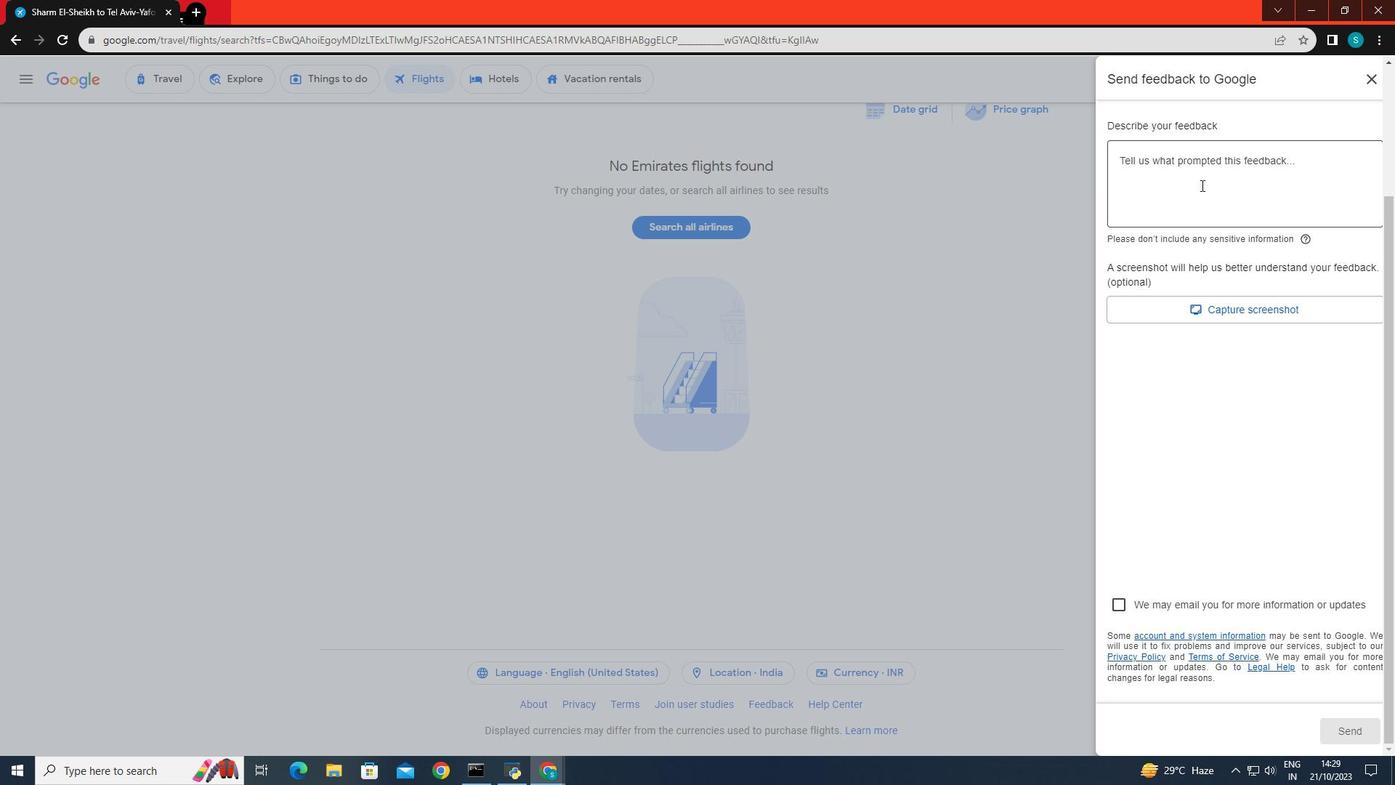 
Action: Mouse pressed left at (1201, 185)
Screenshot: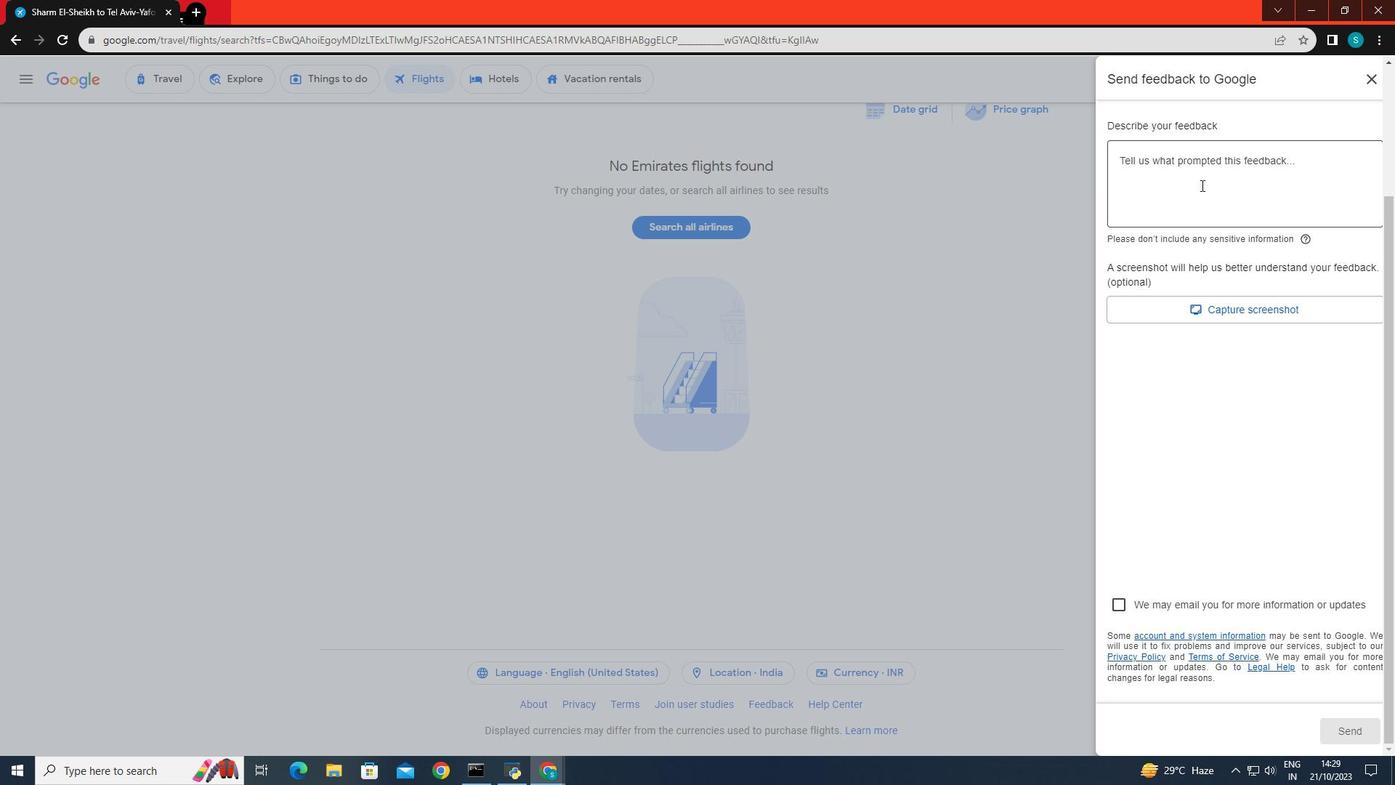 
Action: Key pressed <Key.caps_lock>A<Key.caps_lock>wesome<Key.space>exprience
Screenshot: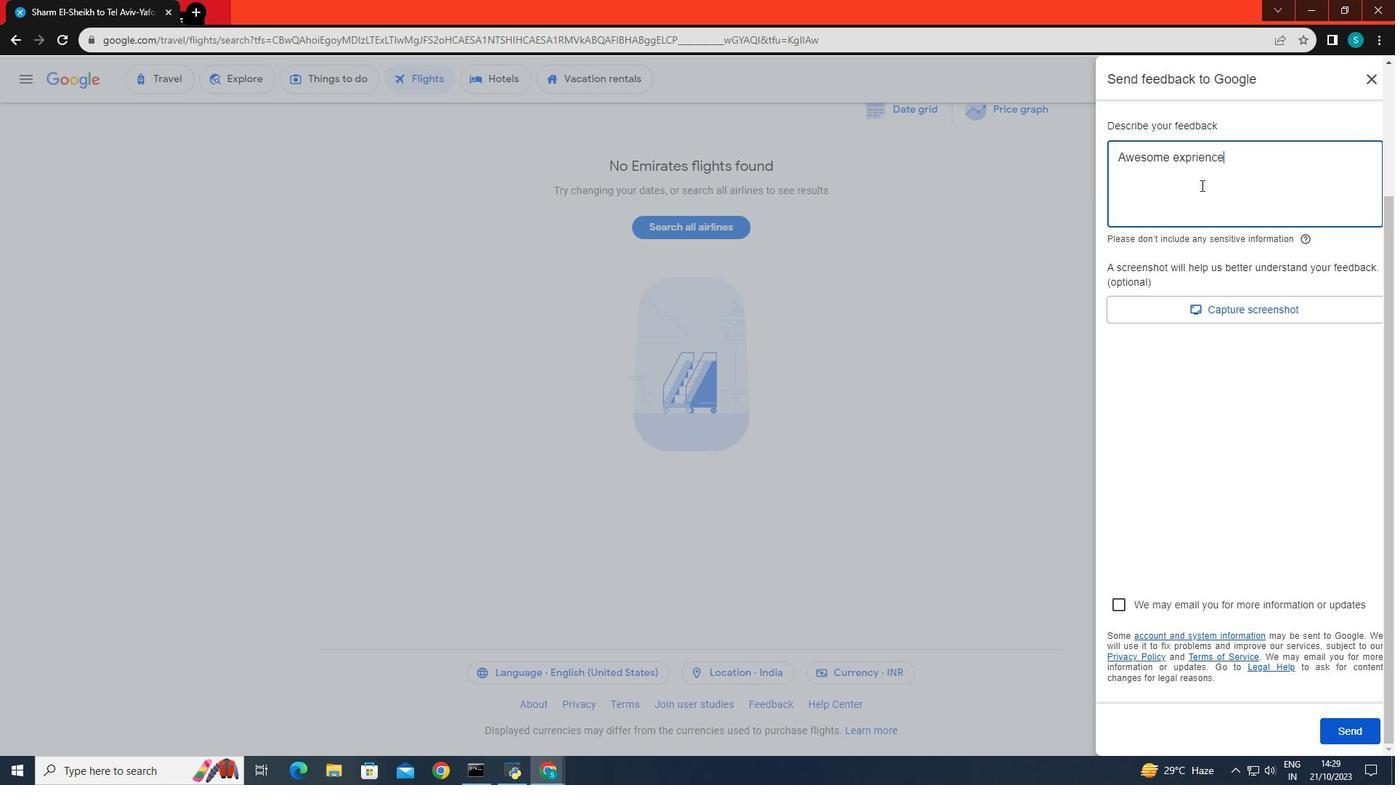 
Action: Mouse moved to (1330, 722)
Screenshot: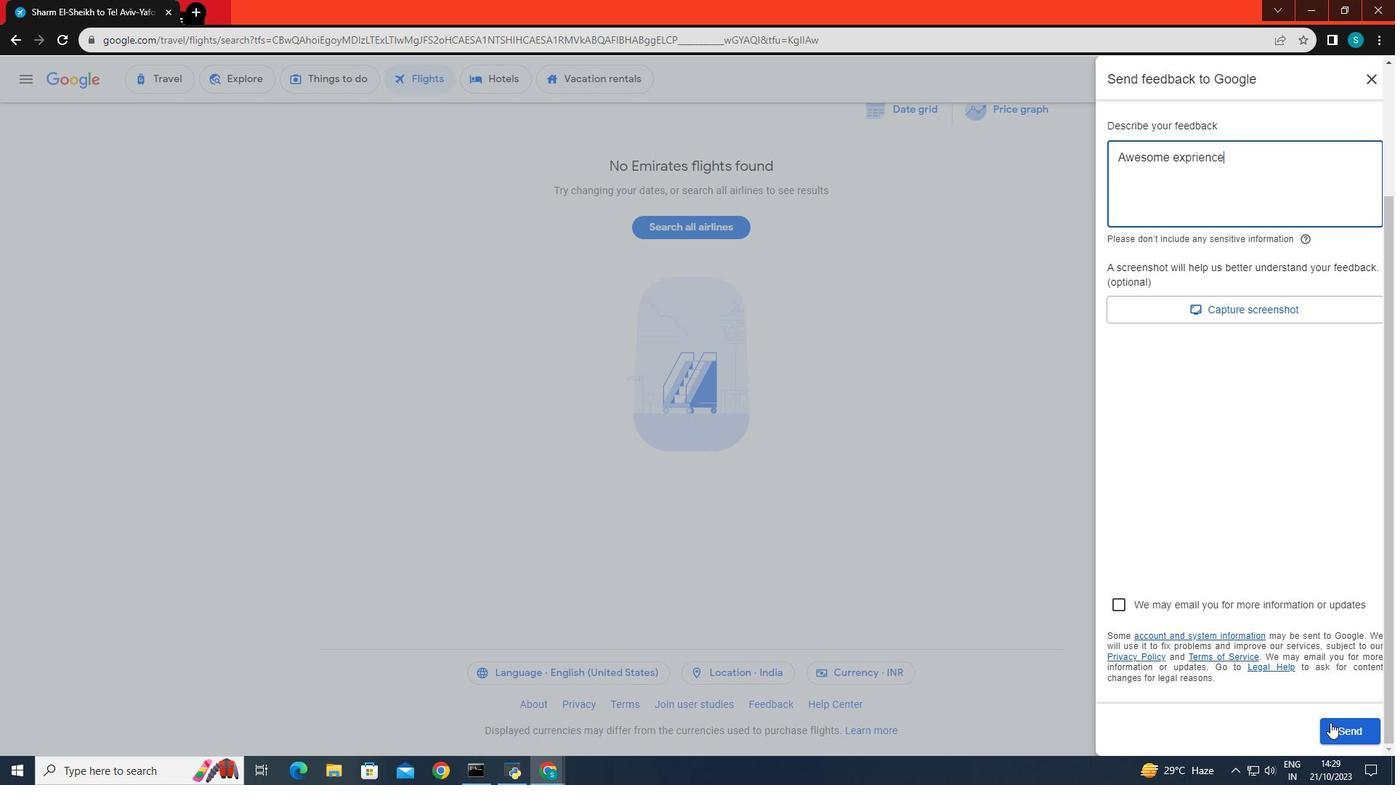 
Action: Mouse pressed left at (1330, 722)
Screenshot: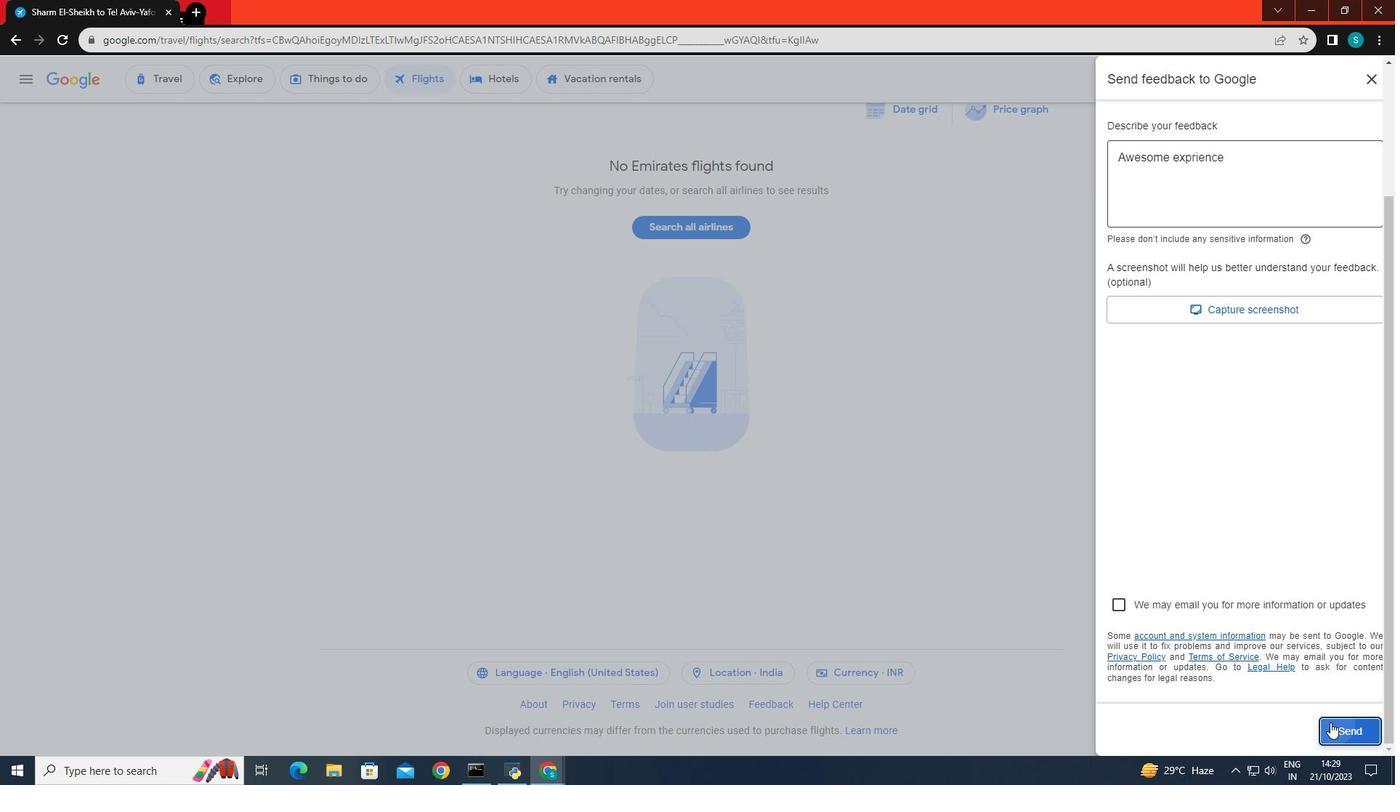 
Action: Mouse moved to (1336, 727)
Screenshot: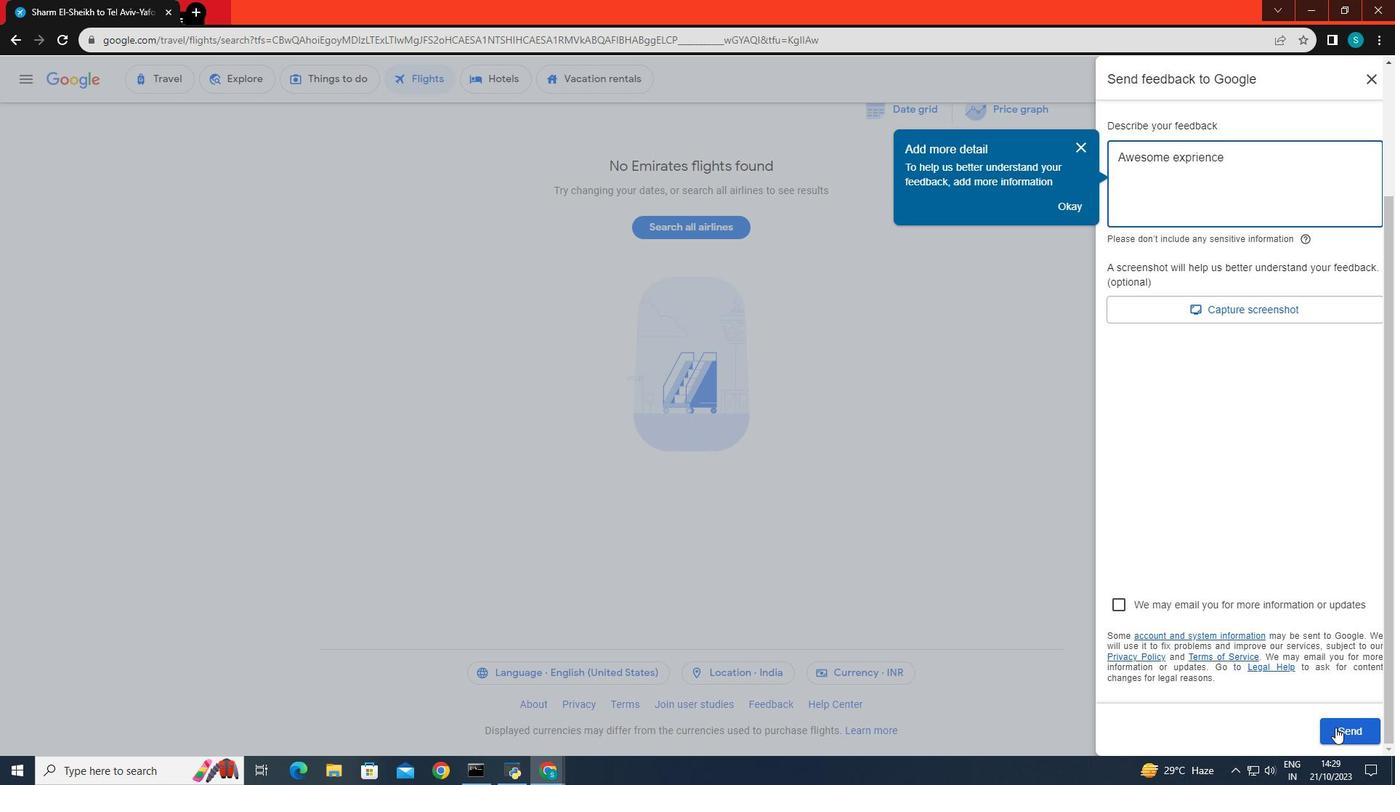 
Action: Mouse pressed left at (1336, 727)
Screenshot: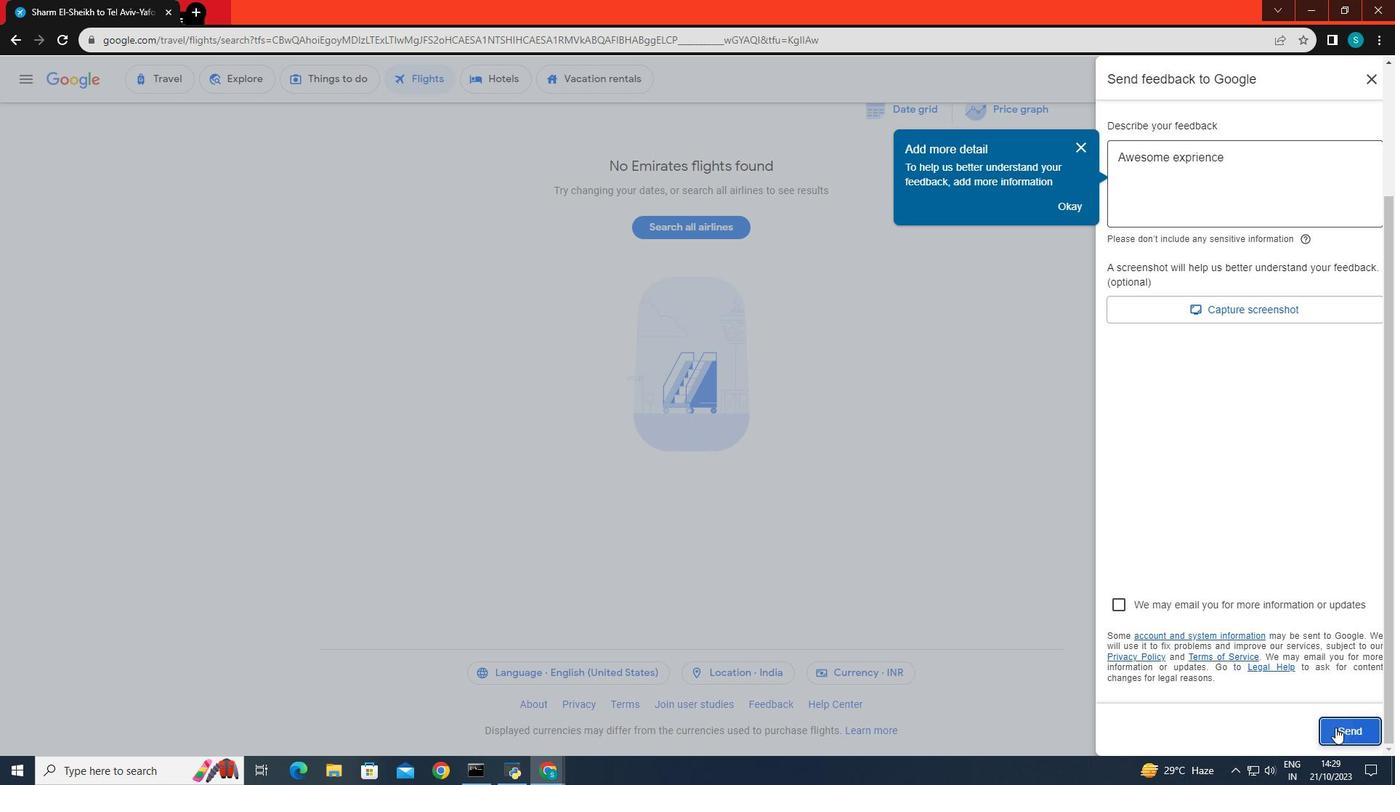 
Action: Mouse moved to (1358, 79)
Screenshot: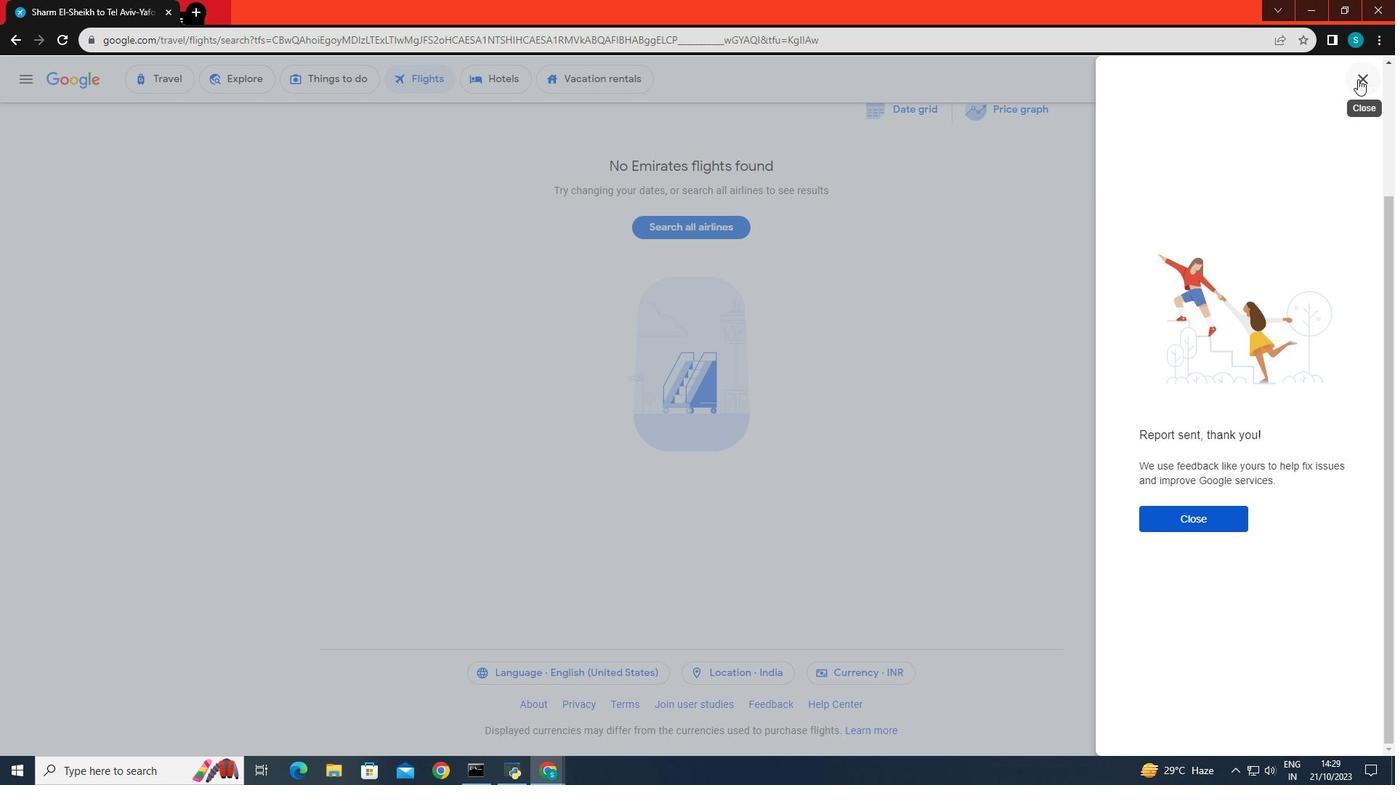 
Action: Mouse pressed left at (1358, 79)
Screenshot: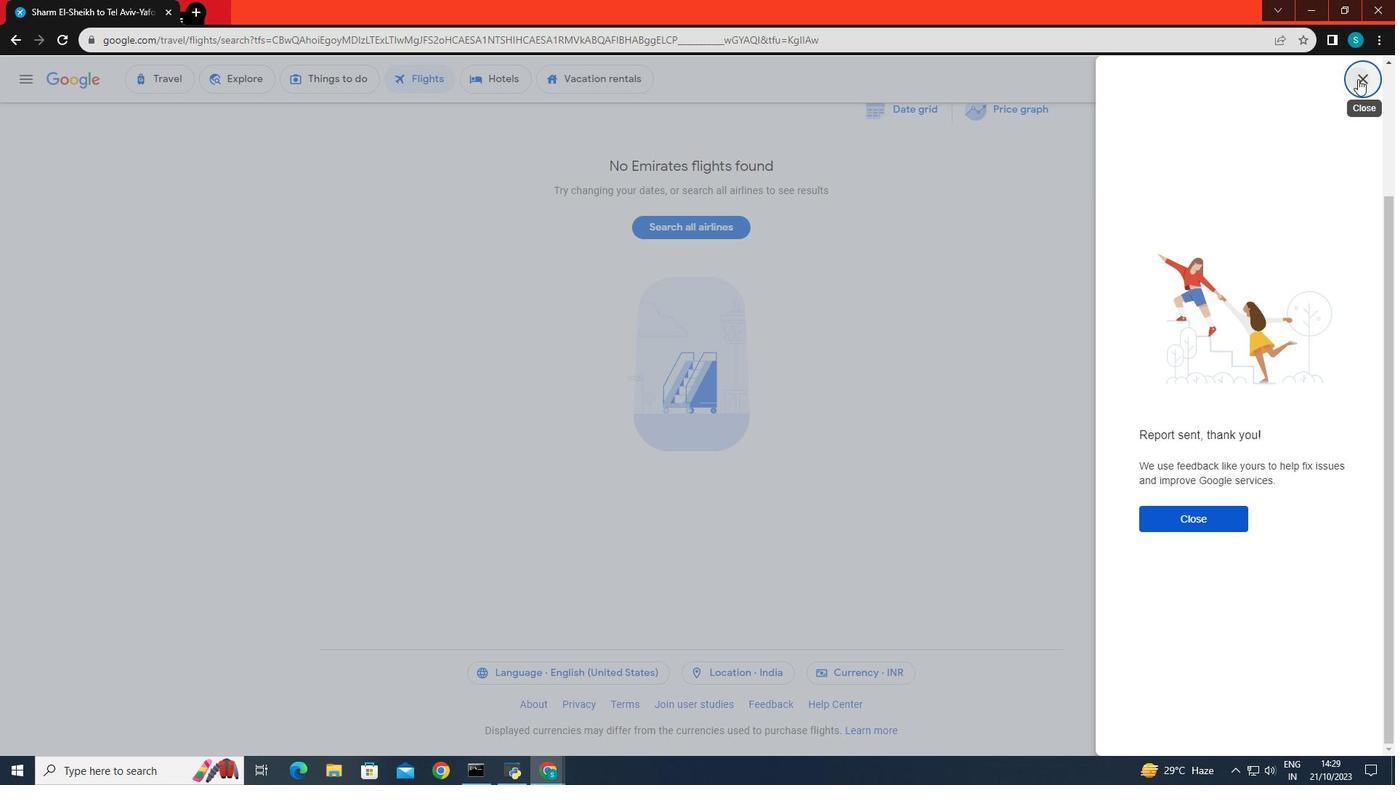 
Action: Mouse moved to (565, 395)
Screenshot: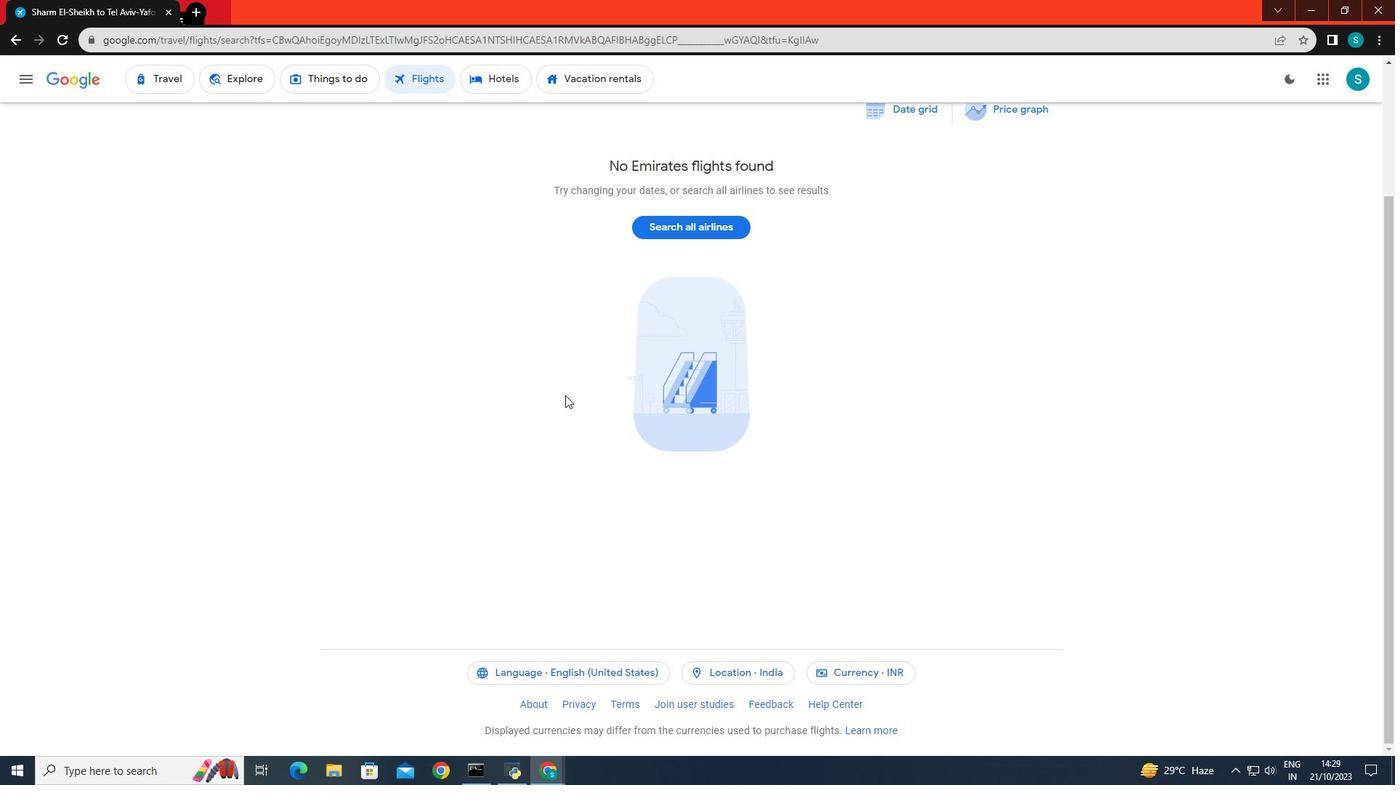 
Action: Mouse pressed left at (565, 395)
Screenshot: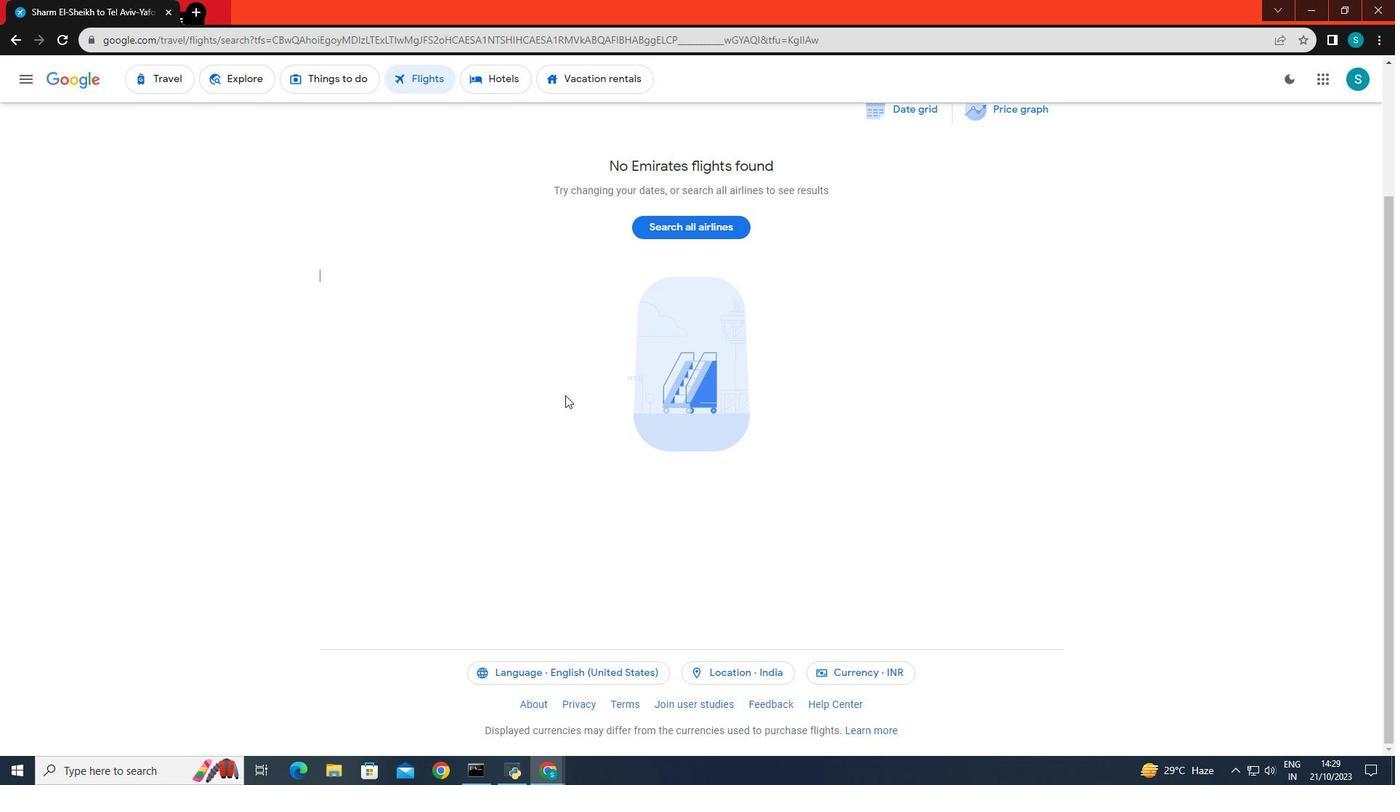 
